 Task: Open a blank sheet, save the file as Tulip.doc Insert a picture of 'Tulip field'with name   Tulip field.png  Change shape height to 7 select the picture, apply border and shading with setting 3-D, style wavy line, color Orange and width 6 pt
Action: Mouse moved to (15, 17)
Screenshot: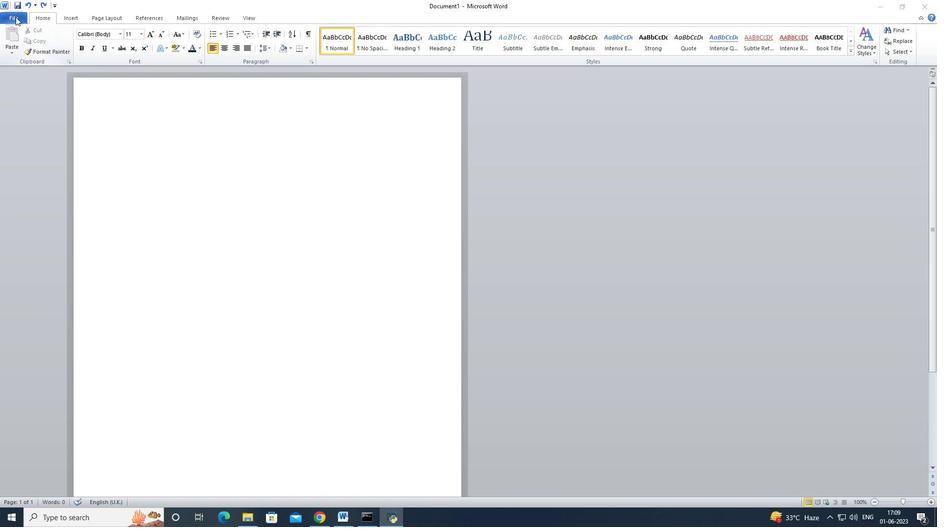 
Action: Mouse pressed left at (15, 17)
Screenshot: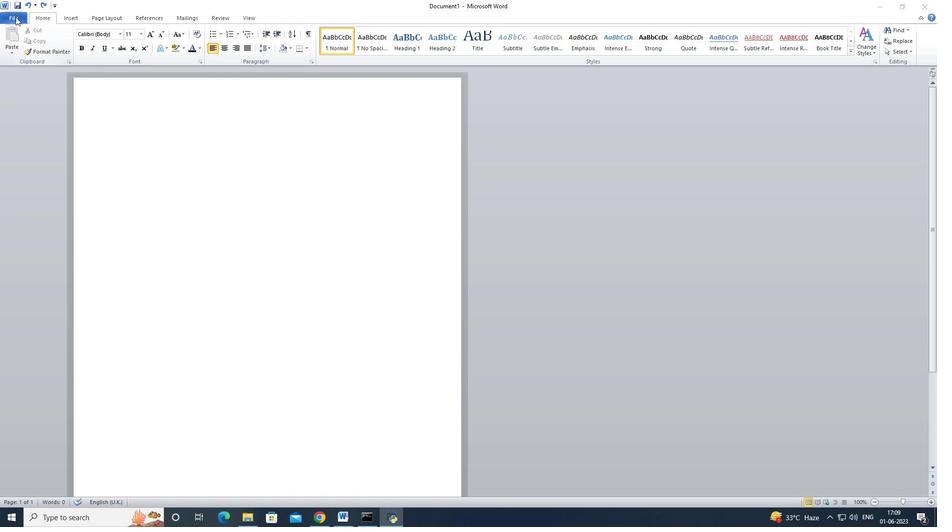 
Action: Mouse moved to (16, 18)
Screenshot: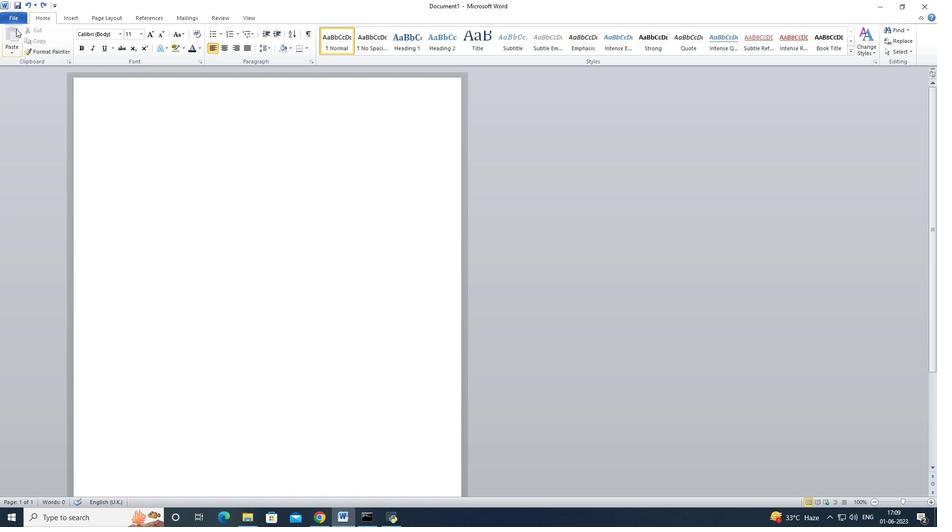 
Action: Mouse pressed left at (16, 18)
Screenshot: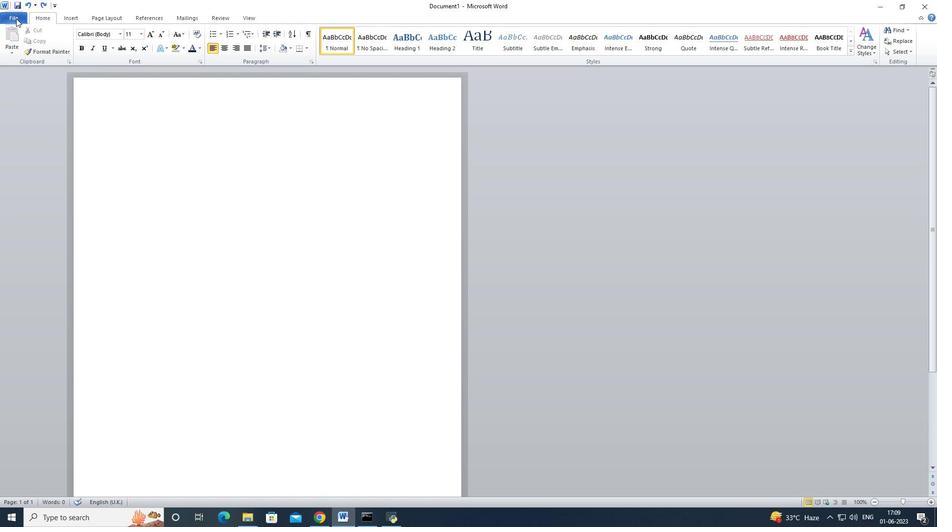 
Action: Mouse moved to (25, 131)
Screenshot: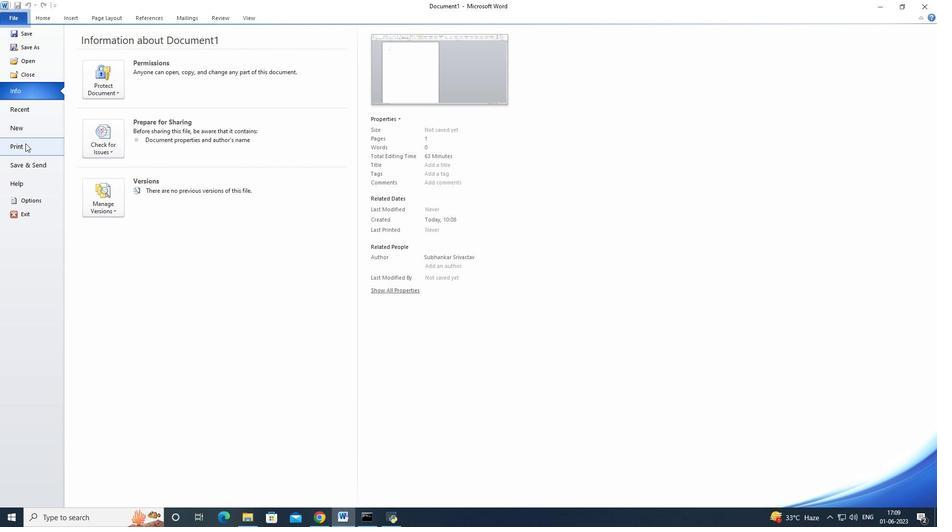
Action: Mouse pressed left at (25, 131)
Screenshot: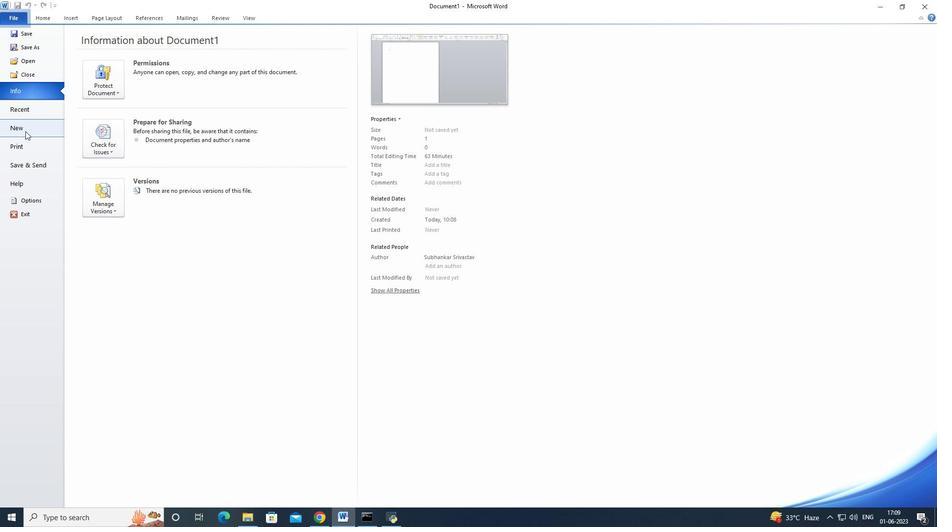
Action: Mouse moved to (90, 100)
Screenshot: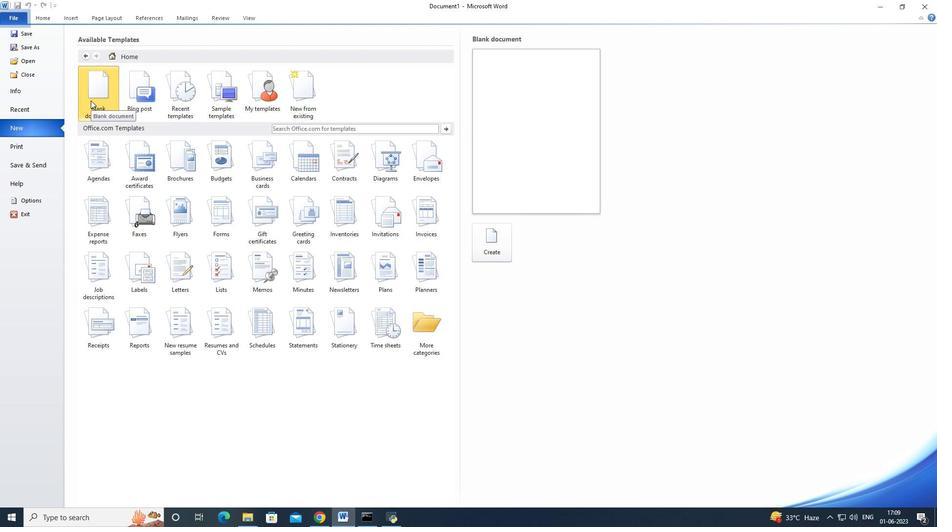 
Action: Mouse pressed left at (90, 100)
Screenshot: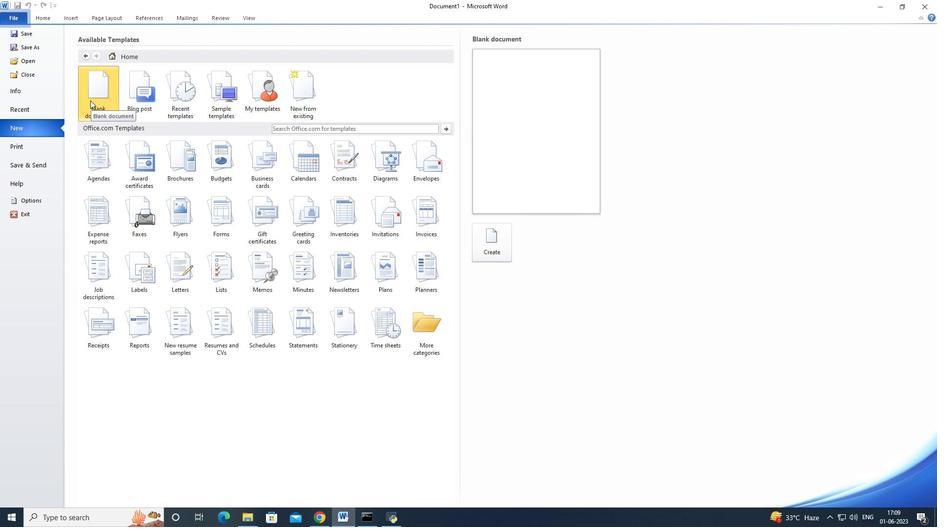 
Action: Mouse moved to (496, 252)
Screenshot: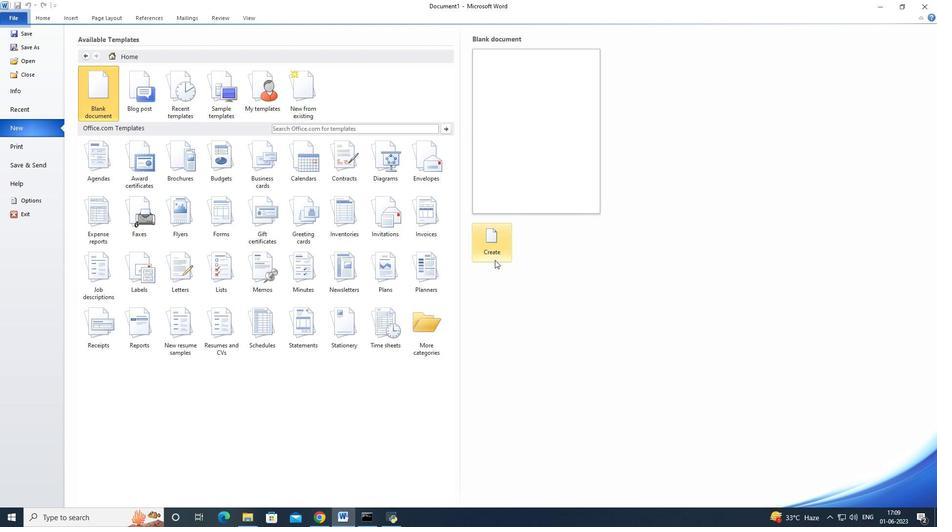 
Action: Mouse pressed left at (496, 252)
Screenshot: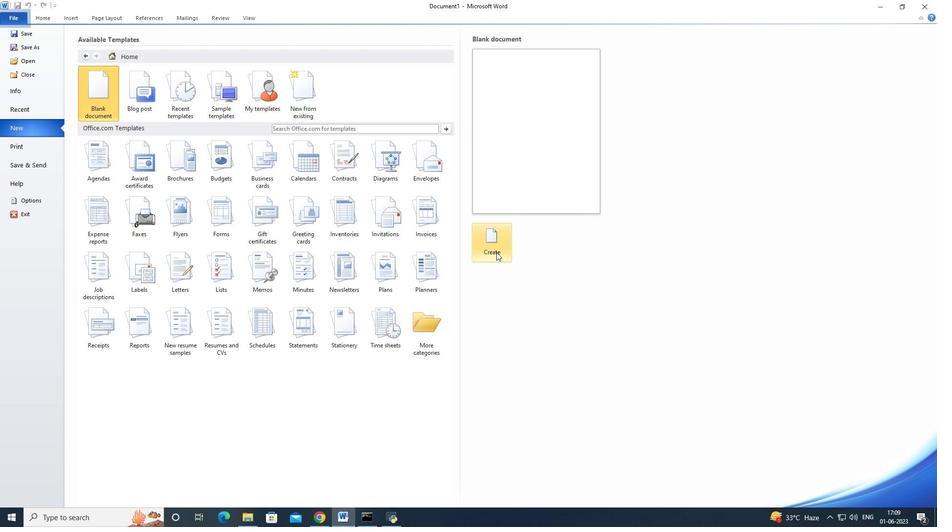 
Action: Mouse moved to (13, 18)
Screenshot: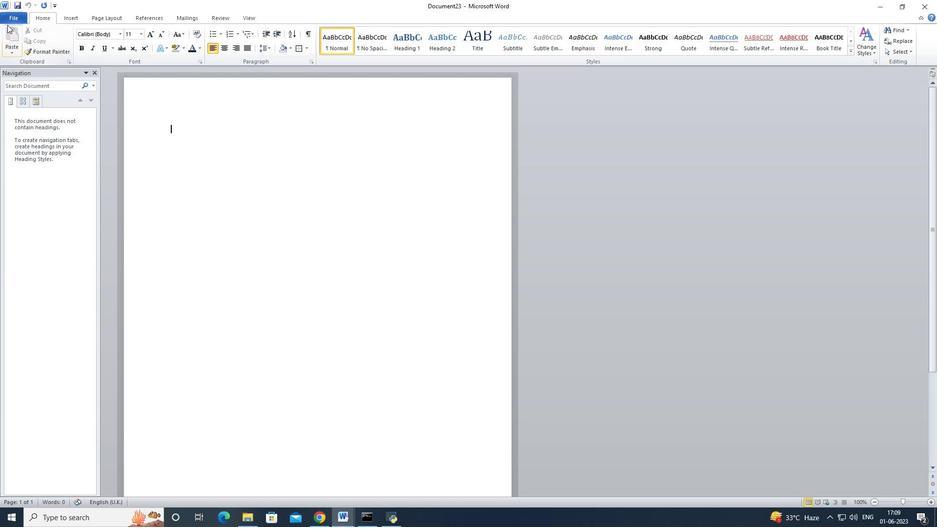 
Action: Mouse pressed left at (13, 18)
Screenshot: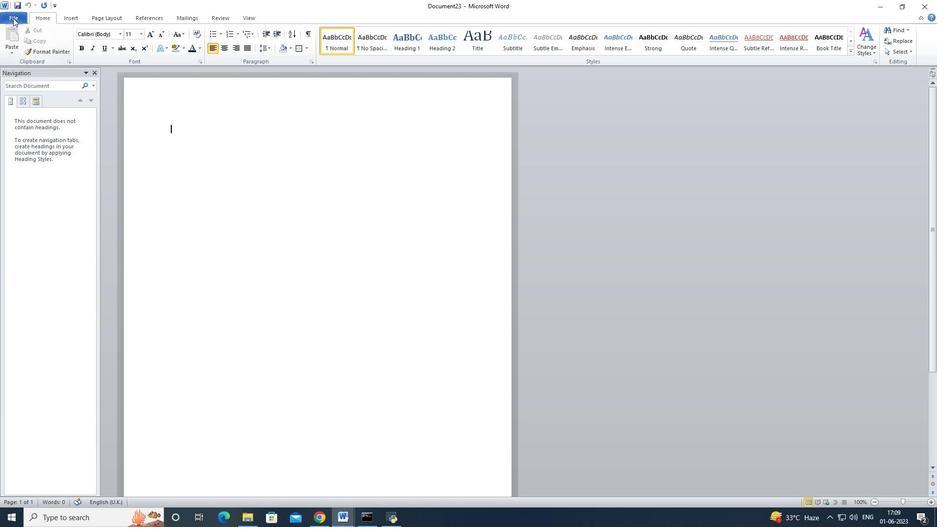
Action: Mouse moved to (21, 27)
Screenshot: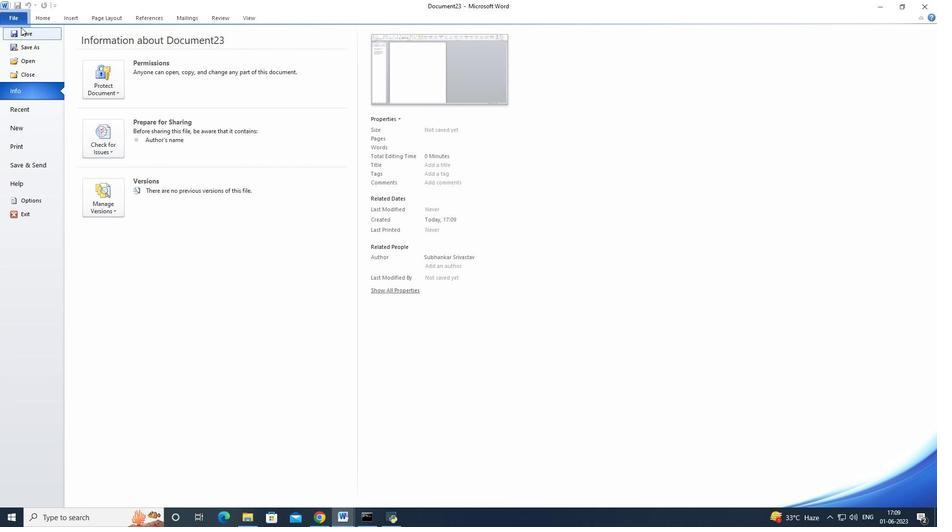 
Action: Mouse pressed left at (21, 27)
Screenshot: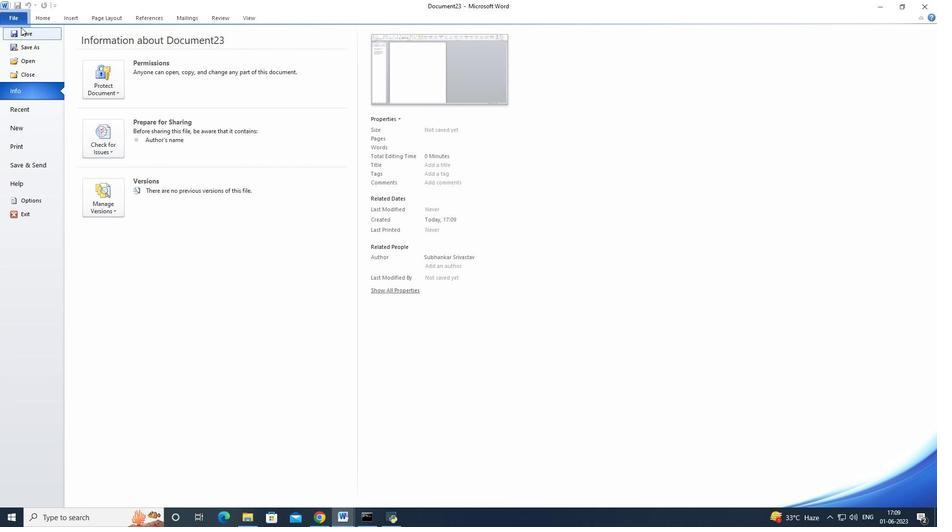 
Action: Key pressed tu<Key.backspace><Key.backspace><Key.shift><Key.shift><Key.shift><Key.shift><Key.shift><Key.shift><Key.shift><Key.shift><Key.shift>Tulip
Screenshot: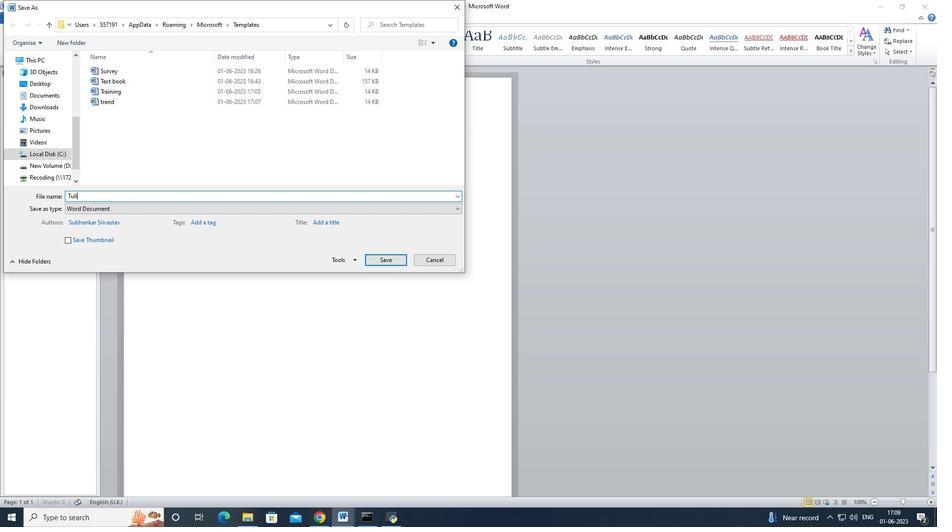 
Action: Mouse moved to (391, 263)
Screenshot: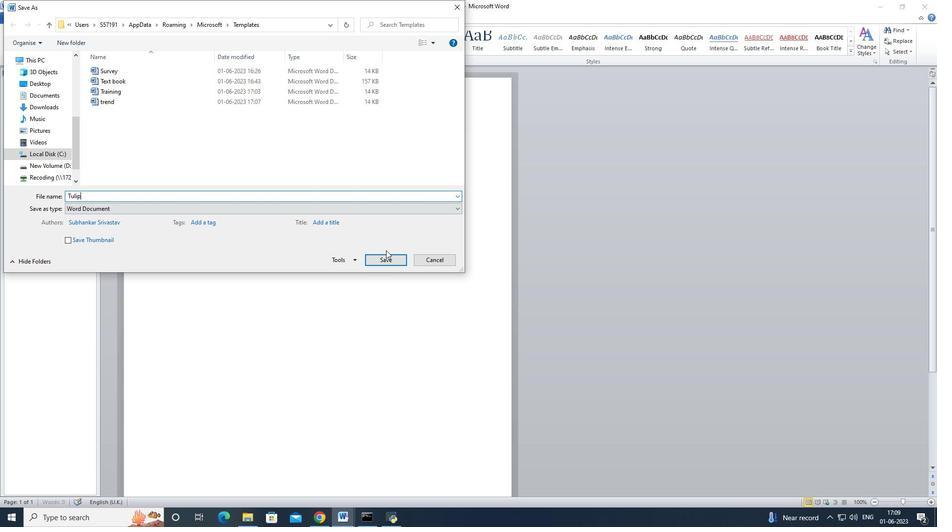 
Action: Mouse pressed left at (391, 263)
Screenshot: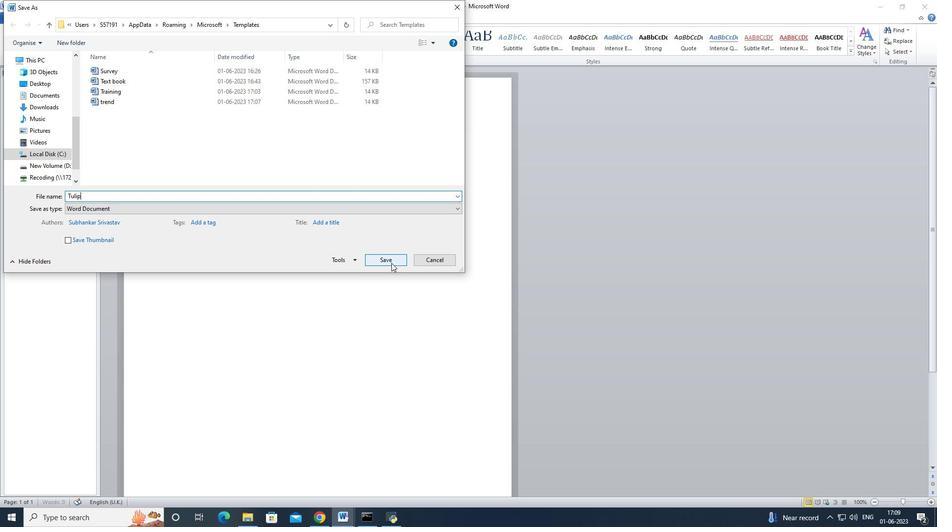 
Action: Mouse moved to (64, 19)
Screenshot: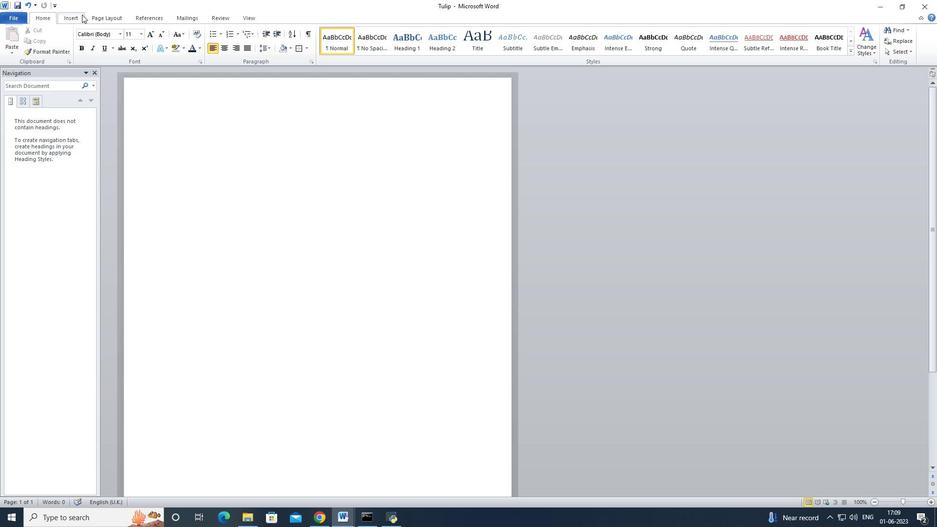 
Action: Mouse pressed left at (64, 19)
Screenshot: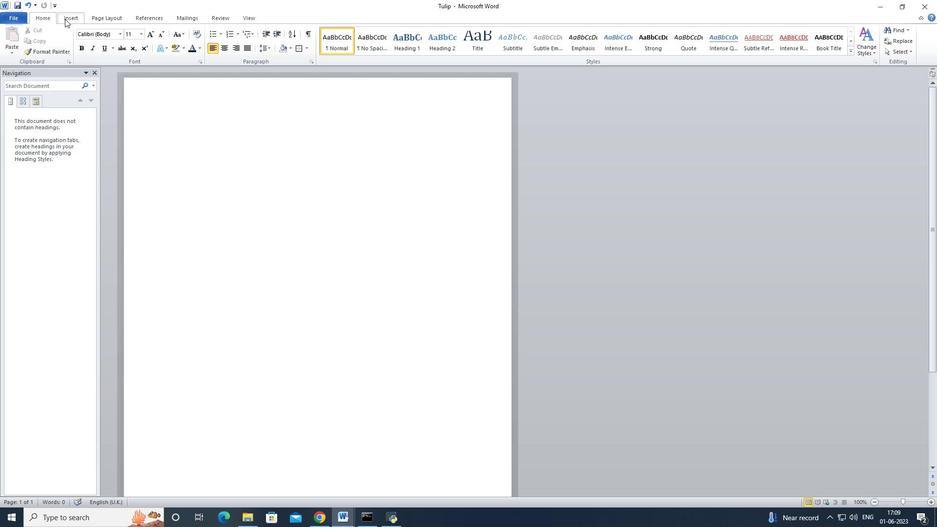 
Action: Mouse moved to (99, 36)
Screenshot: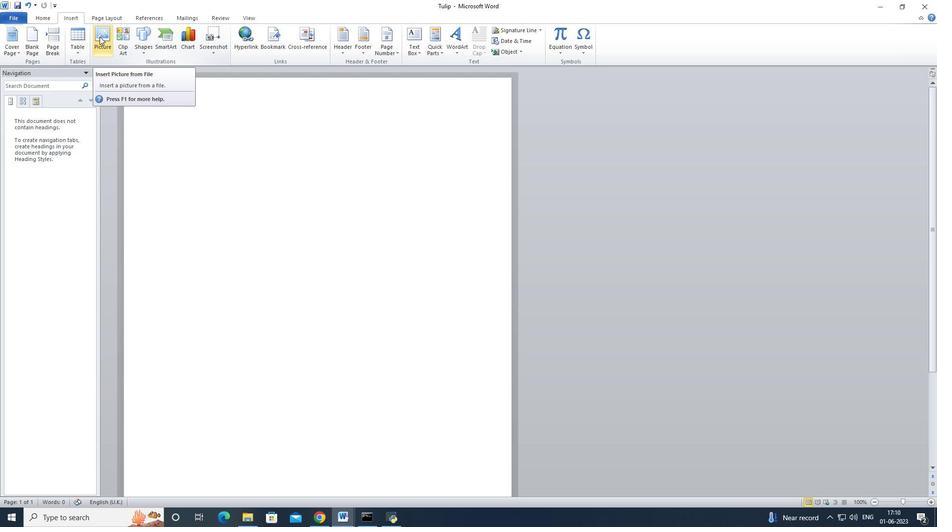 
Action: Mouse pressed left at (99, 36)
Screenshot: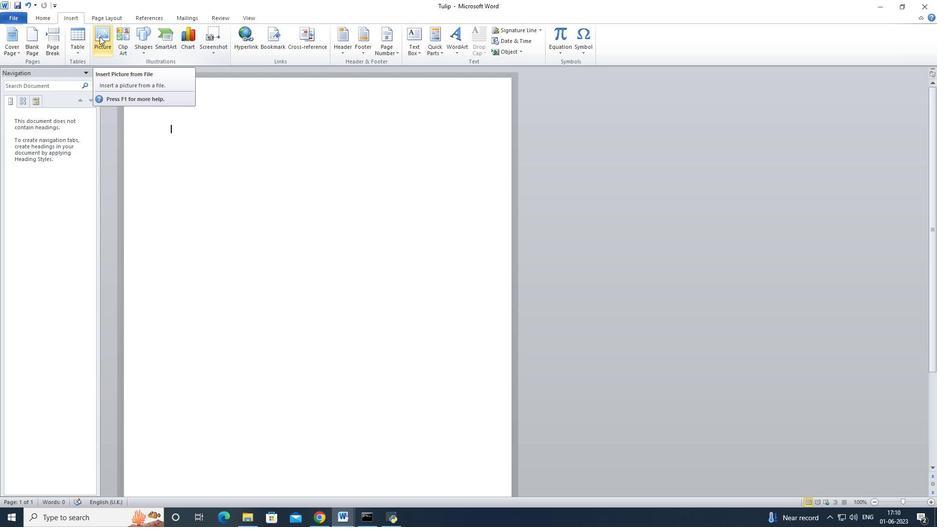 
Action: Mouse moved to (130, 147)
Screenshot: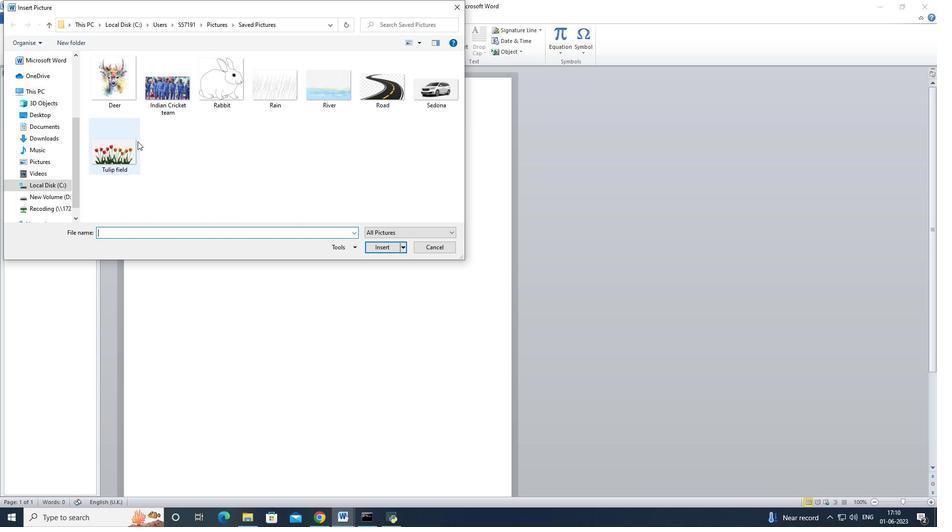 
Action: Mouse pressed left at (130, 147)
Screenshot: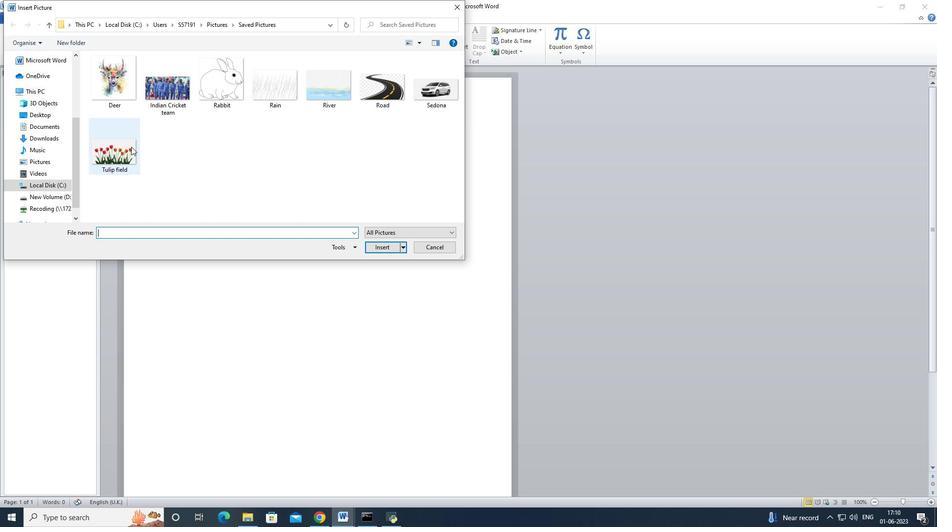 
Action: Mouse moved to (387, 248)
Screenshot: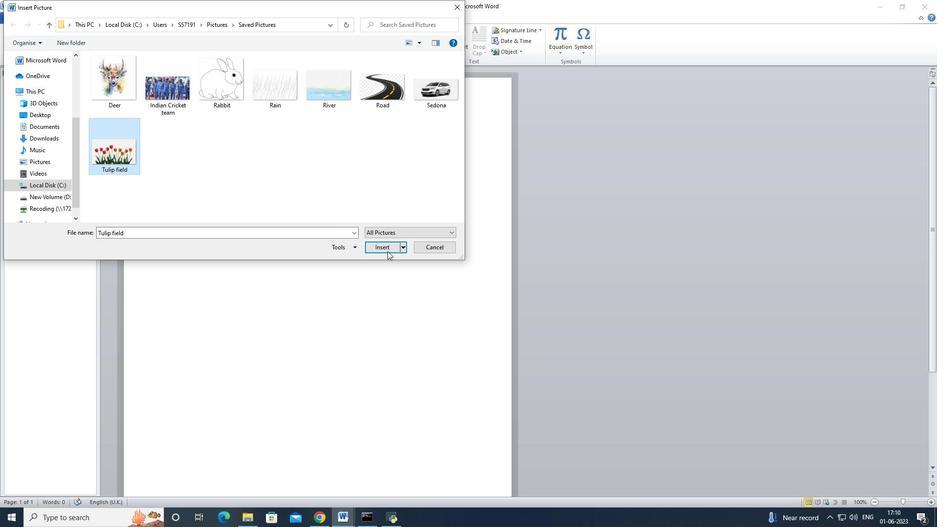 
Action: Mouse pressed left at (387, 248)
Screenshot: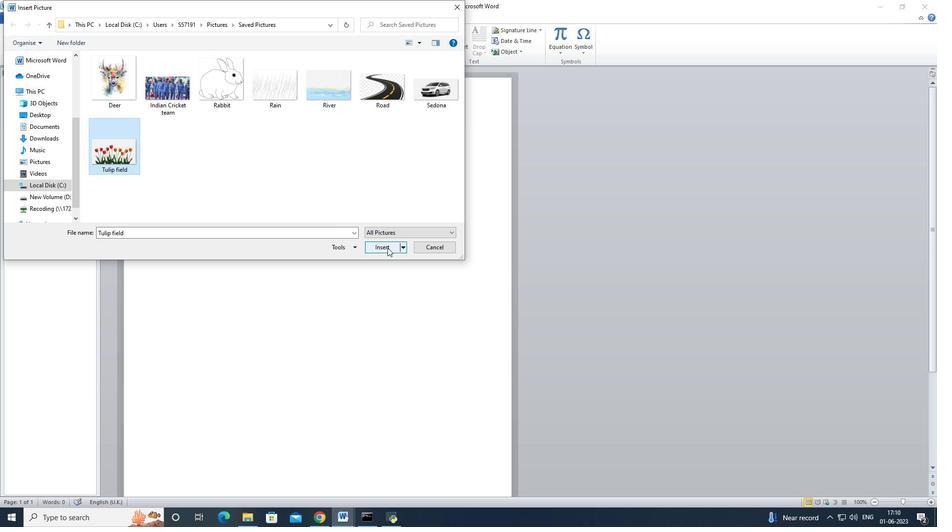
Action: Mouse moved to (919, 36)
Screenshot: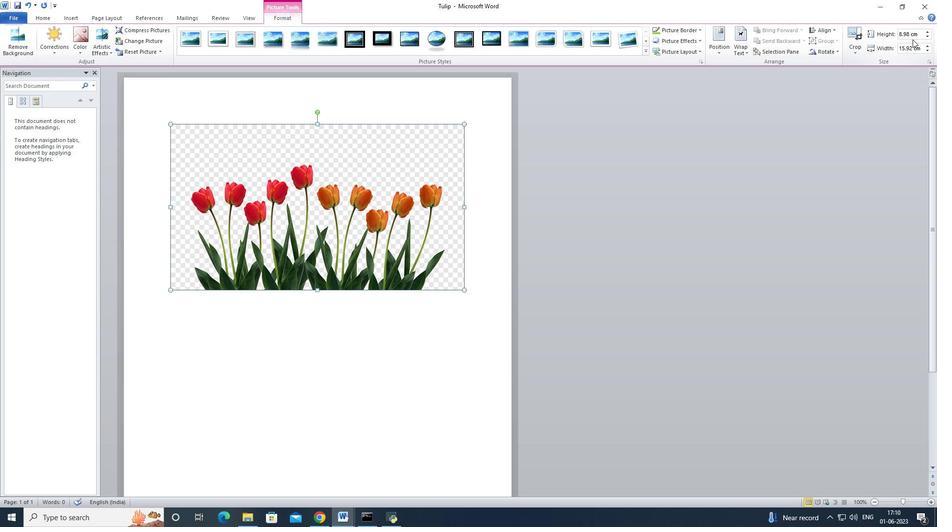 
Action: Mouse pressed left at (919, 36)
Screenshot: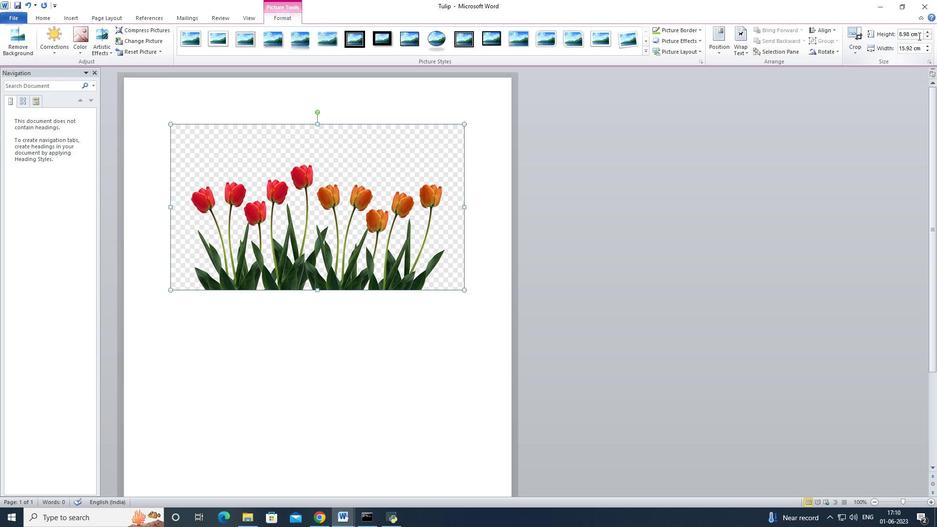 
Action: Mouse moved to (920, 37)
Screenshot: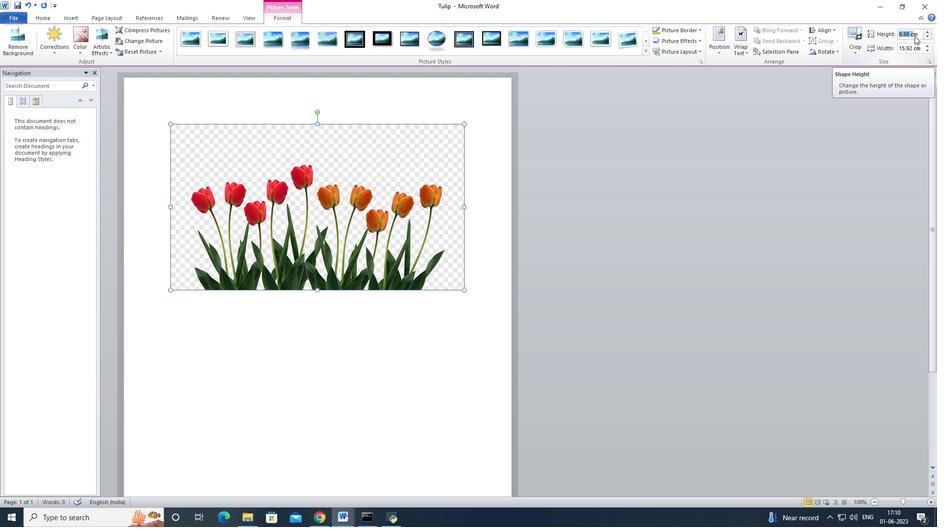 
Action: Key pressed 7<Key.enter>
Screenshot: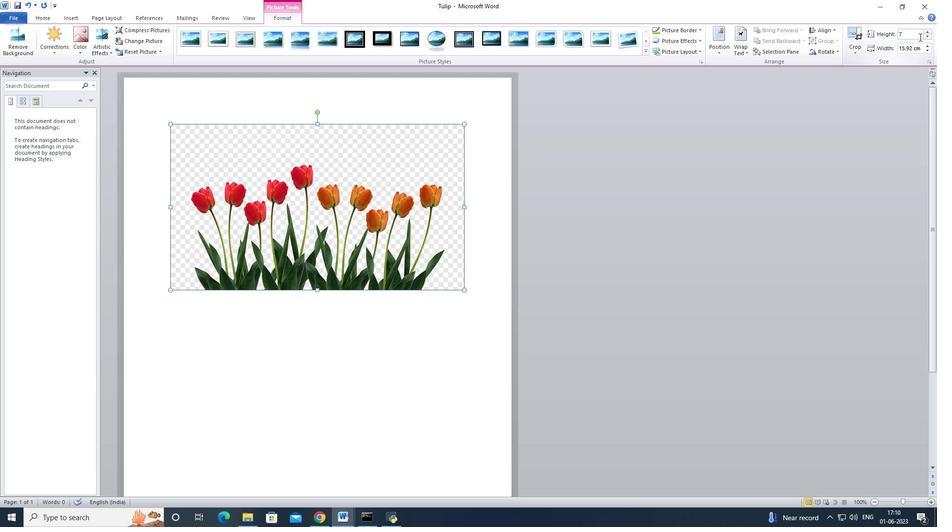 
Action: Mouse moved to (697, 31)
Screenshot: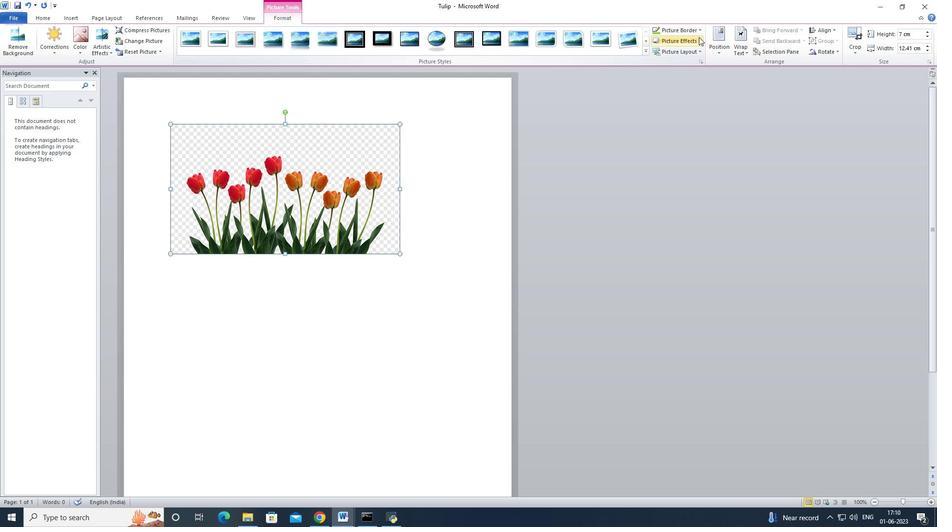 
Action: Mouse pressed left at (697, 31)
Screenshot: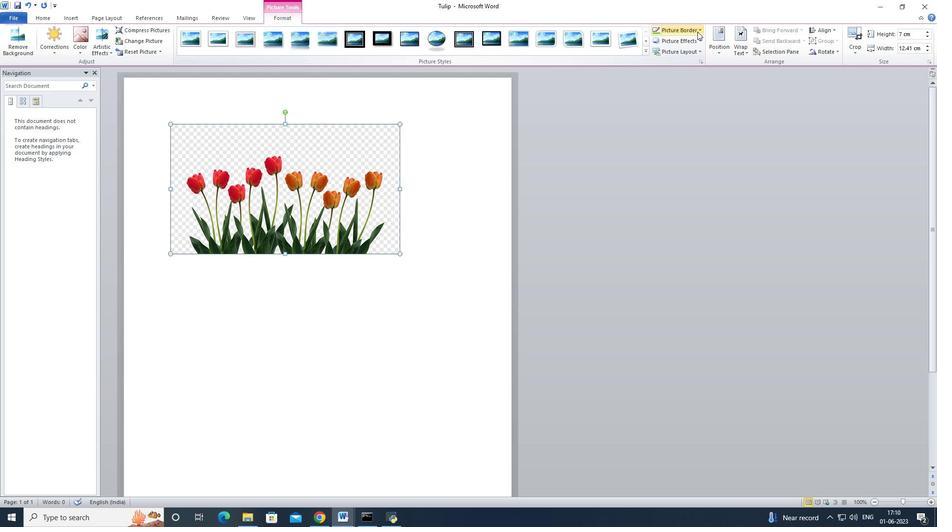 
Action: Mouse moved to (665, 51)
Screenshot: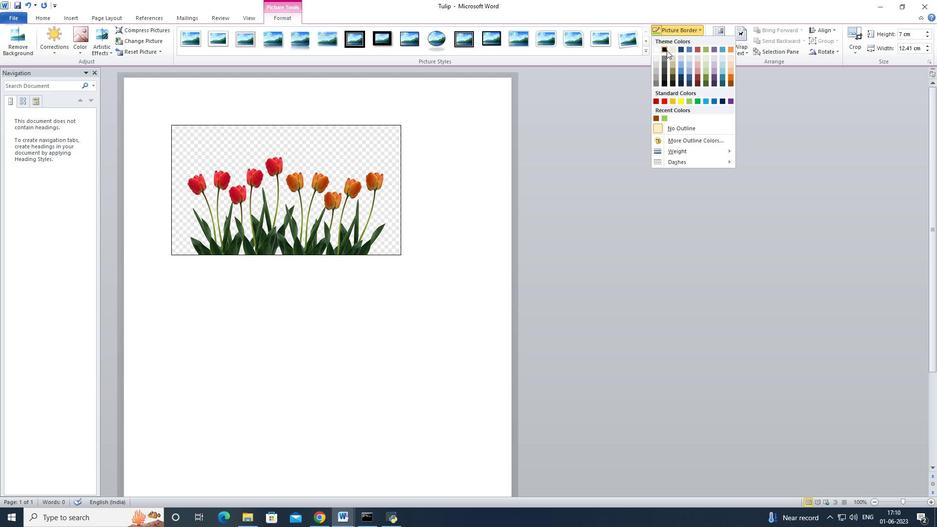 
Action: Mouse pressed left at (665, 51)
Screenshot: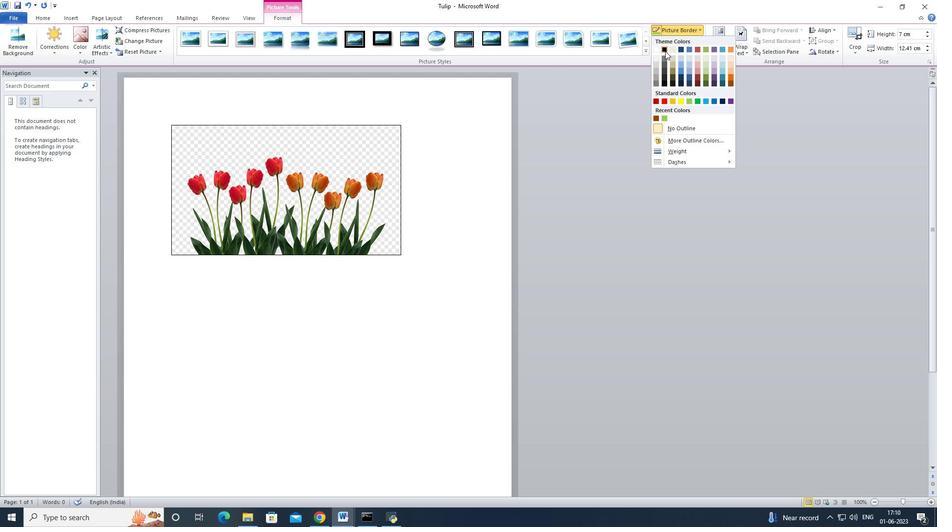 
Action: Mouse moved to (688, 40)
Screenshot: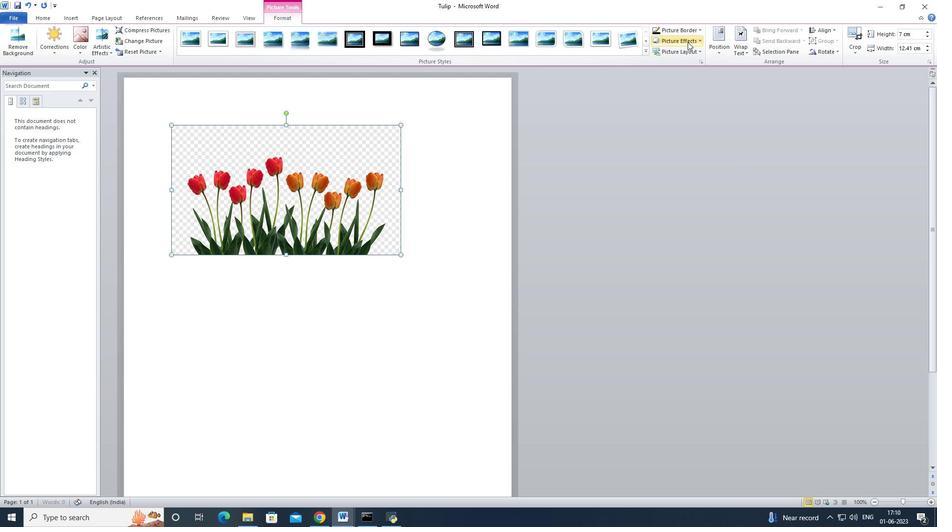 
Action: Mouse pressed left at (688, 40)
Screenshot: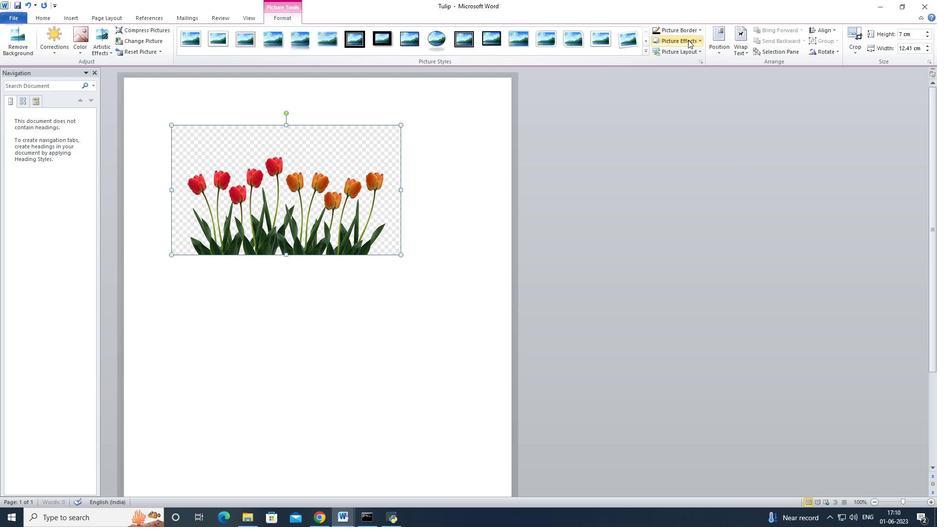 
Action: Mouse moved to (780, 329)
Screenshot: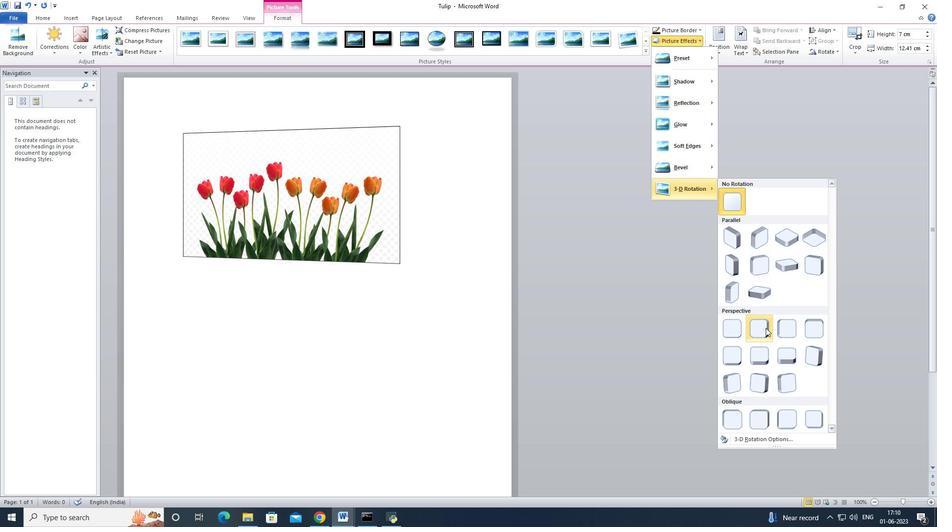 
Action: Mouse pressed left at (780, 329)
Screenshot: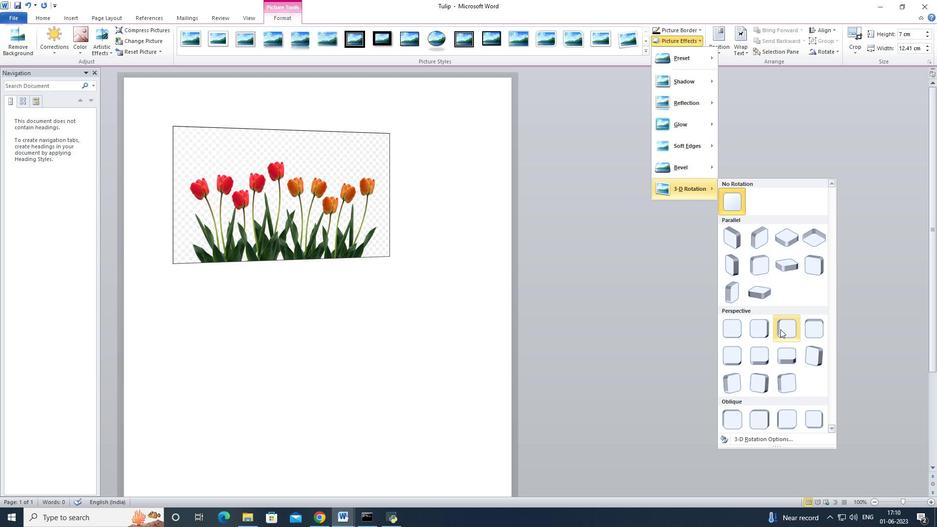 
Action: Mouse moved to (699, 29)
Screenshot: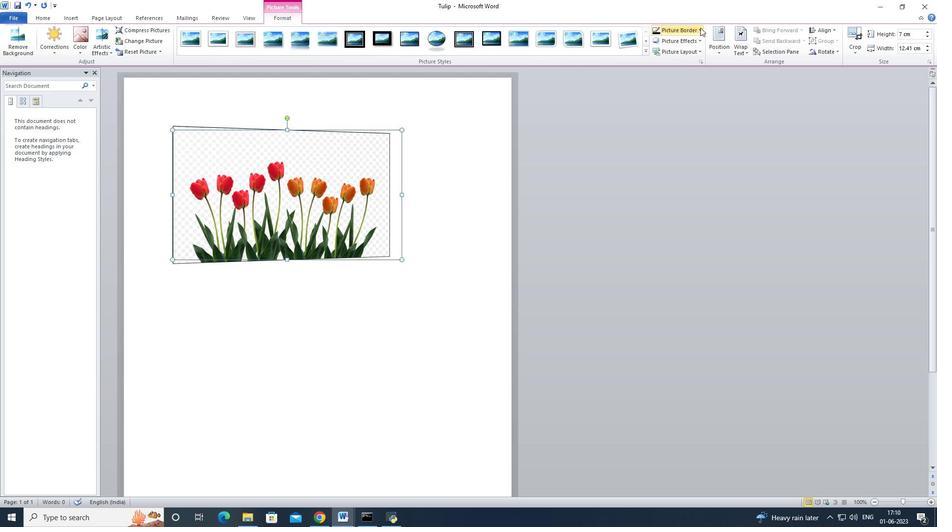 
Action: Mouse pressed left at (699, 29)
Screenshot: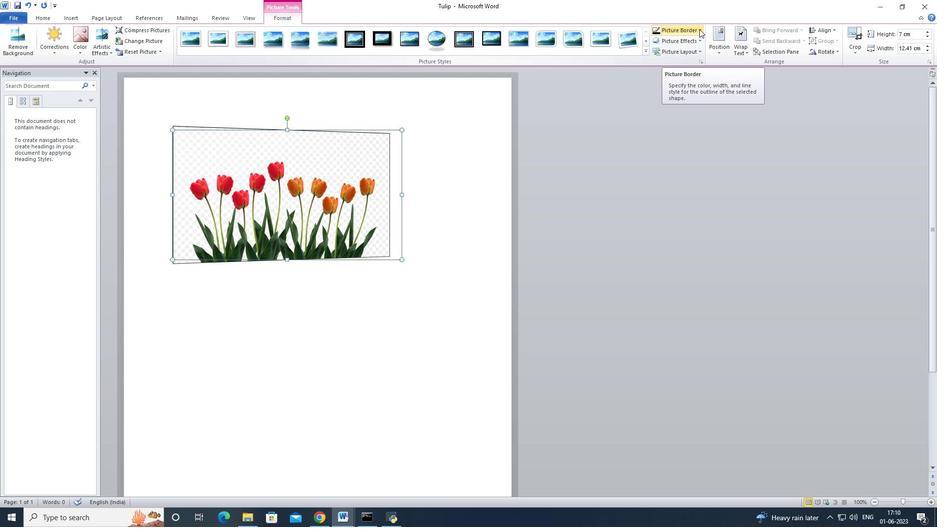 
Action: Mouse moved to (765, 225)
Screenshot: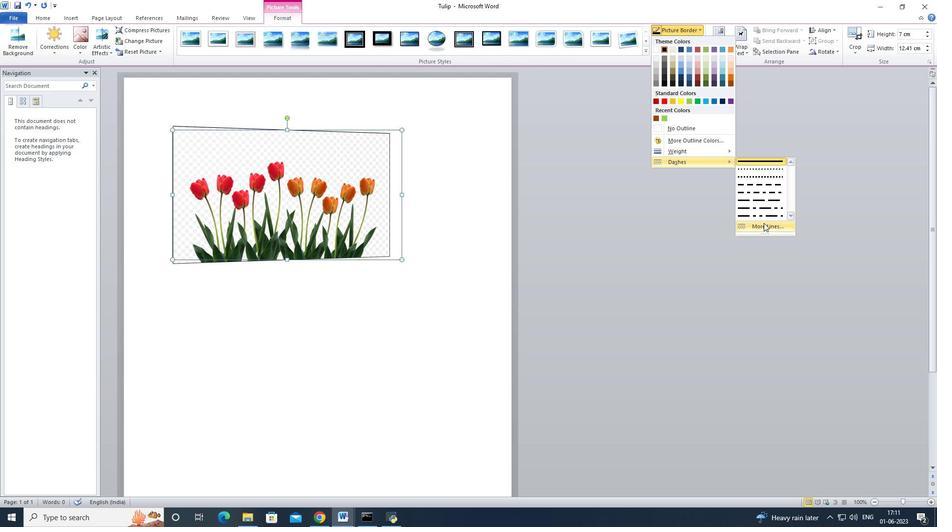 
Action: Mouse pressed left at (765, 225)
Screenshot: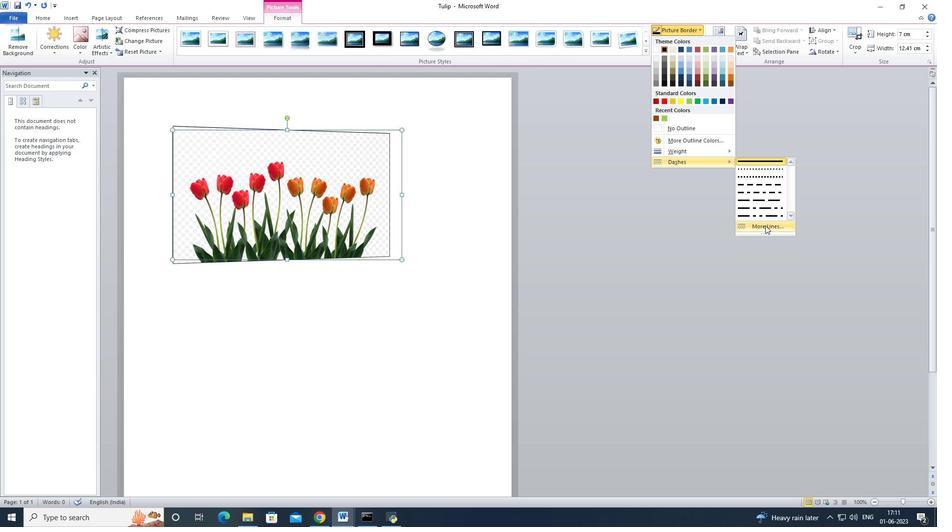
Action: Mouse moved to (480, 178)
Screenshot: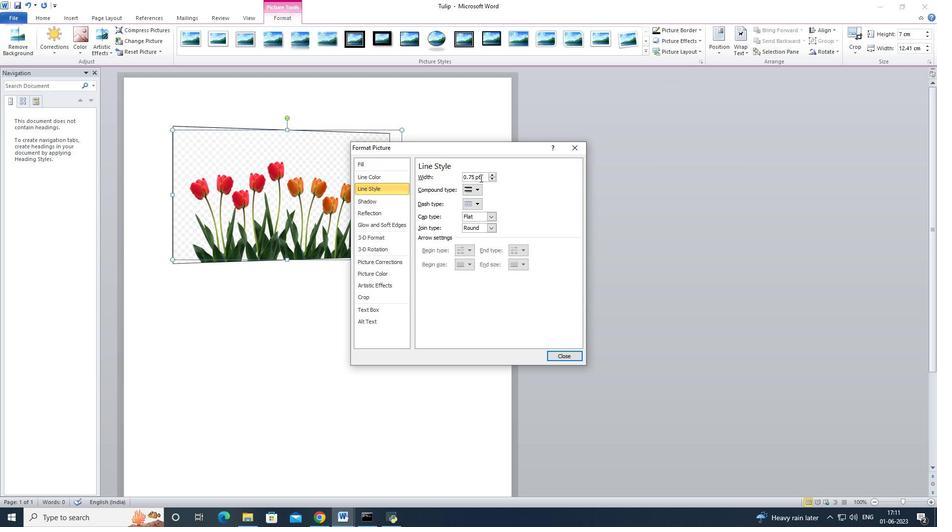 
Action: Mouse pressed left at (480, 178)
Screenshot: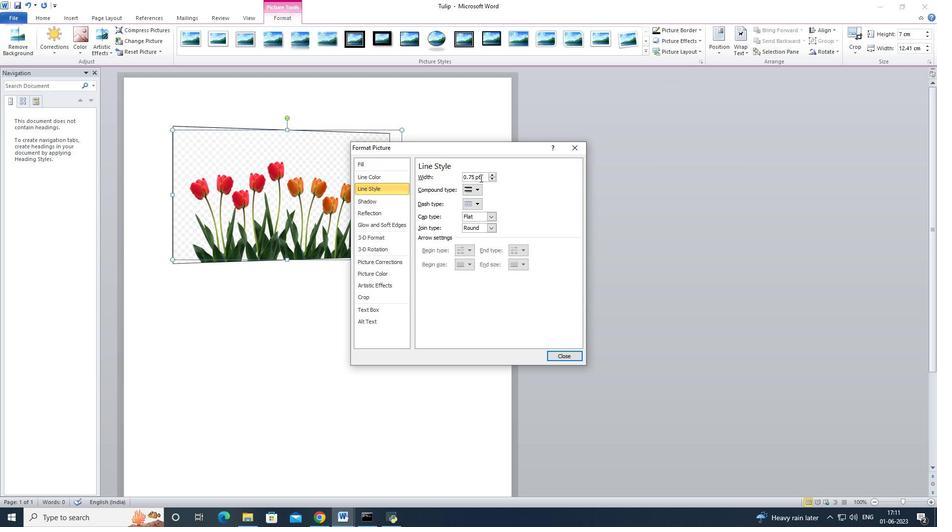 
Action: Mouse moved to (456, 176)
Screenshot: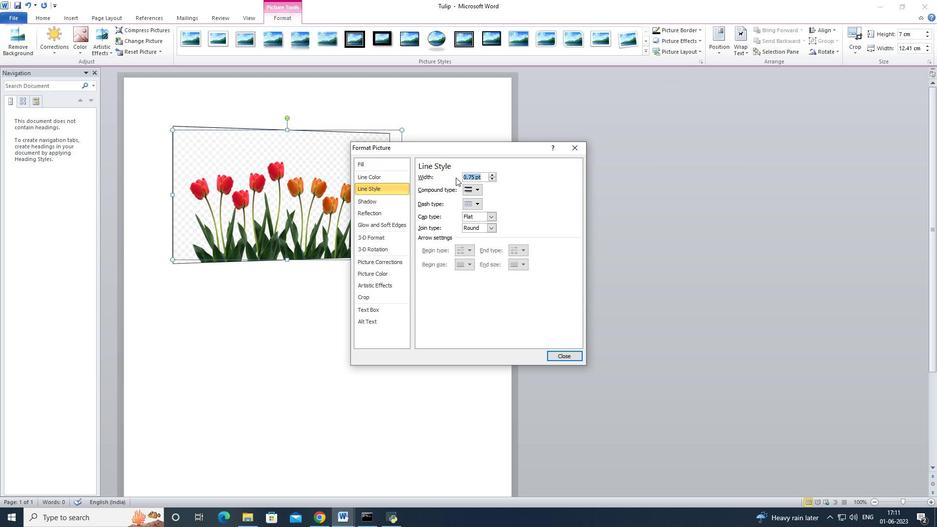 
Action: Key pressed 6
Screenshot: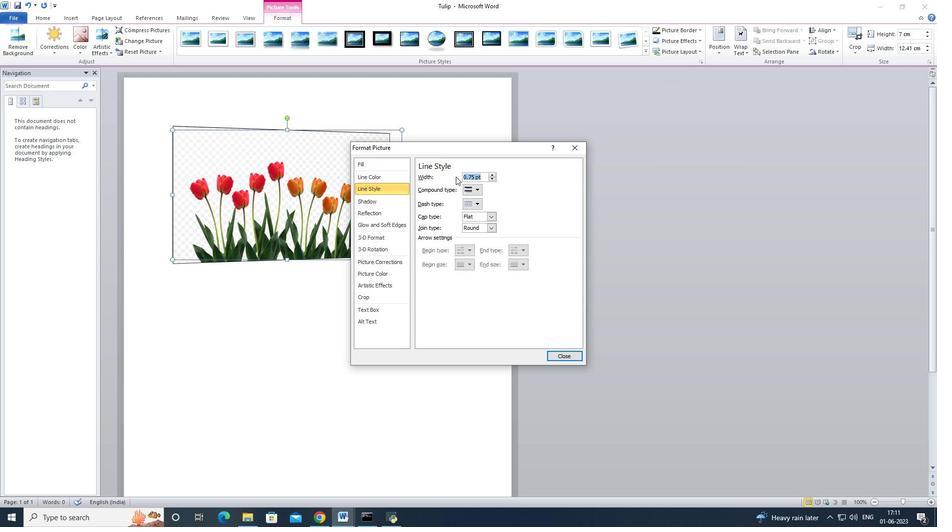 
Action: Mouse moved to (379, 180)
Screenshot: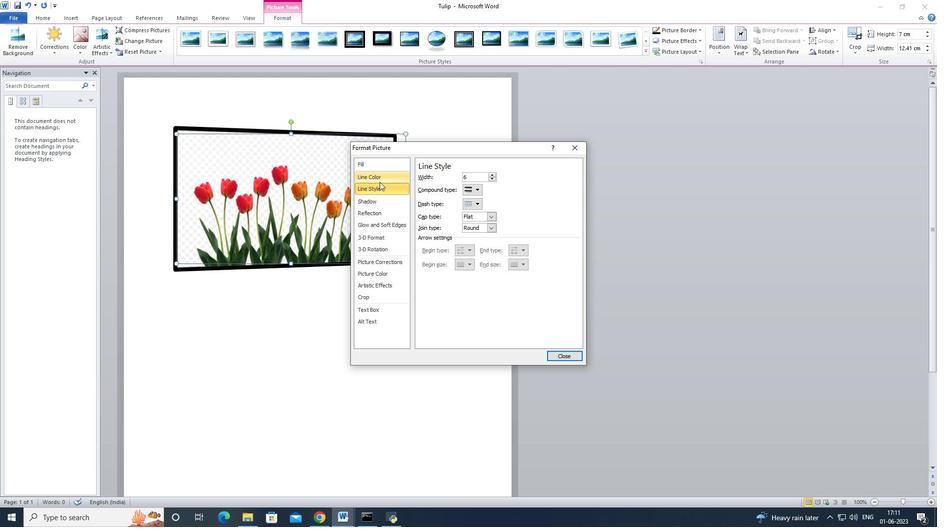 
Action: Mouse pressed left at (379, 180)
Screenshot: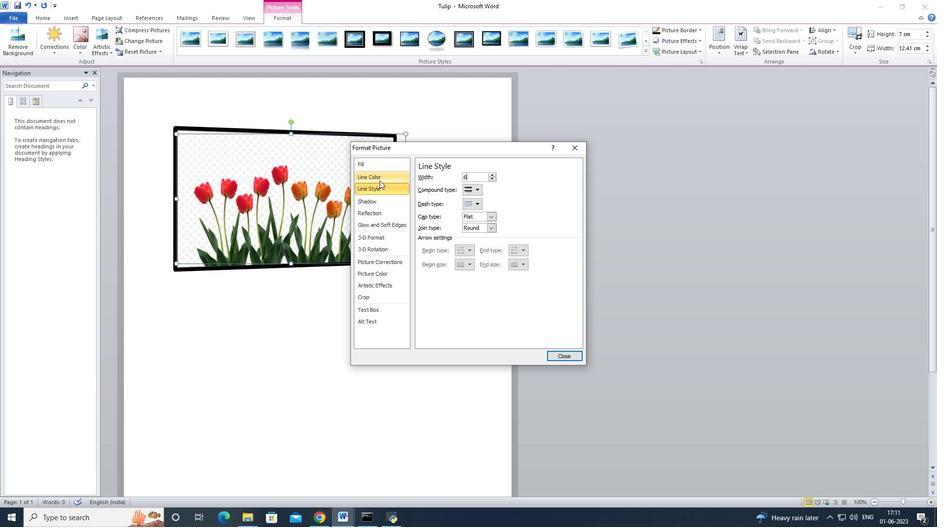 
Action: Mouse moved to (463, 209)
Screenshot: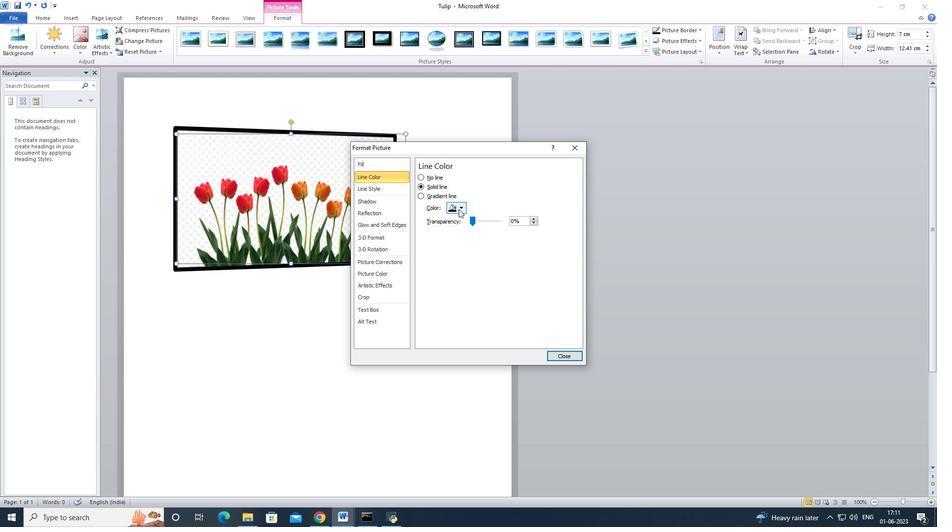 
Action: Mouse pressed left at (463, 209)
Screenshot: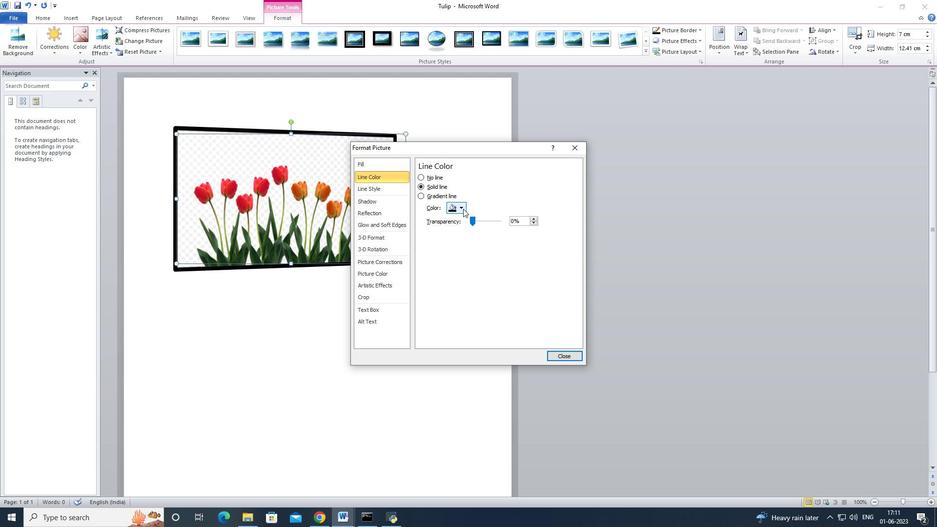
Action: Mouse moved to (526, 229)
Screenshot: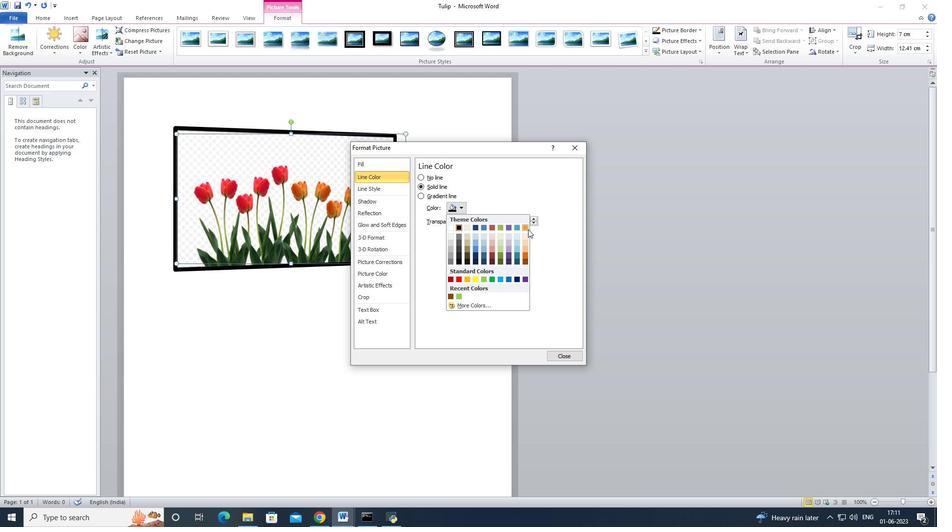 
Action: Mouse pressed left at (526, 229)
Screenshot: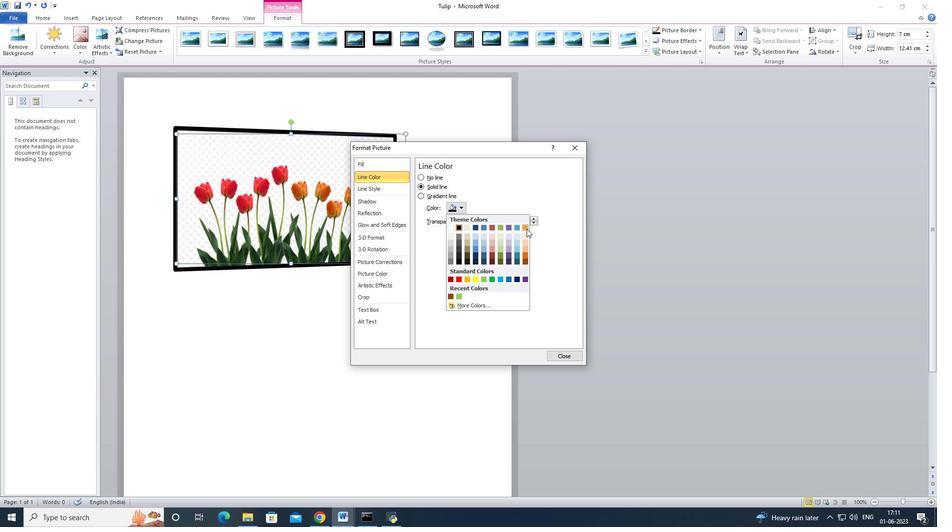 
Action: Mouse moved to (420, 176)
Screenshot: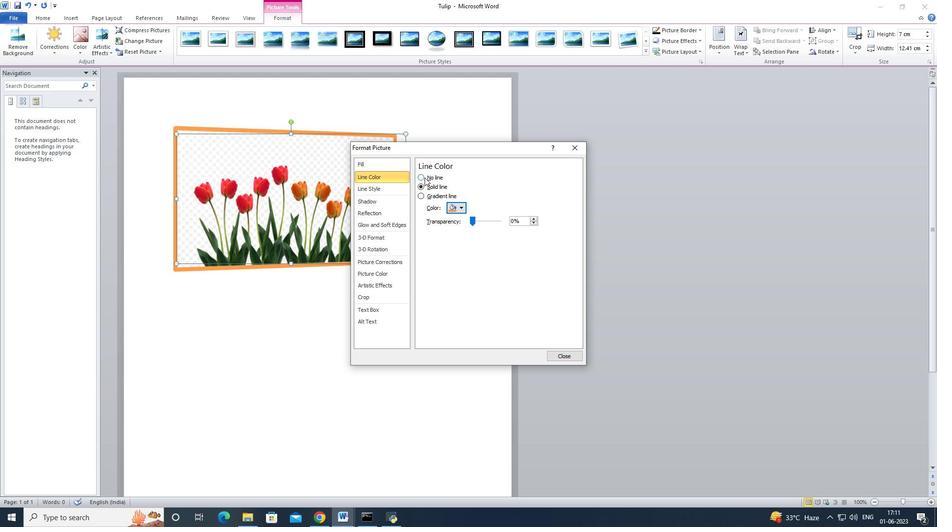 
Action: Mouse pressed left at (420, 176)
Screenshot: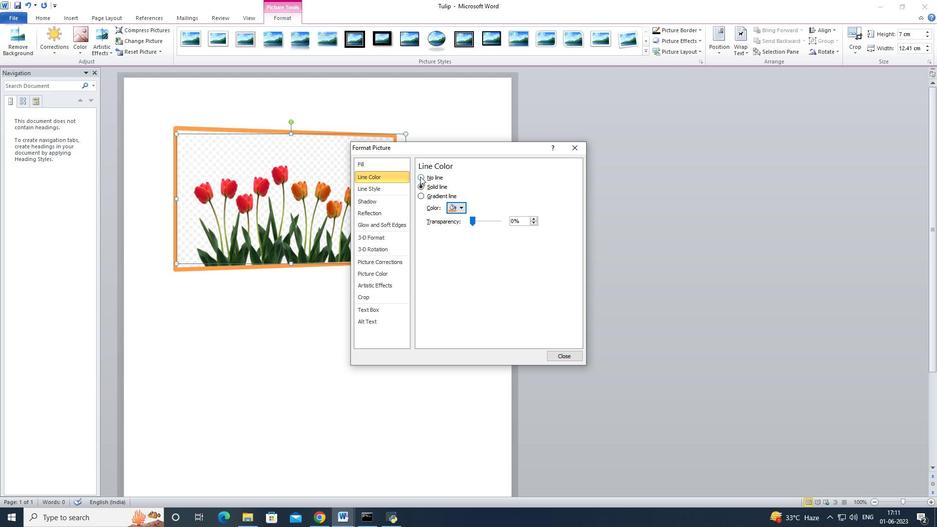 
Action: Mouse moved to (419, 185)
Screenshot: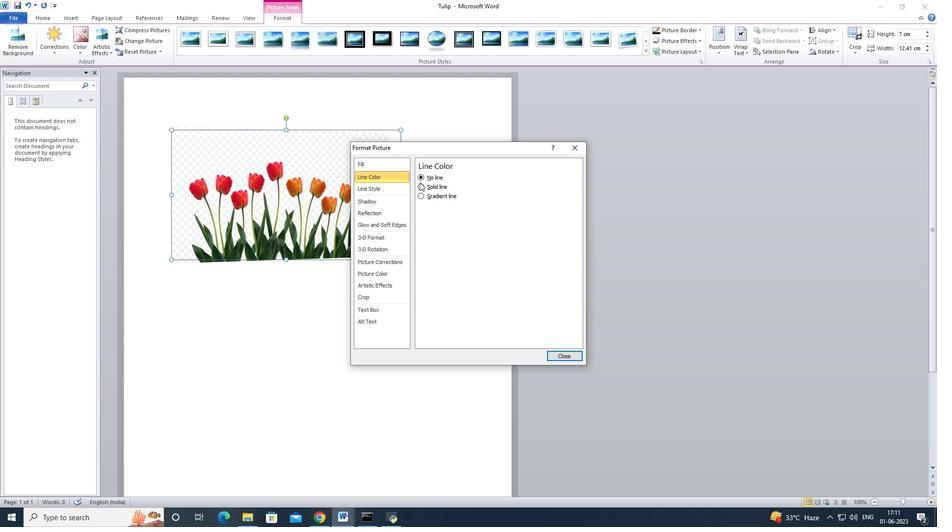 
Action: Mouse pressed left at (419, 185)
Screenshot: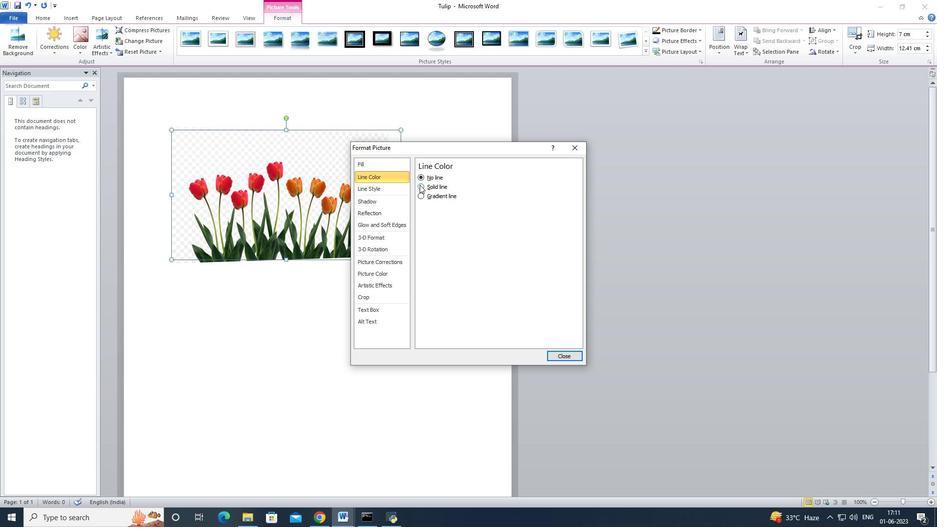 
Action: Mouse moved to (419, 195)
Screenshot: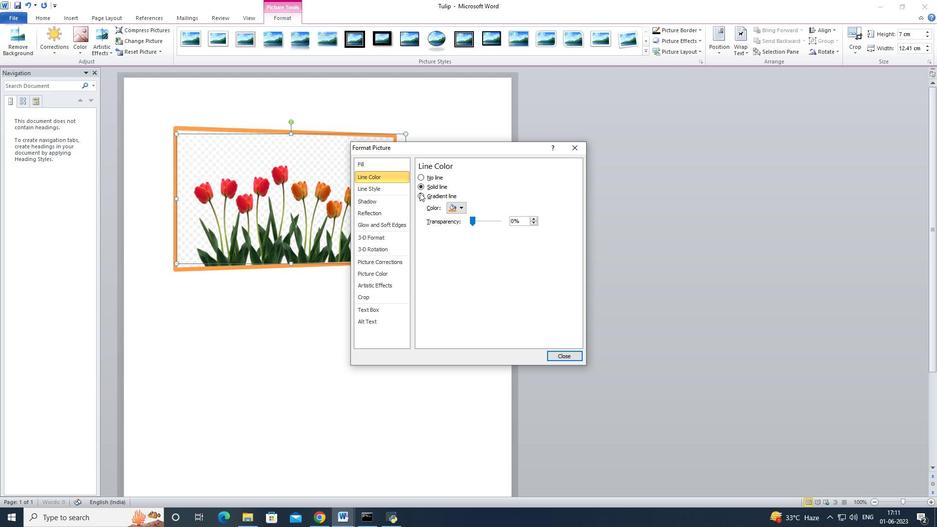 
Action: Mouse pressed left at (419, 195)
Screenshot: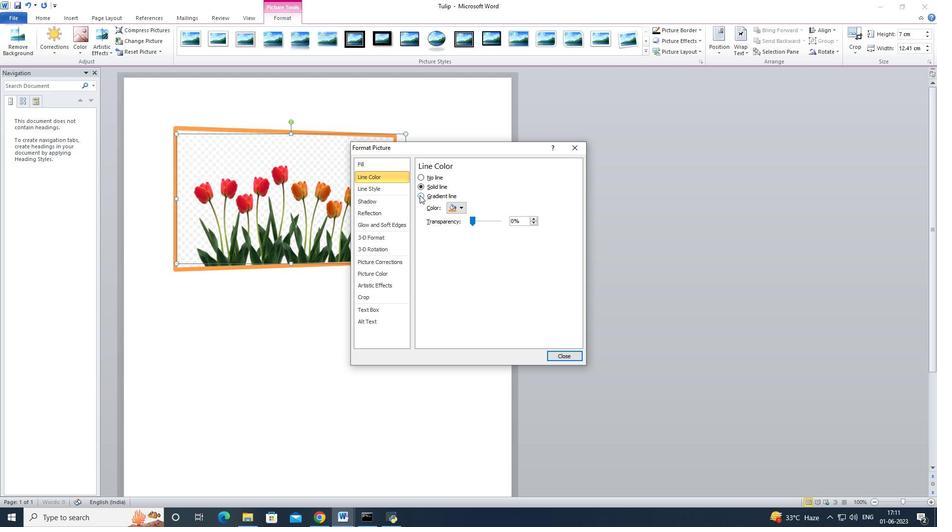 
Action: Mouse moved to (499, 221)
Screenshot: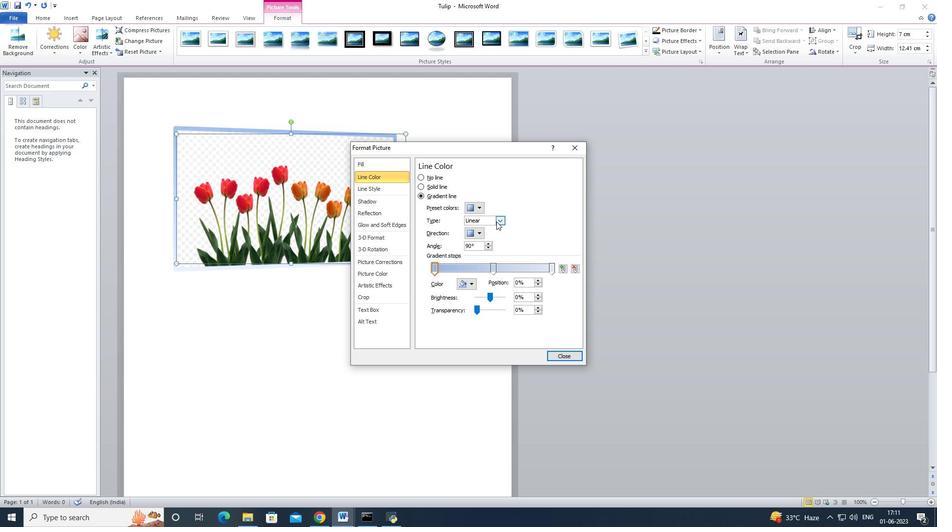 
Action: Mouse pressed left at (499, 221)
Screenshot: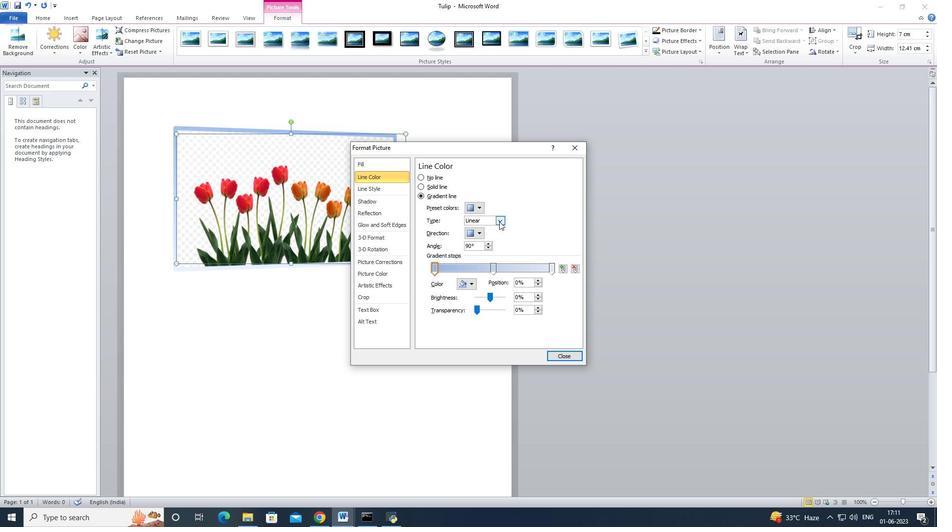 
Action: Mouse moved to (487, 236)
Screenshot: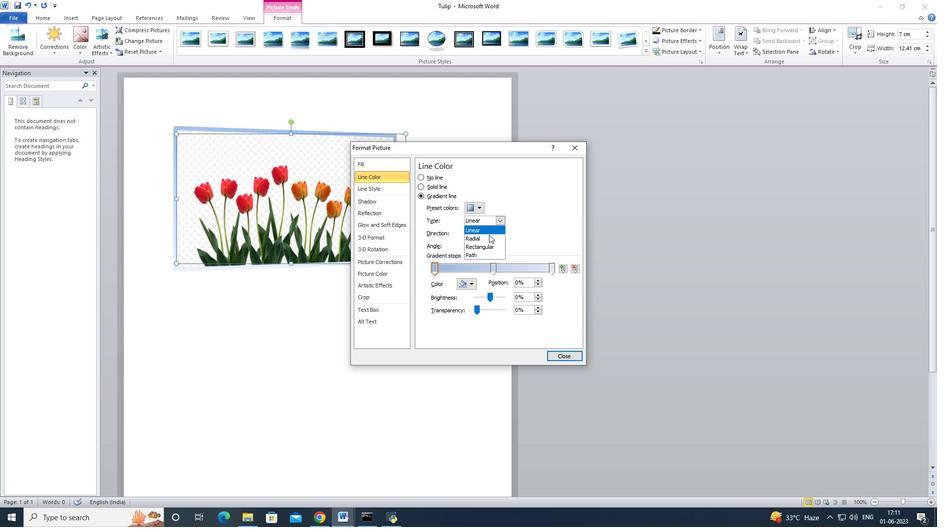 
Action: Mouse scrolled (487, 235) with delta (0, 0)
Screenshot: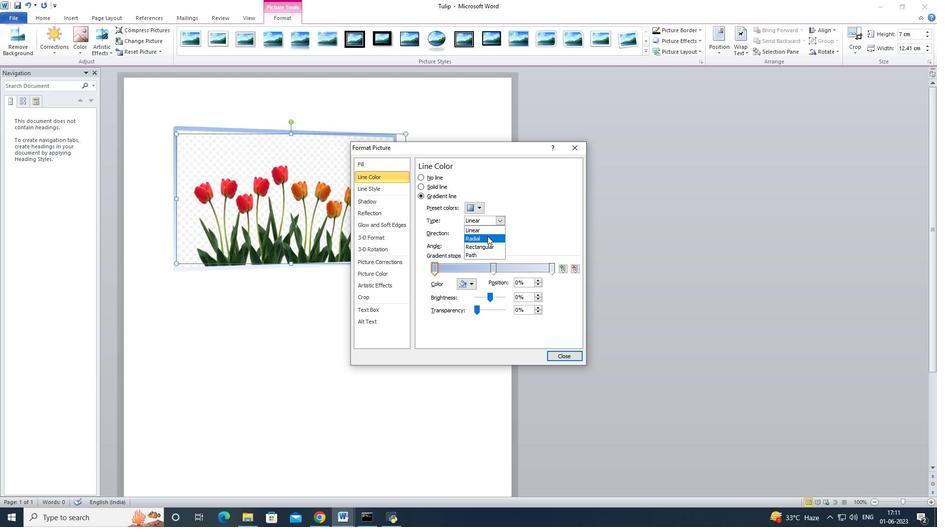 
Action: Mouse scrolled (487, 235) with delta (0, 0)
Screenshot: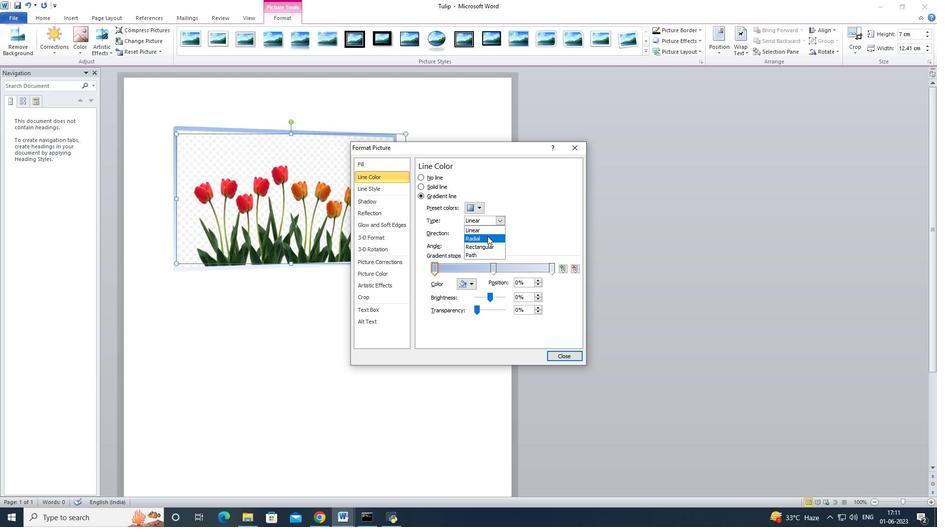 
Action: Mouse scrolled (487, 235) with delta (0, 0)
Screenshot: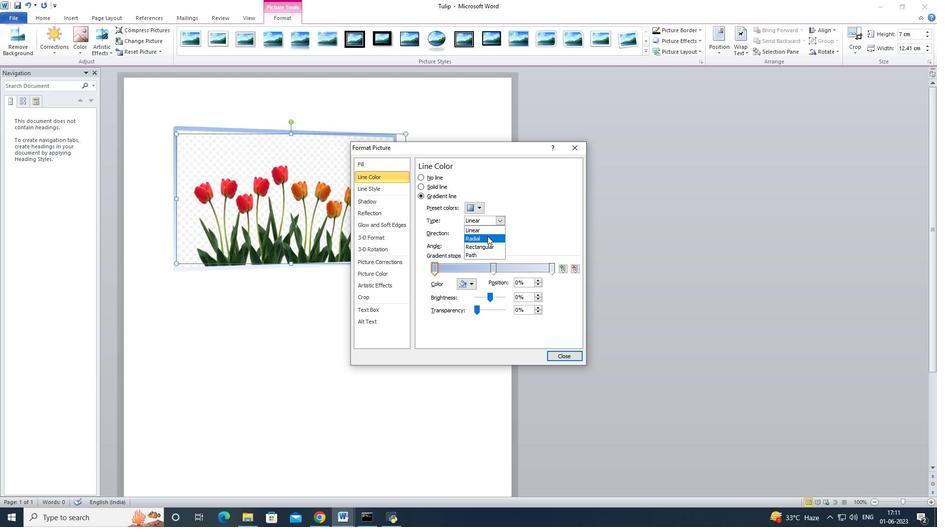 
Action: Mouse pressed left at (487, 236)
Screenshot: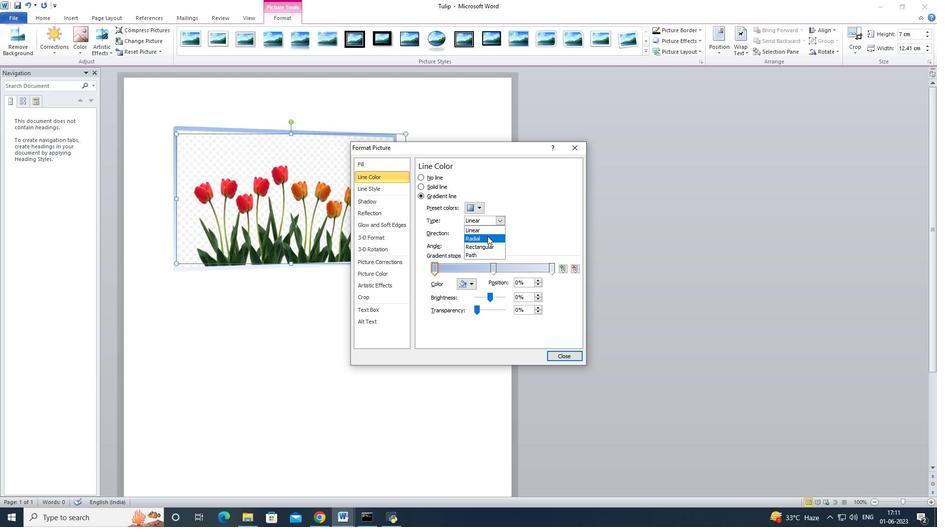 
Action: Mouse moved to (500, 220)
Screenshot: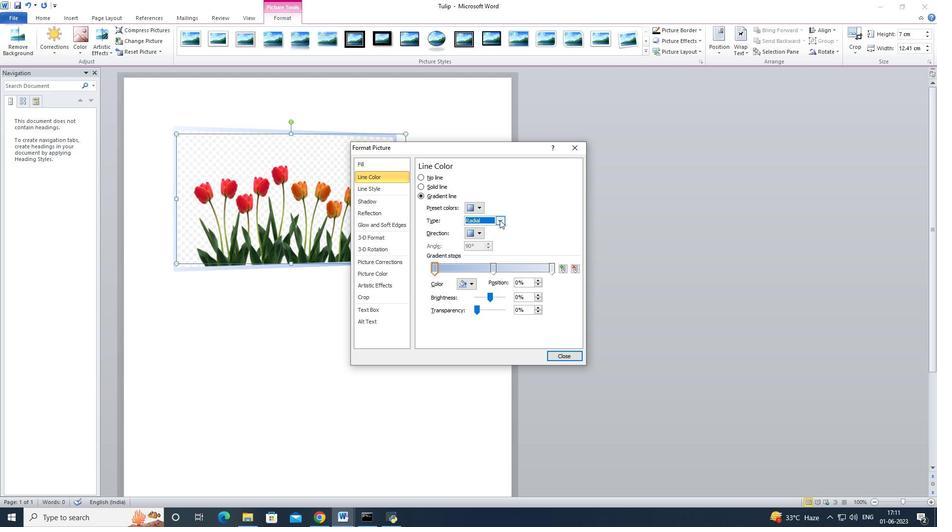 
Action: Mouse pressed left at (500, 220)
Screenshot: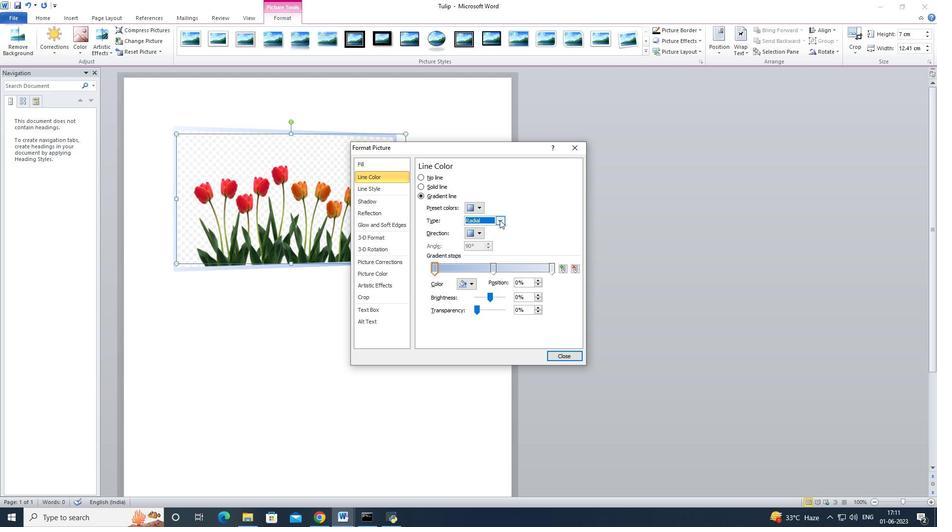 
Action: Mouse moved to (480, 226)
Screenshot: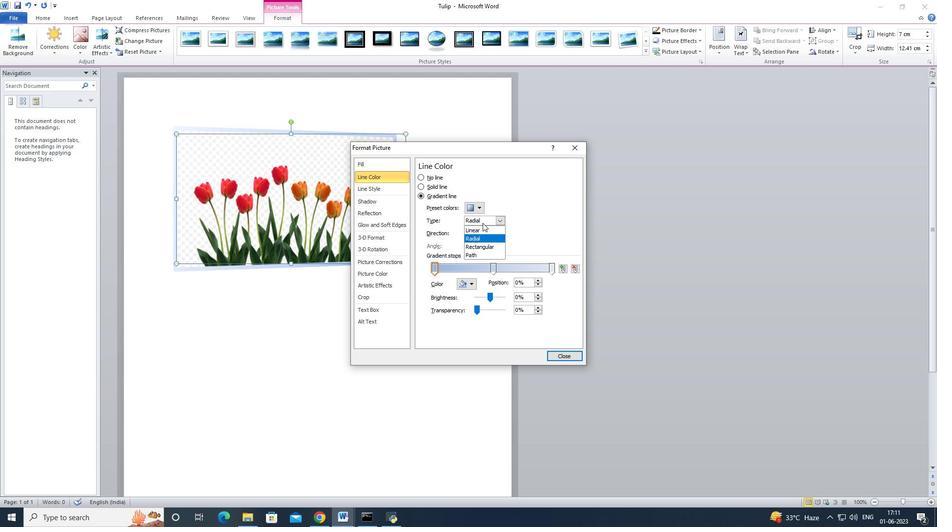 
Action: Mouse pressed left at (480, 226)
Screenshot: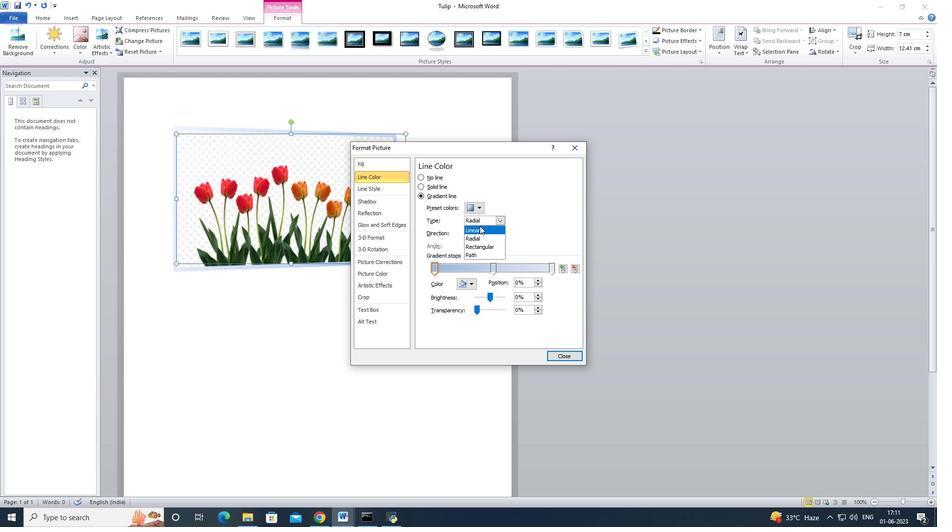
Action: Mouse moved to (489, 248)
Screenshot: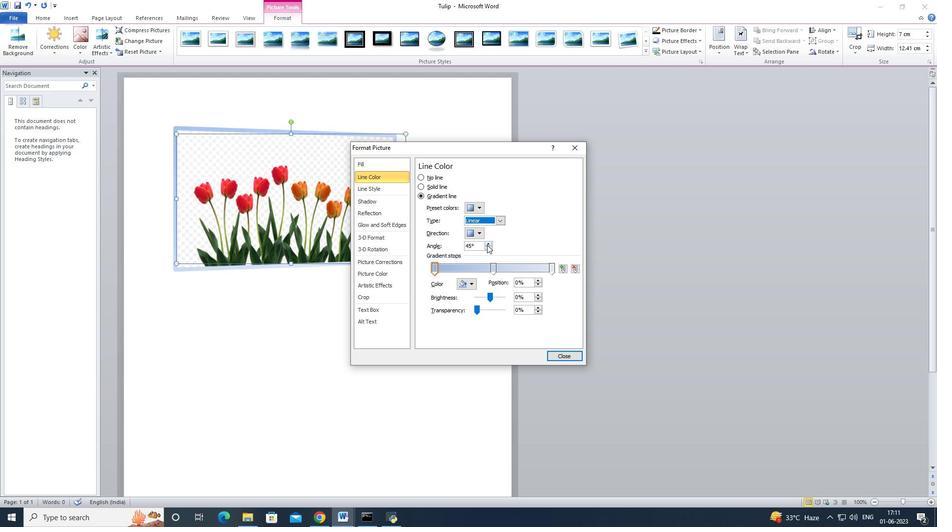 
Action: Mouse pressed left at (489, 248)
Screenshot: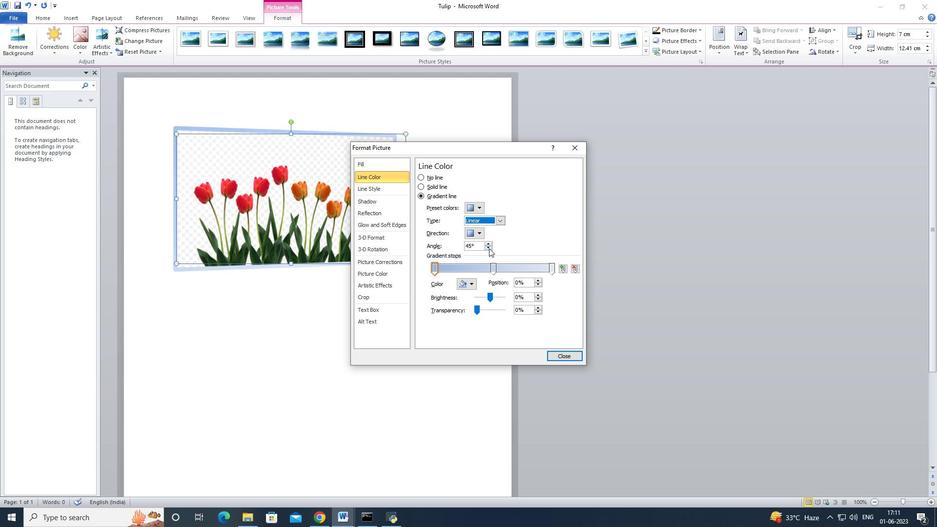 
Action: Mouse moved to (489, 248)
Screenshot: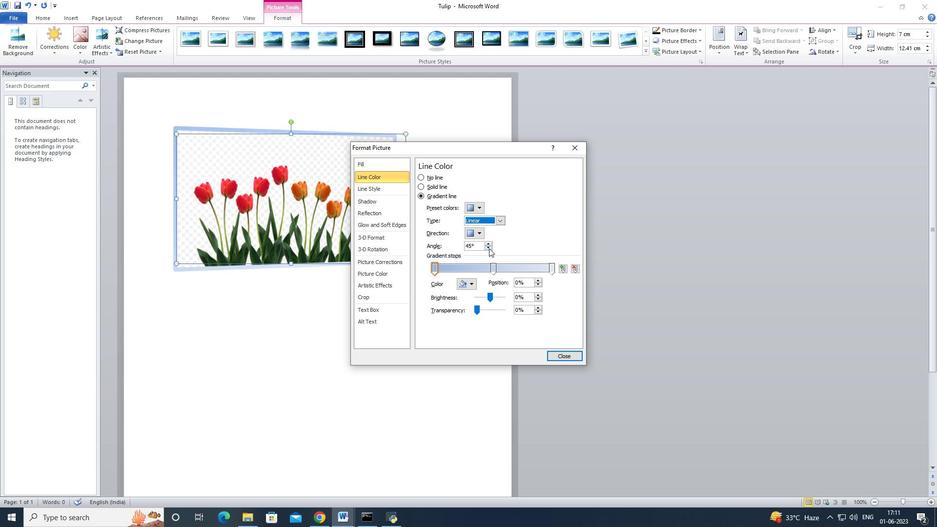 
Action: Mouse pressed left at (489, 248)
Screenshot: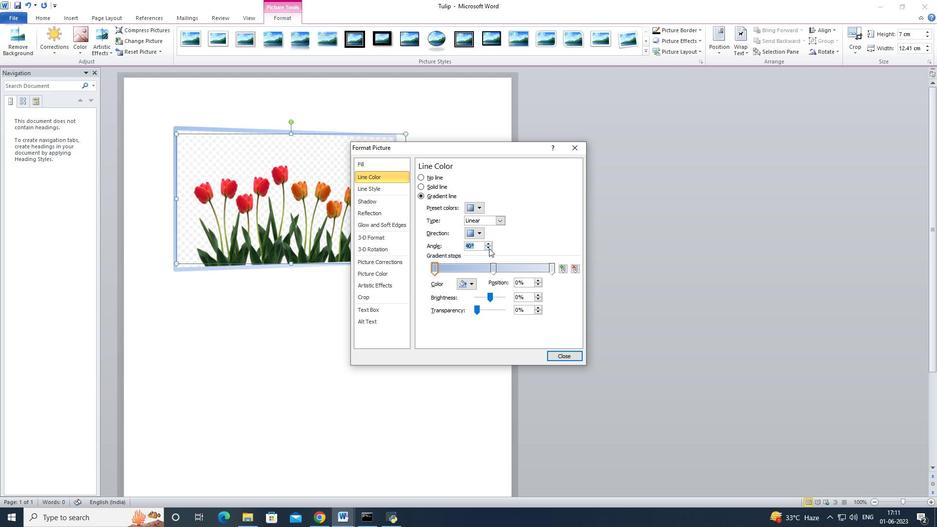 
Action: Mouse pressed left at (489, 248)
Screenshot: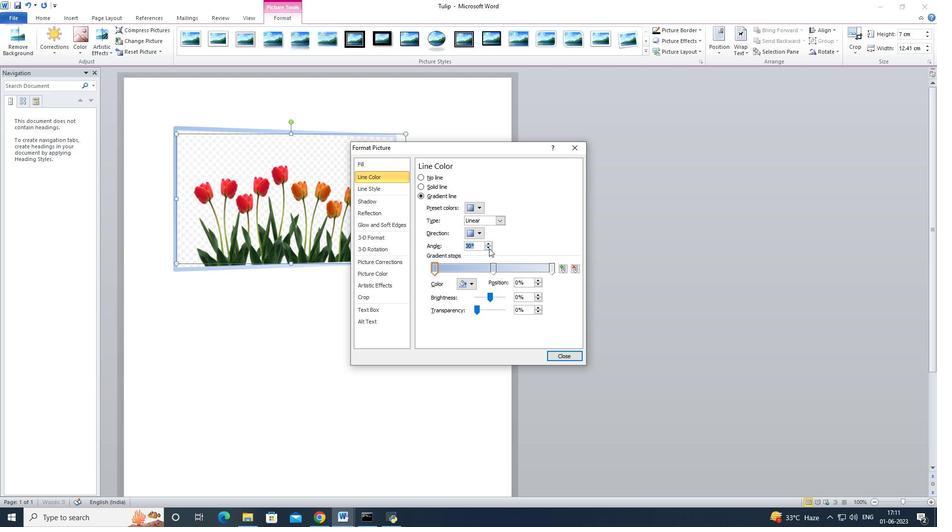 
Action: Mouse pressed left at (489, 248)
Screenshot: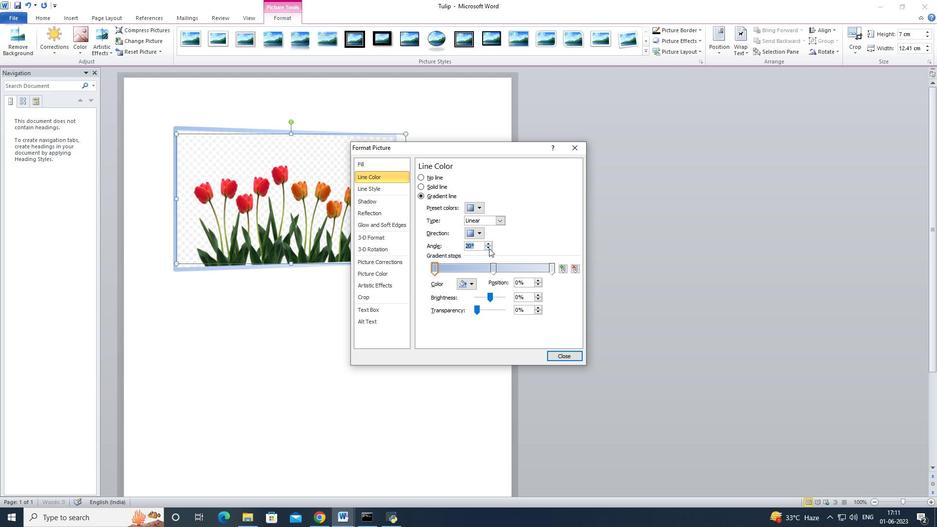 
Action: Mouse pressed left at (489, 248)
Screenshot: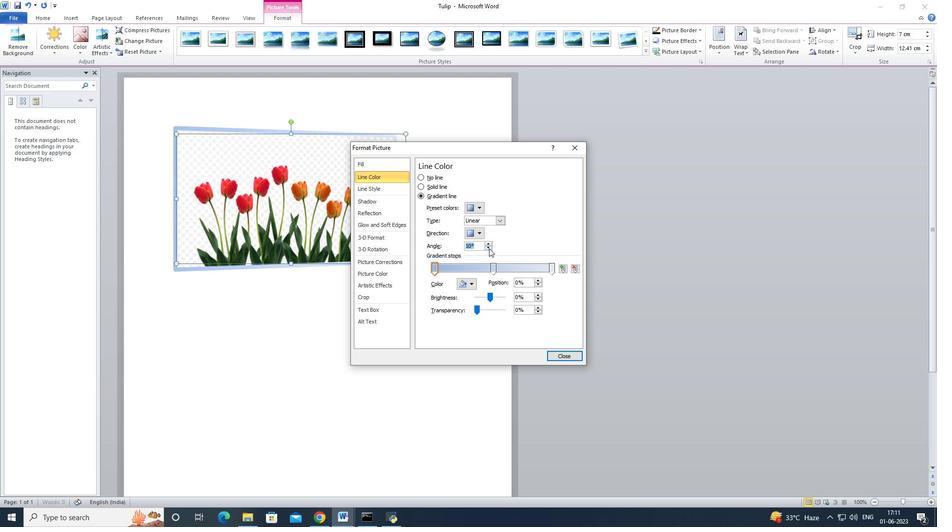
Action: Mouse moved to (488, 244)
Screenshot: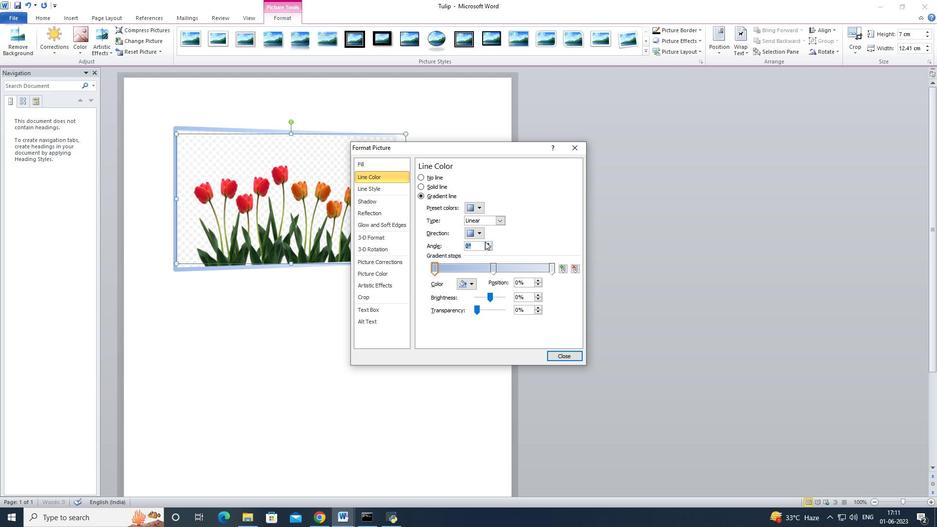 
Action: Mouse pressed left at (488, 244)
Screenshot: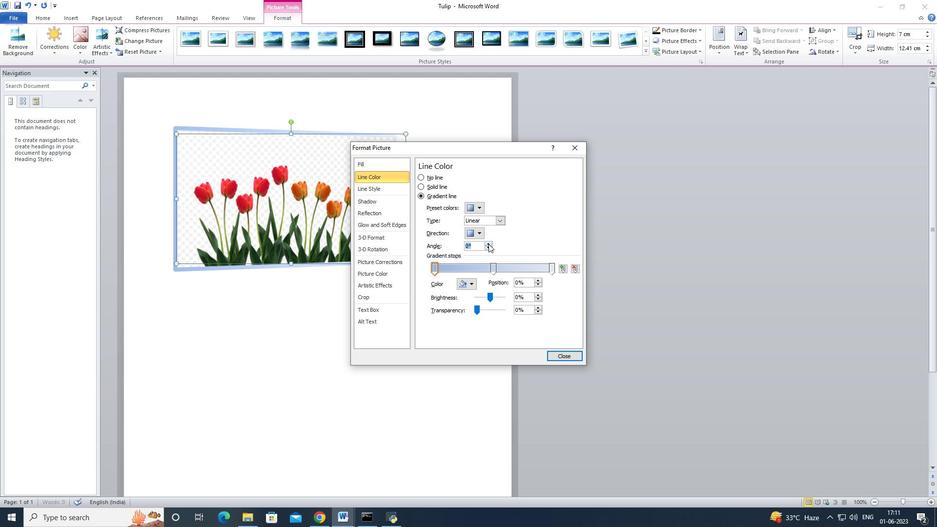 
Action: Mouse pressed left at (488, 244)
Screenshot: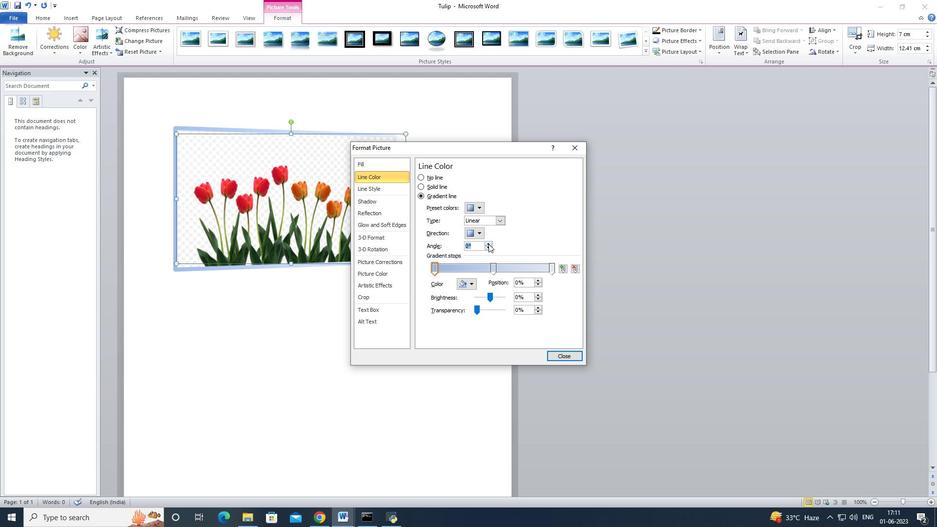 
Action: Mouse pressed left at (488, 244)
Screenshot: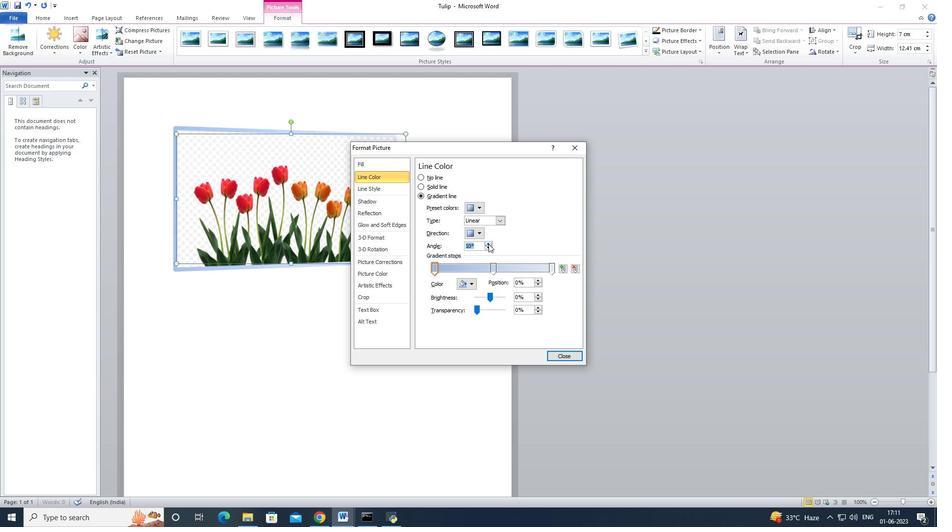 
Action: Mouse moved to (389, 192)
Screenshot: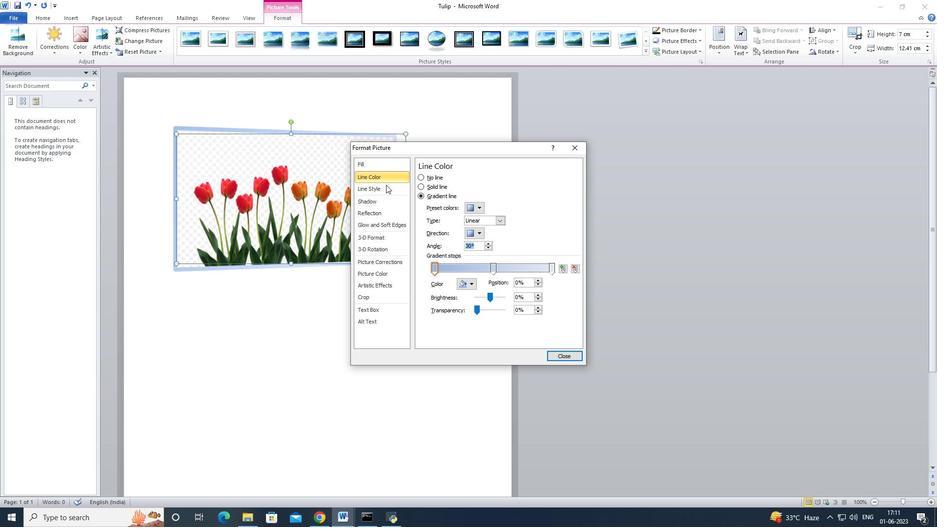 
Action: Mouse pressed left at (389, 192)
Screenshot: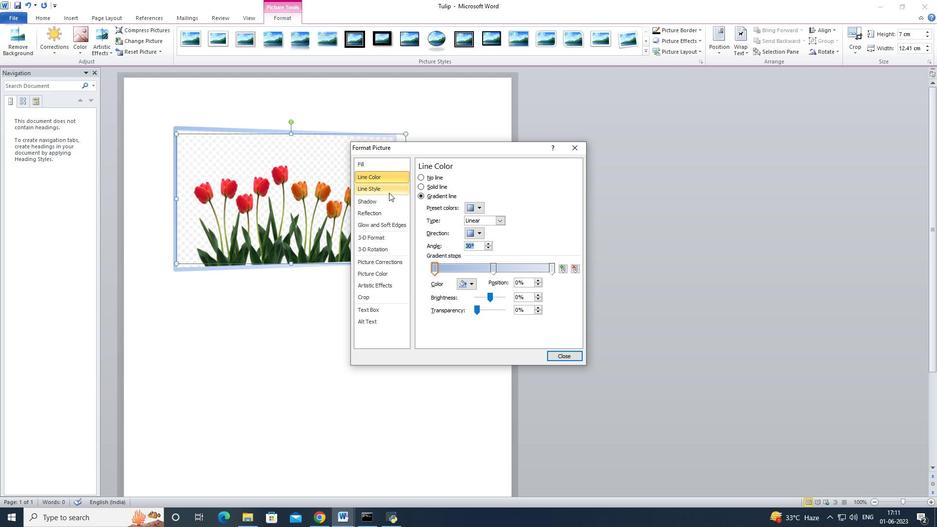 
Action: Mouse moved to (476, 206)
Screenshot: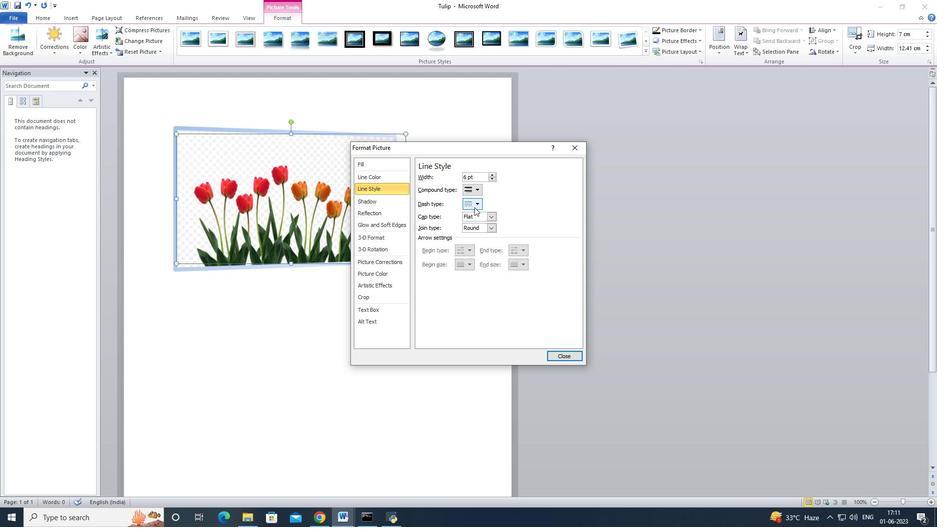 
Action: Mouse pressed left at (476, 206)
Screenshot: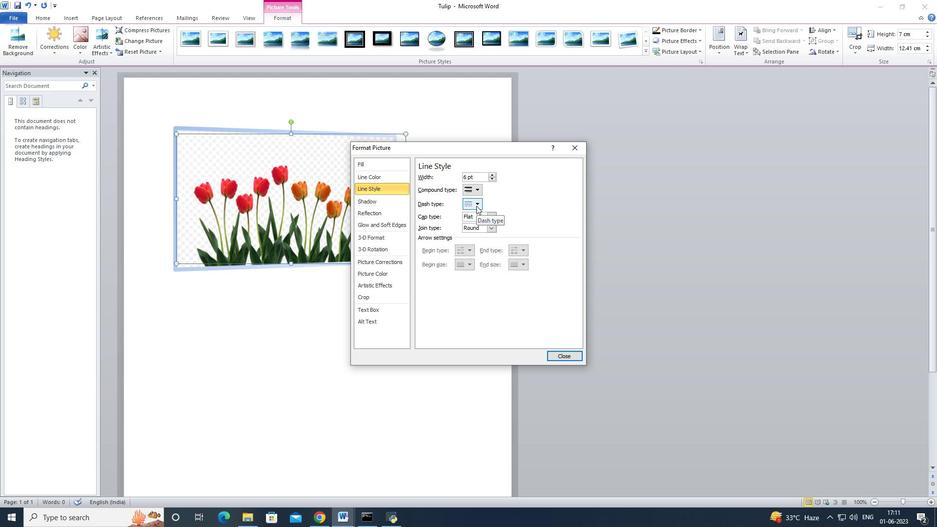 
Action: Mouse moved to (479, 227)
Screenshot: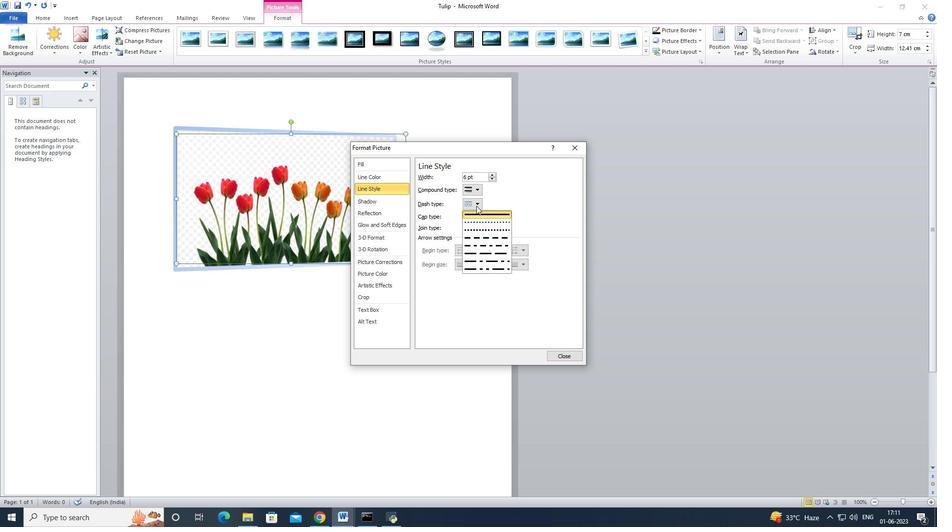 
Action: Mouse scrolled (479, 226) with delta (0, 0)
Screenshot: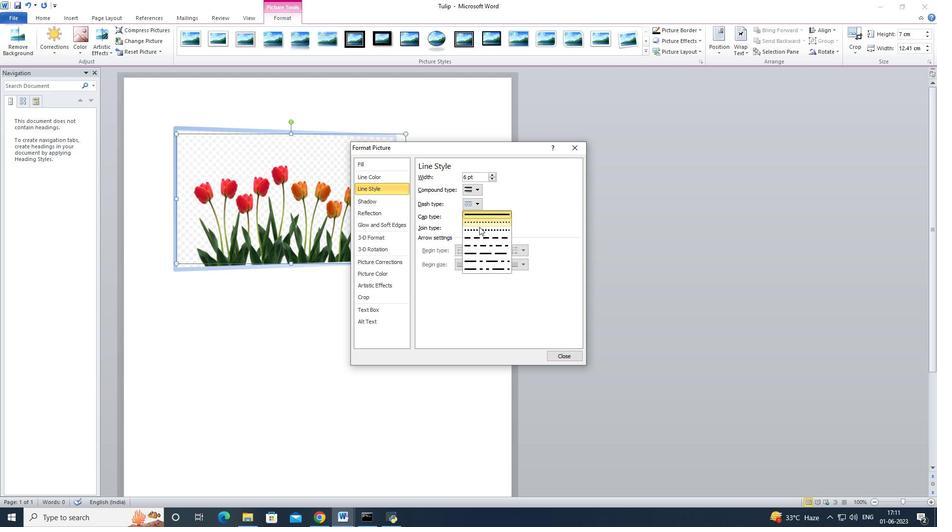 
Action: Mouse scrolled (479, 226) with delta (0, 0)
Screenshot: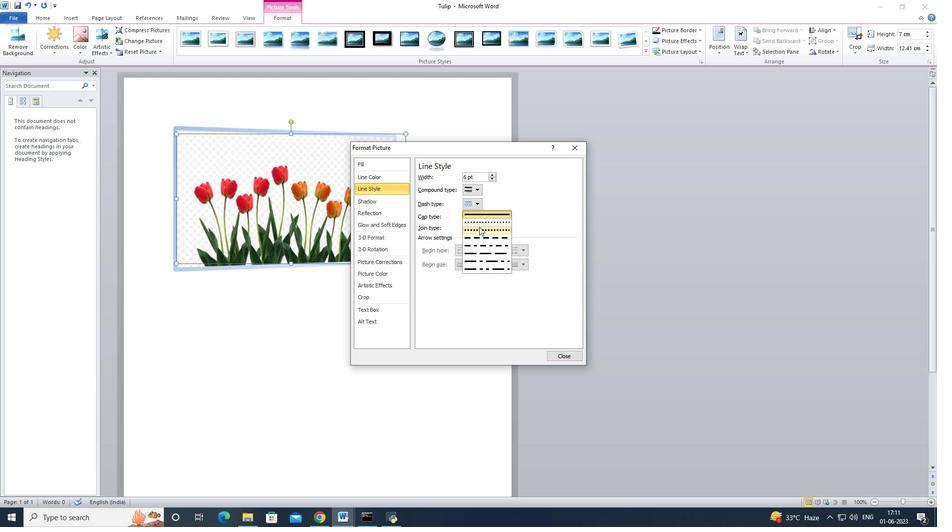 
Action: Mouse scrolled (479, 226) with delta (0, 0)
Screenshot: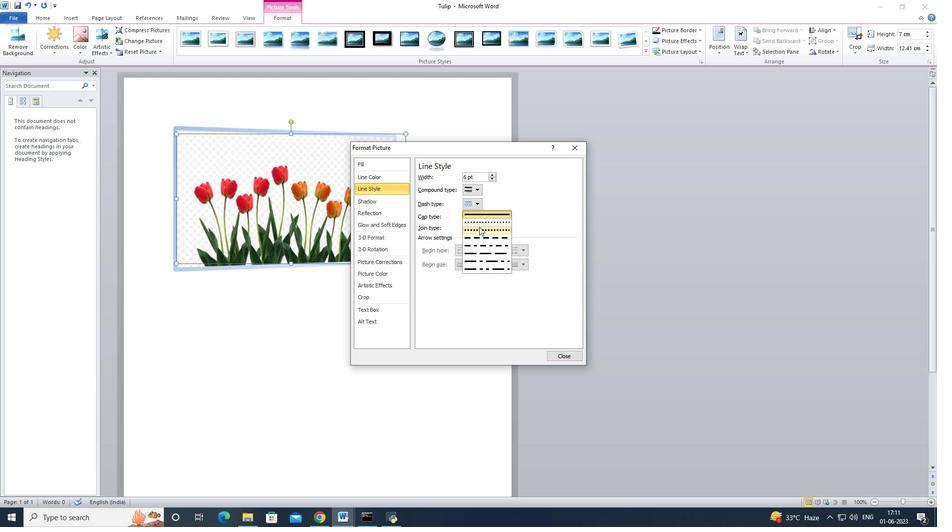 
Action: Mouse scrolled (479, 226) with delta (0, 0)
Screenshot: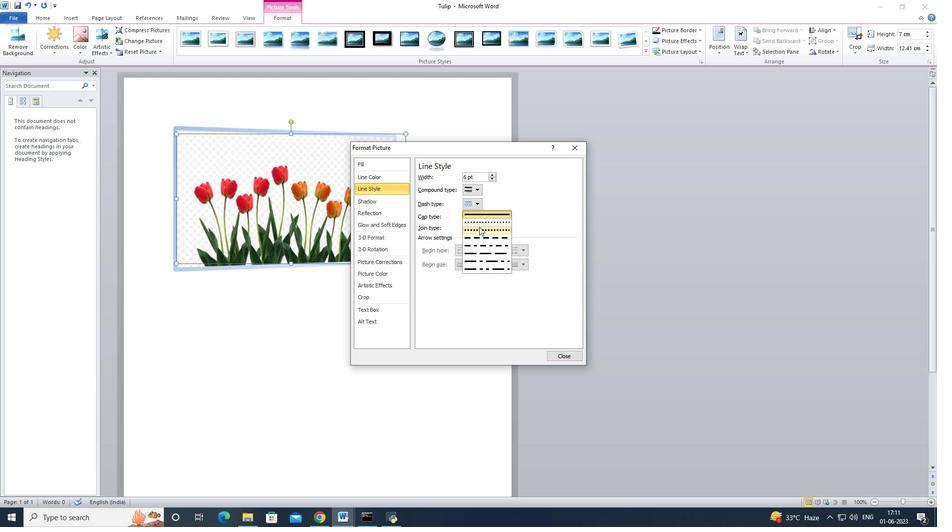 
Action: Mouse scrolled (479, 226) with delta (0, 0)
Screenshot: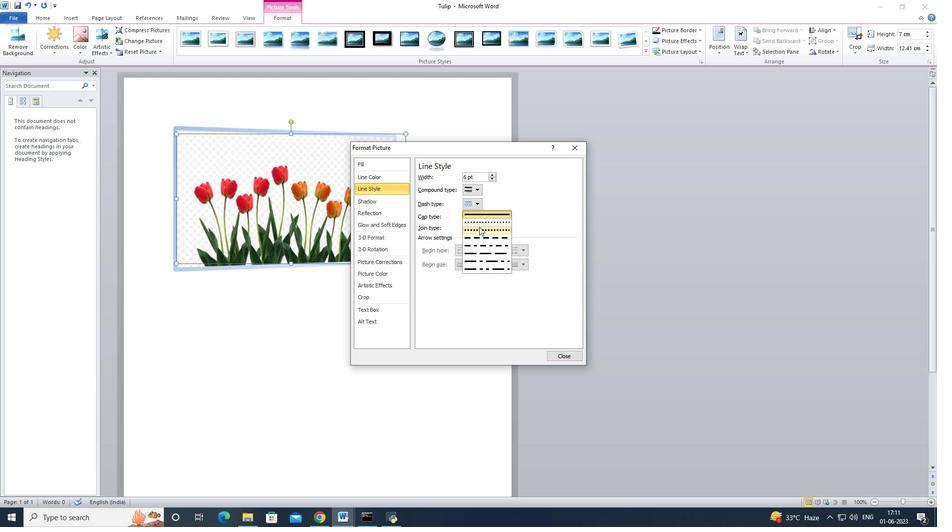 
Action: Mouse scrolled (479, 227) with delta (0, 0)
Screenshot: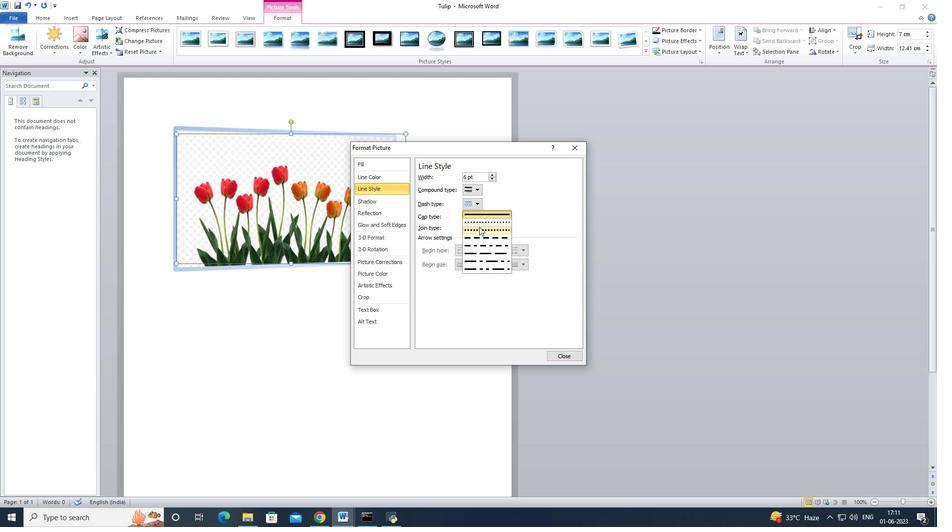
Action: Mouse scrolled (479, 226) with delta (0, 0)
Screenshot: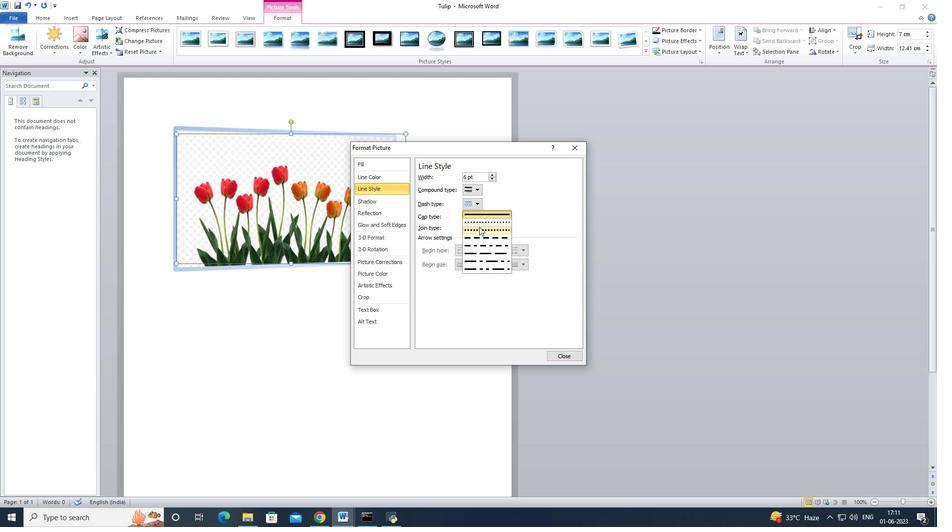 
Action: Mouse scrolled (479, 226) with delta (0, 0)
Screenshot: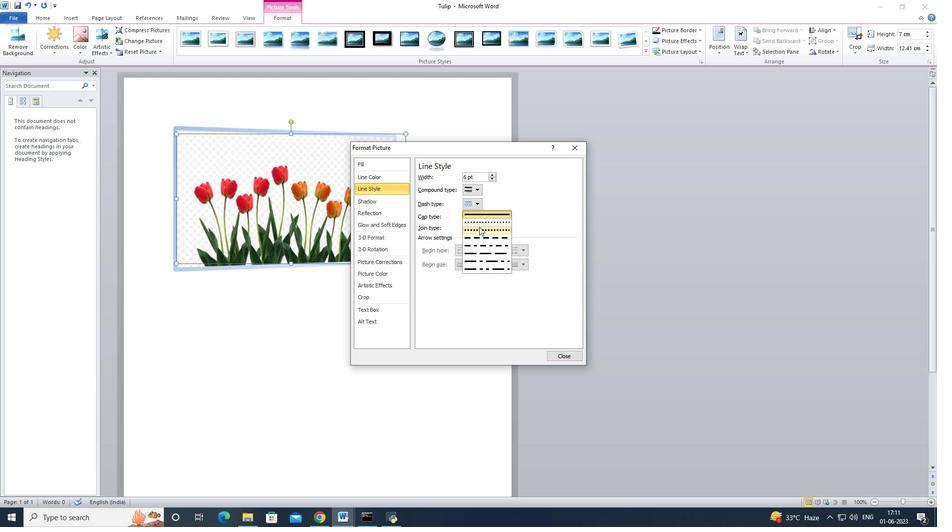 
Action: Mouse scrolled (479, 226) with delta (0, 0)
Screenshot: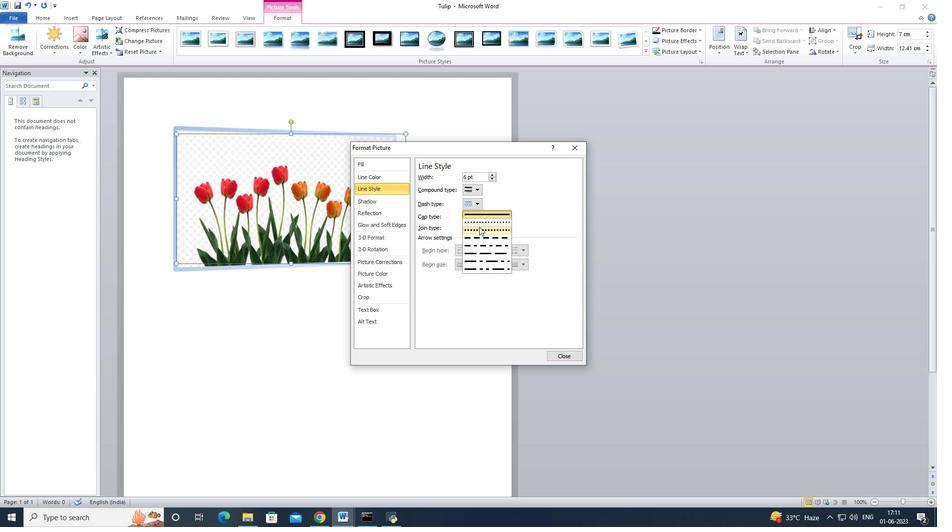 
Action: Mouse scrolled (479, 227) with delta (0, 0)
Screenshot: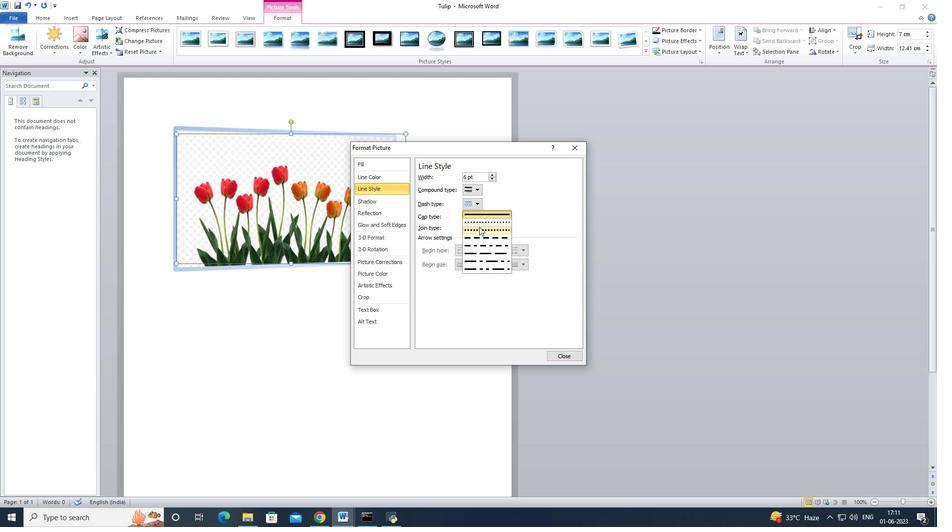 
Action: Mouse scrolled (479, 227) with delta (0, 0)
Screenshot: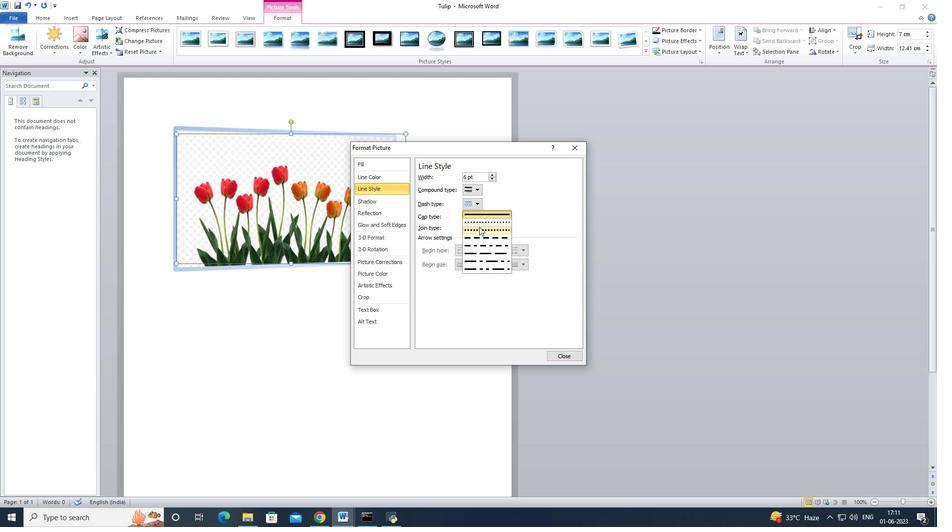 
Action: Mouse scrolled (479, 227) with delta (0, 0)
Screenshot: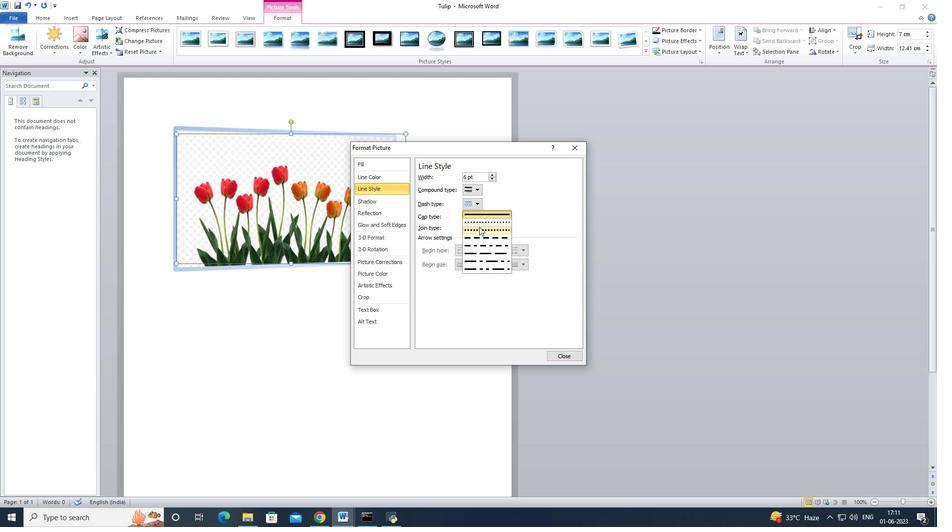 
Action: Mouse scrolled (479, 227) with delta (0, 0)
Screenshot: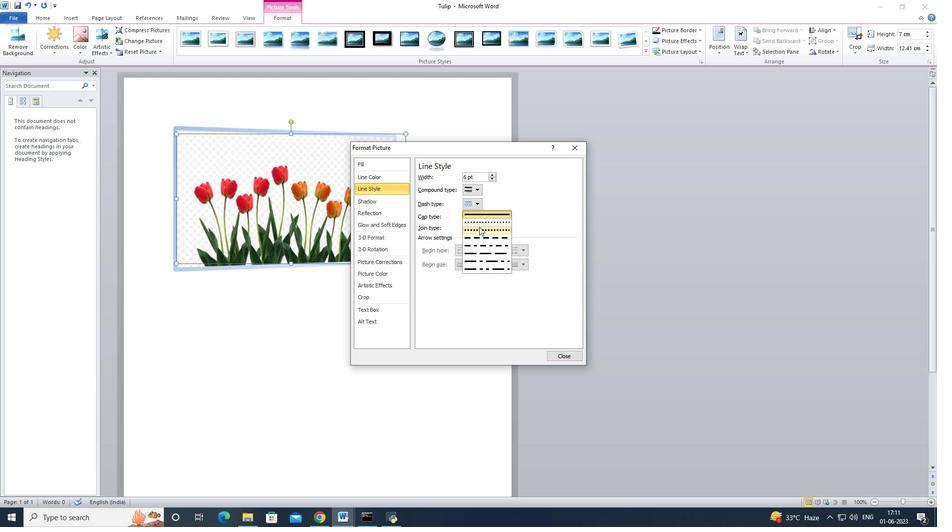 
Action: Mouse scrolled (479, 227) with delta (0, 0)
Screenshot: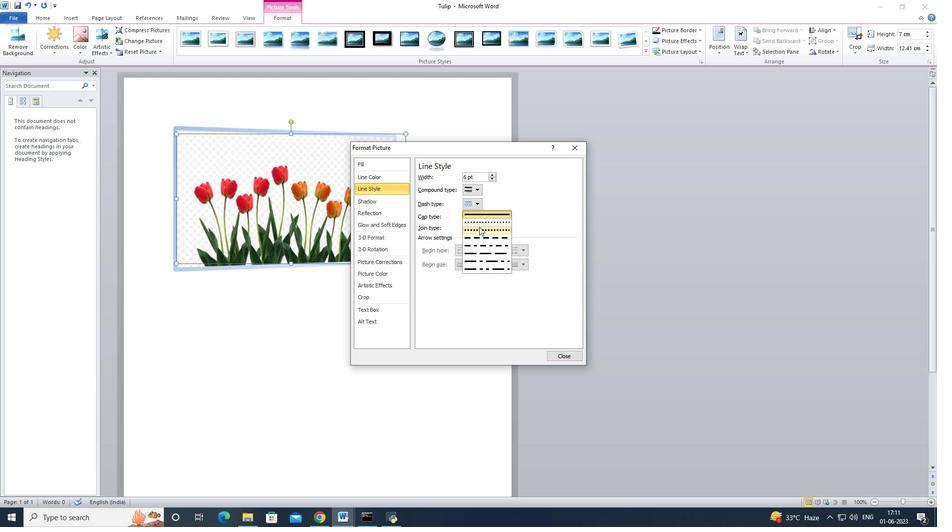 
Action: Mouse moved to (480, 190)
Screenshot: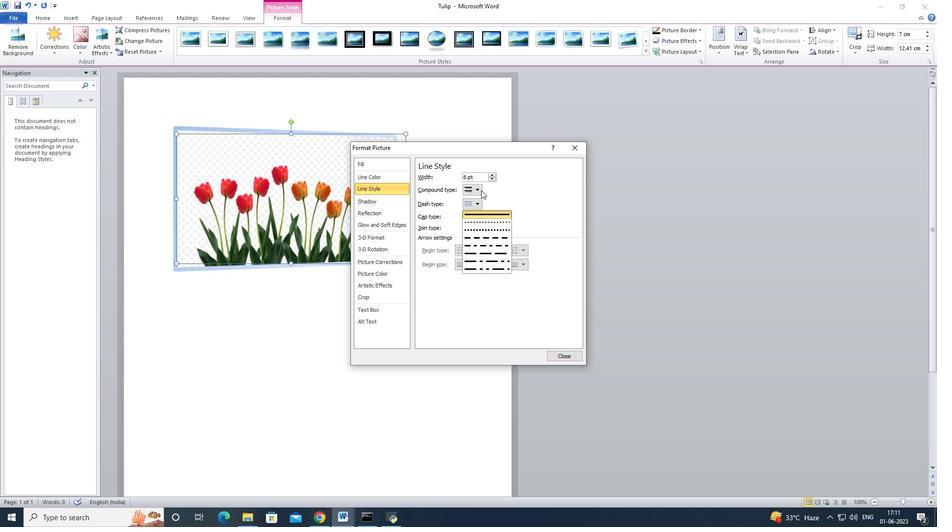 
Action: Mouse pressed left at (480, 190)
Screenshot: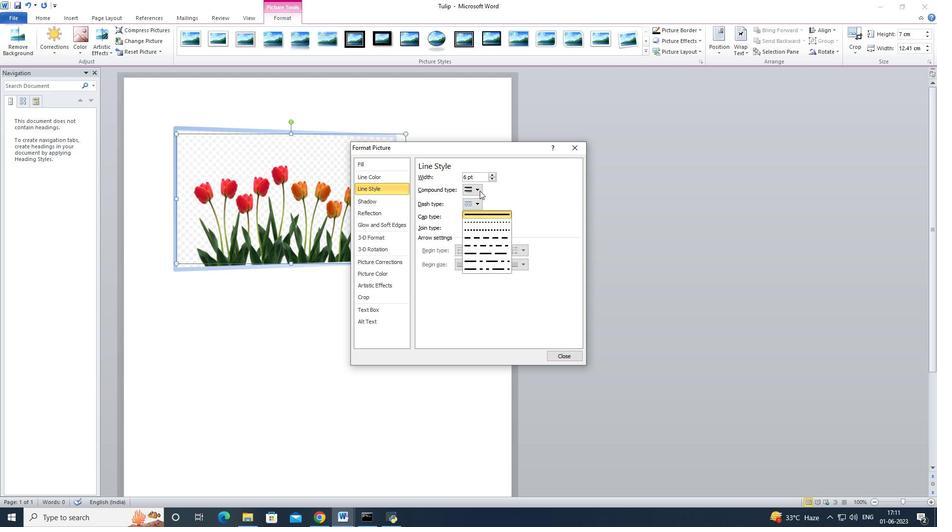 
Action: Mouse moved to (479, 205)
Screenshot: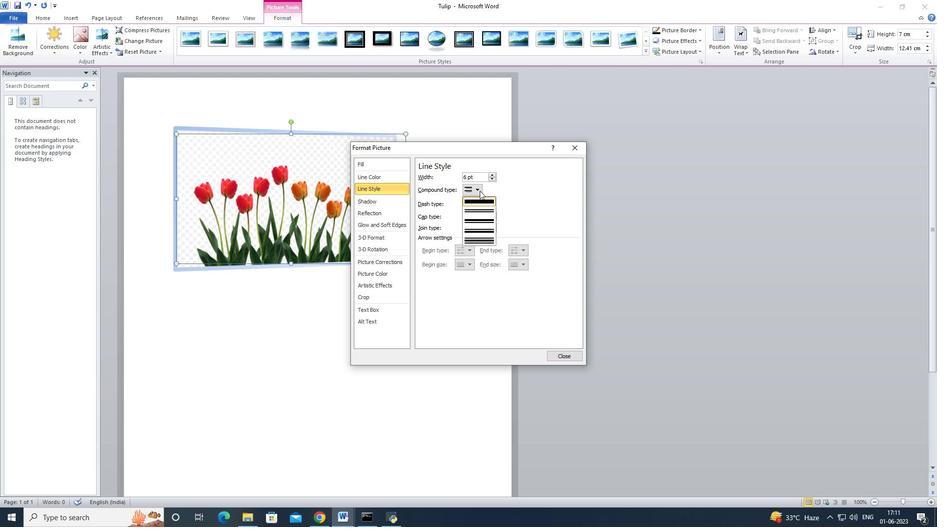
Action: Mouse scrolled (479, 205) with delta (0, 0)
Screenshot: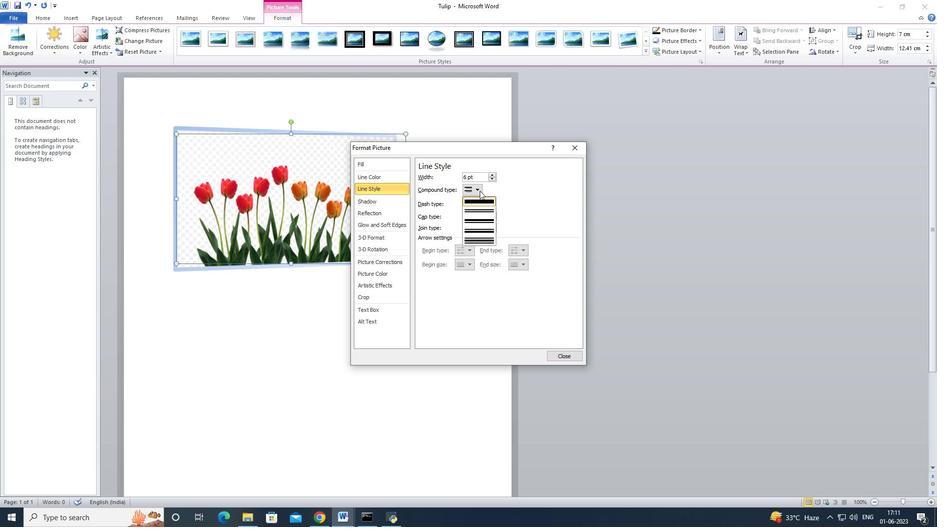 
Action: Mouse moved to (479, 206)
Screenshot: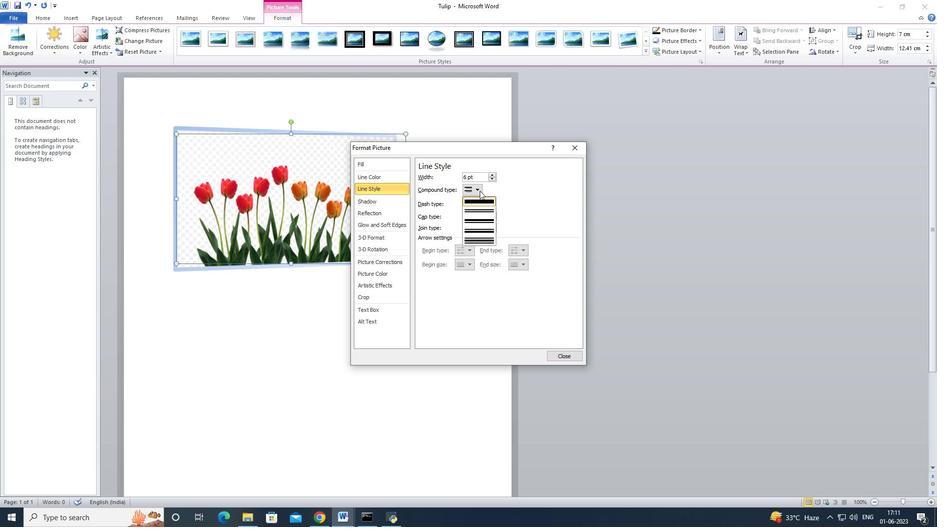 
Action: Mouse scrolled (479, 206) with delta (0, 0)
Screenshot: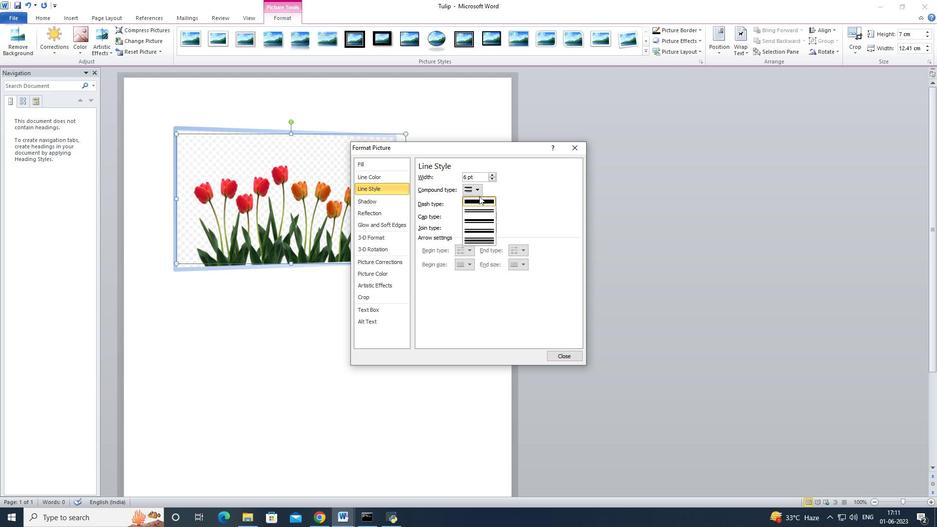 
Action: Mouse scrolled (479, 206) with delta (0, 0)
Screenshot: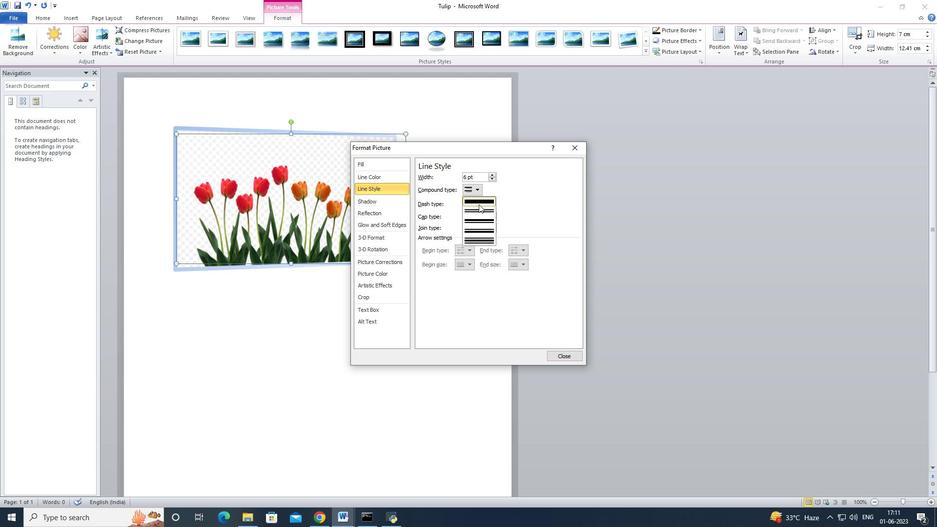 
Action: Mouse moved to (479, 207)
Screenshot: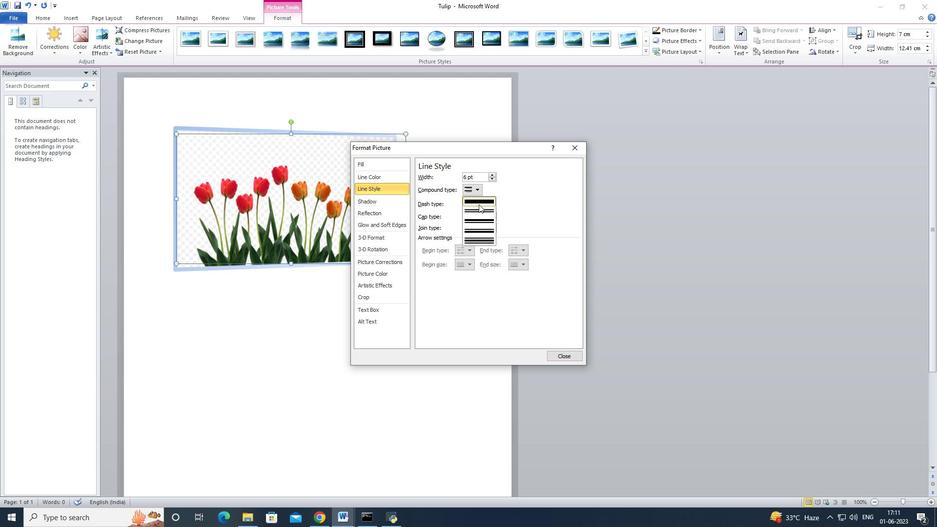 
Action: Mouse scrolled (479, 206) with delta (0, 0)
Screenshot: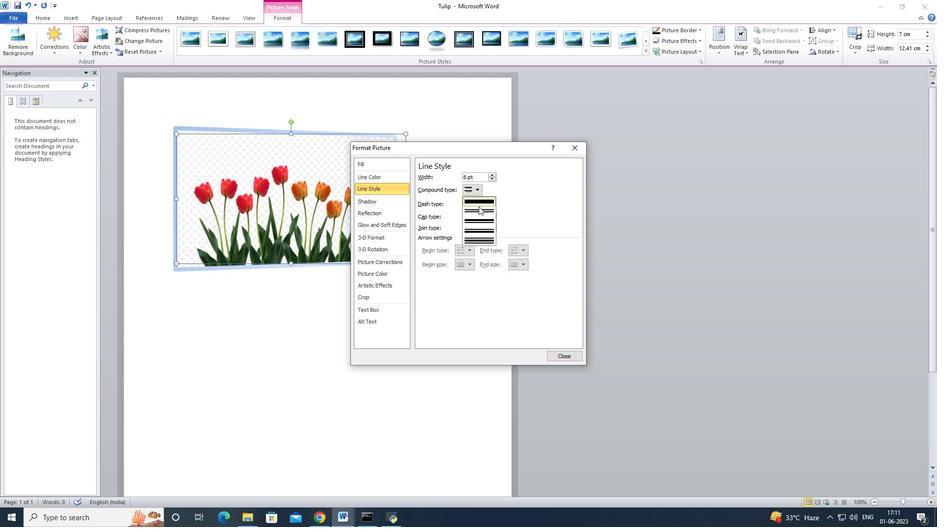 
Action: Mouse scrolled (479, 206) with delta (0, 0)
Screenshot: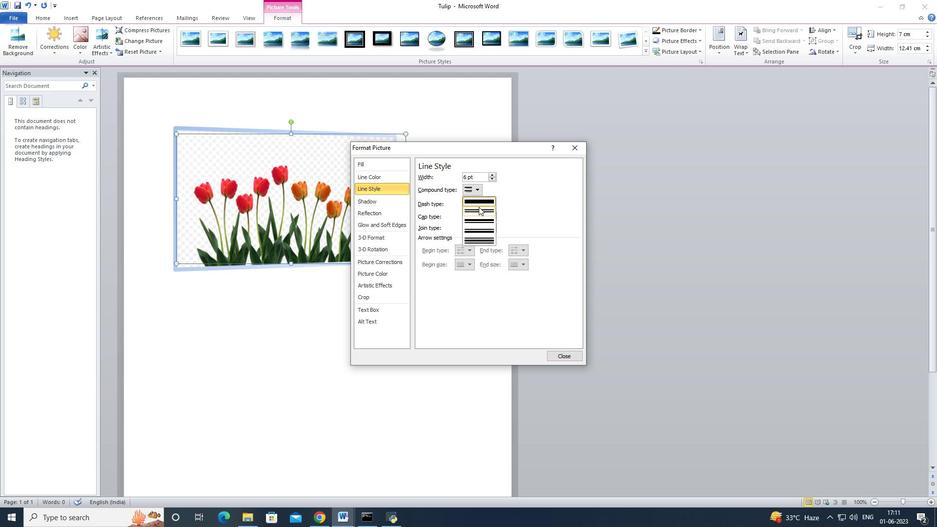 
Action: Mouse moved to (447, 209)
Screenshot: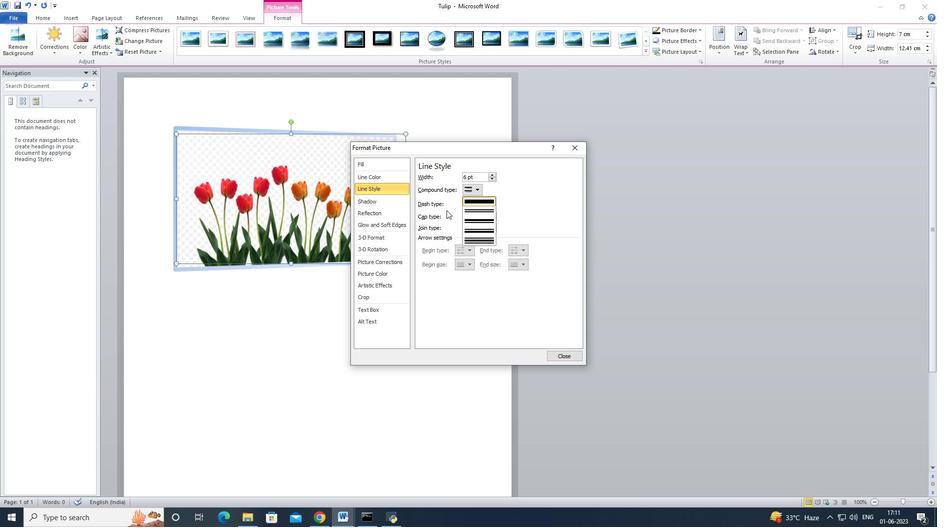 
Action: Mouse scrolled (447, 209) with delta (0, 0)
Screenshot: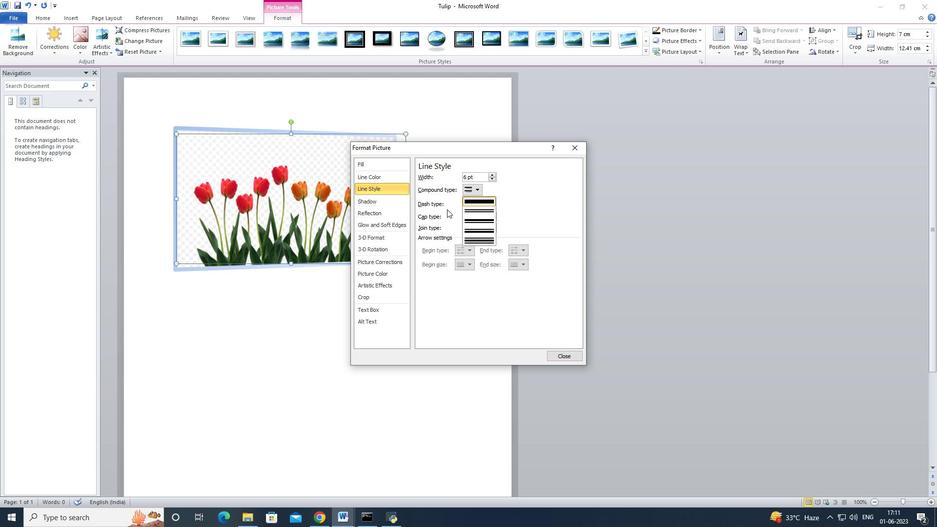 
Action: Mouse scrolled (447, 209) with delta (0, 0)
Screenshot: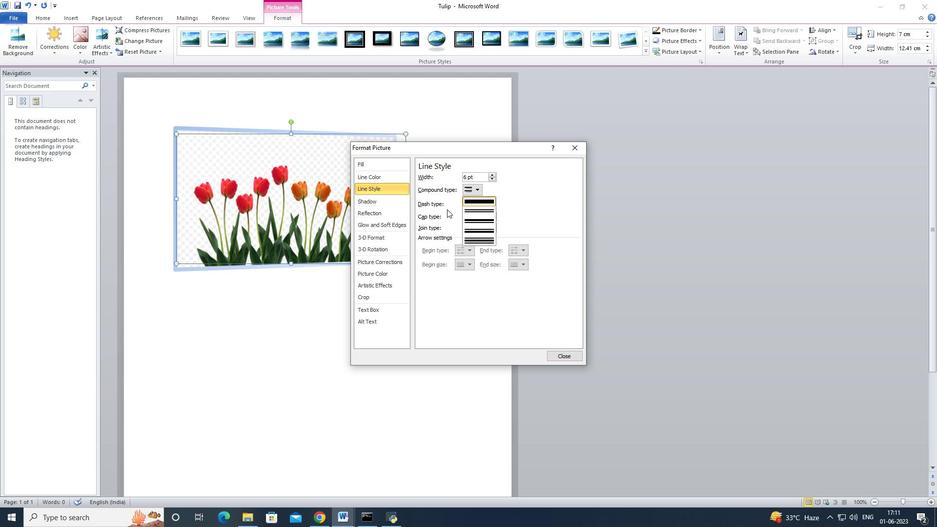 
Action: Mouse scrolled (447, 209) with delta (0, 0)
Screenshot: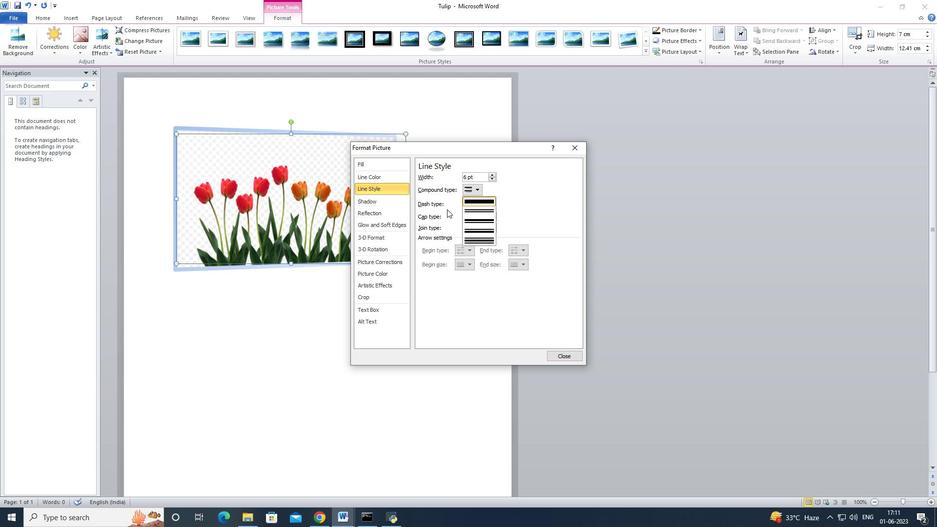 
Action: Mouse scrolled (447, 209) with delta (0, 0)
Screenshot: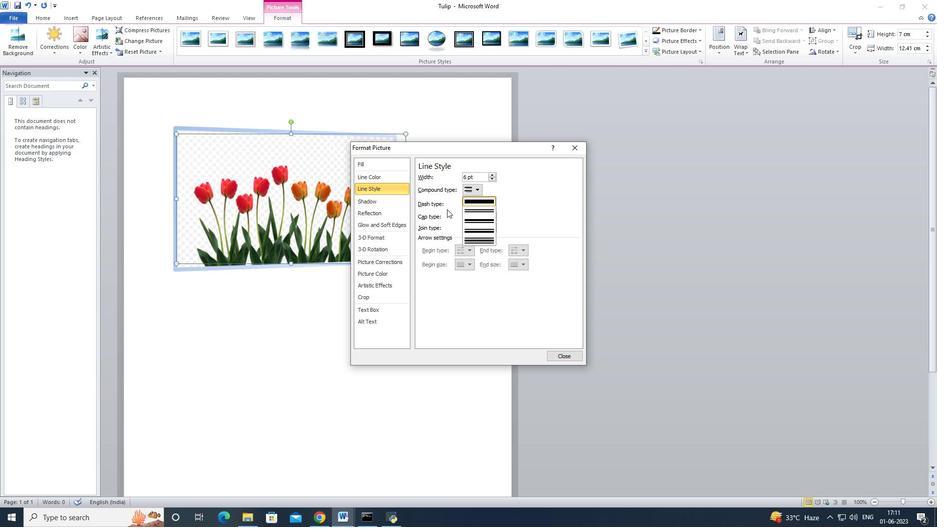 
Action: Mouse moved to (546, 207)
Screenshot: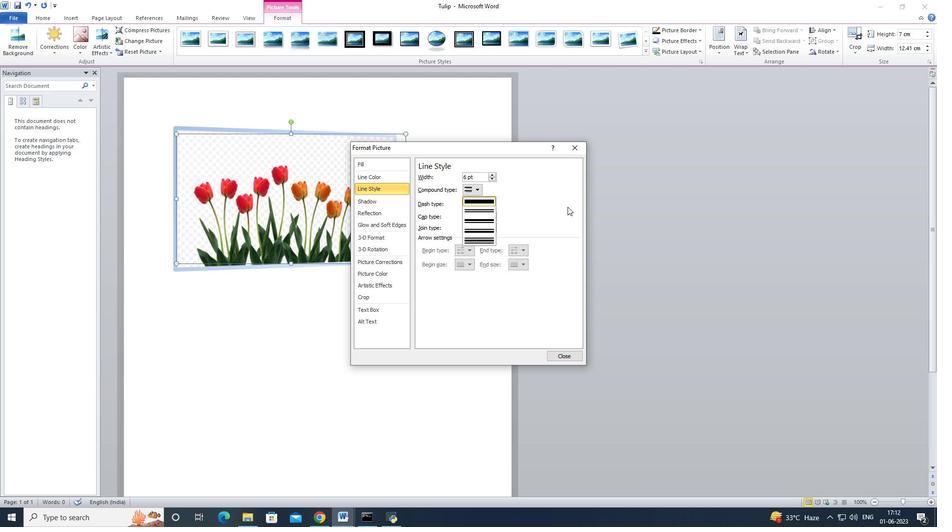 
Action: Mouse pressed left at (546, 207)
Screenshot: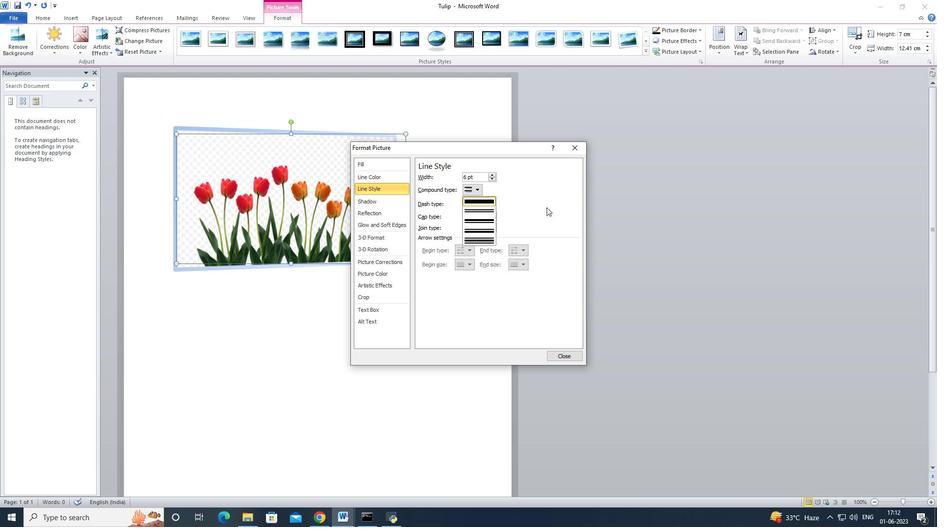 
Action: Mouse moved to (491, 230)
Screenshot: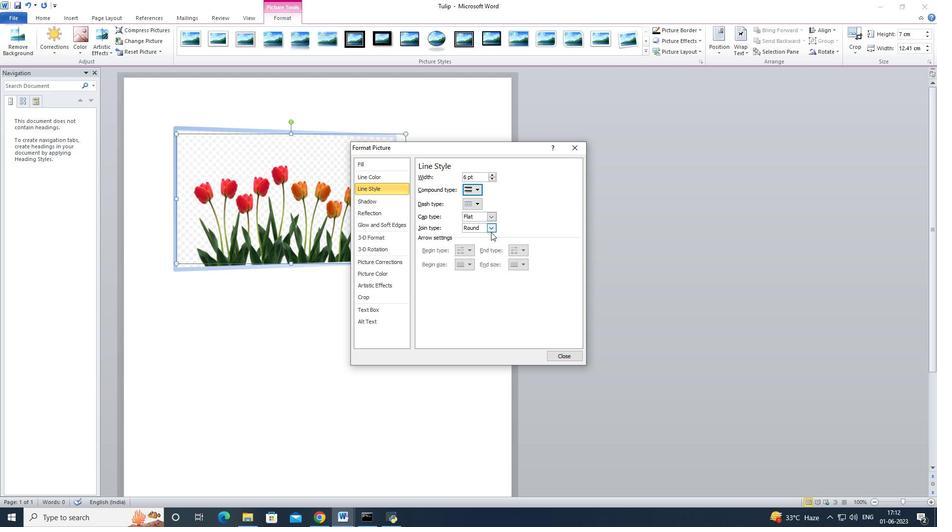 
Action: Mouse pressed left at (491, 230)
Screenshot: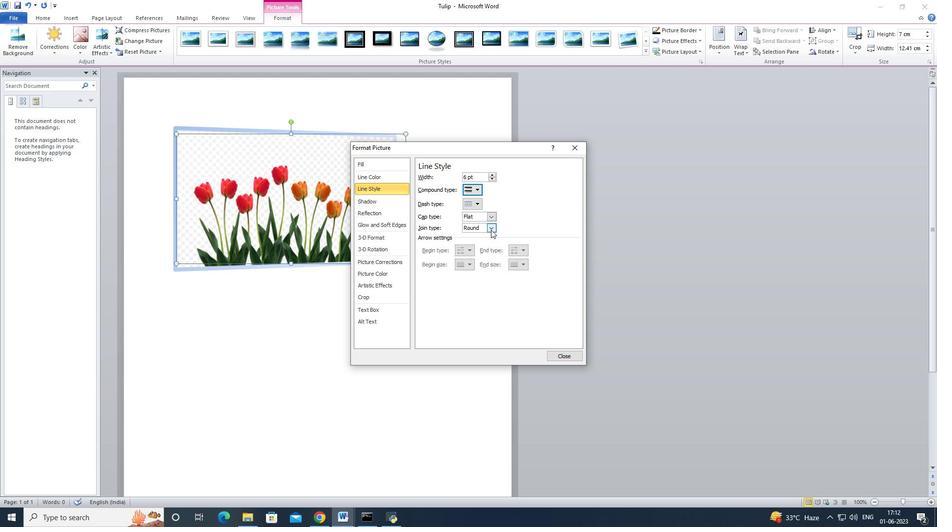 
Action: Mouse scrolled (491, 229) with delta (0, 0)
Screenshot: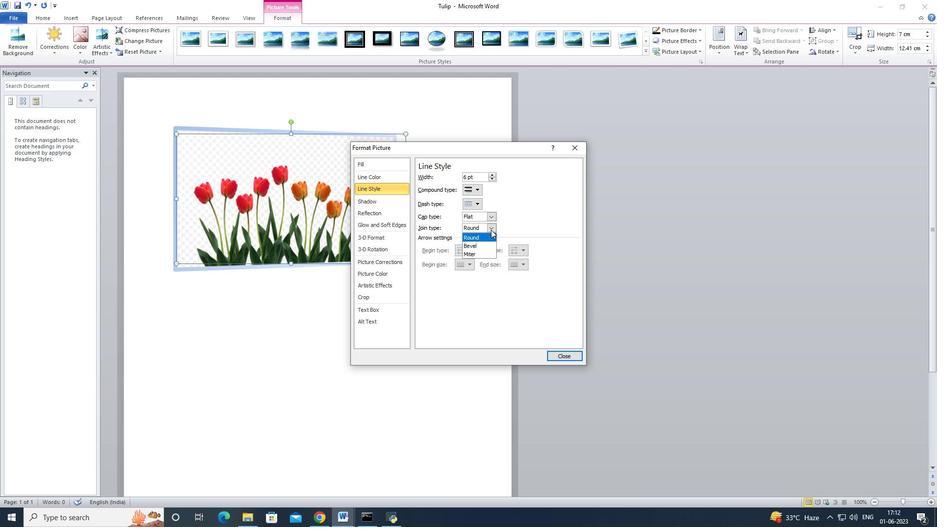 
Action: Mouse scrolled (491, 229) with delta (0, 0)
Screenshot: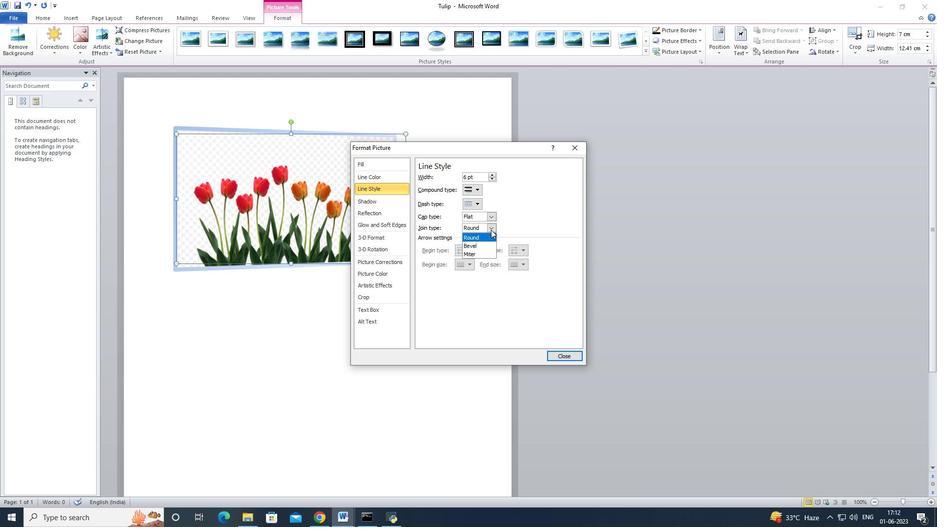 
Action: Mouse scrolled (491, 229) with delta (0, 0)
Screenshot: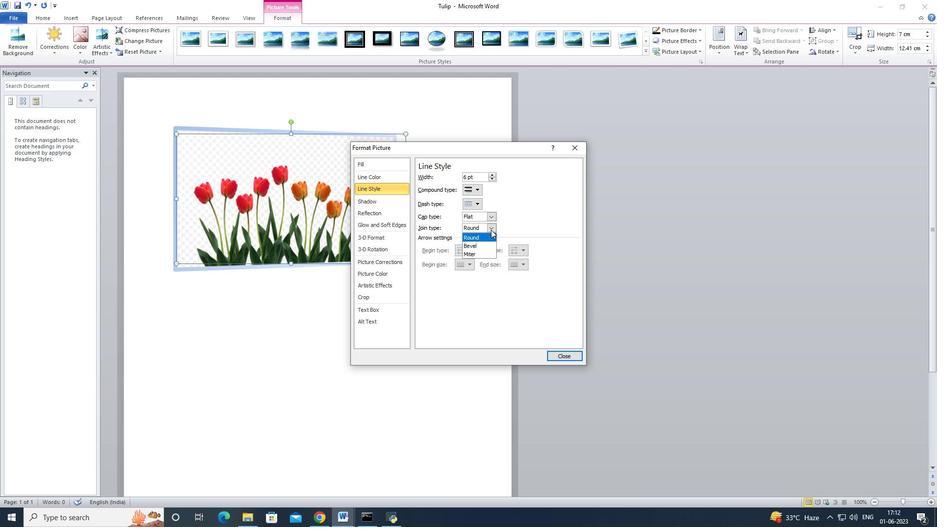
Action: Mouse moved to (493, 215)
Screenshot: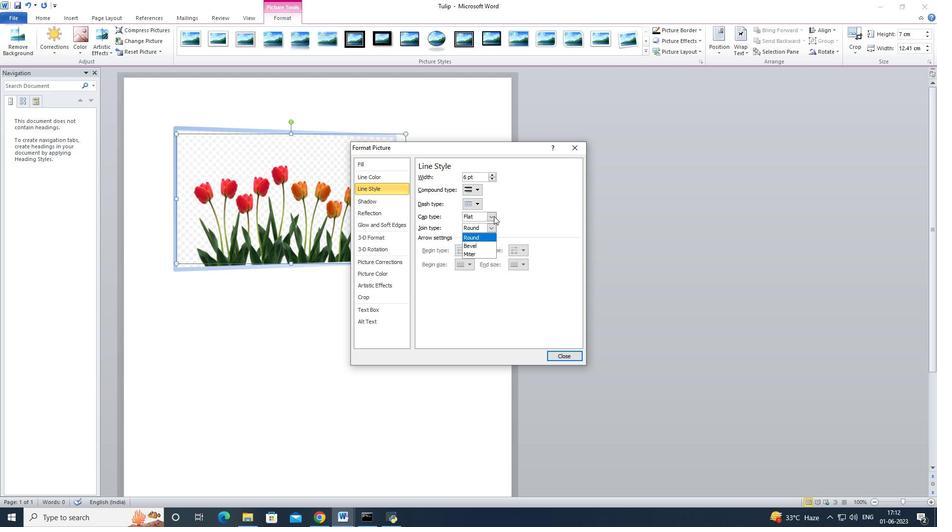 
Action: Mouse pressed left at (493, 215)
Screenshot: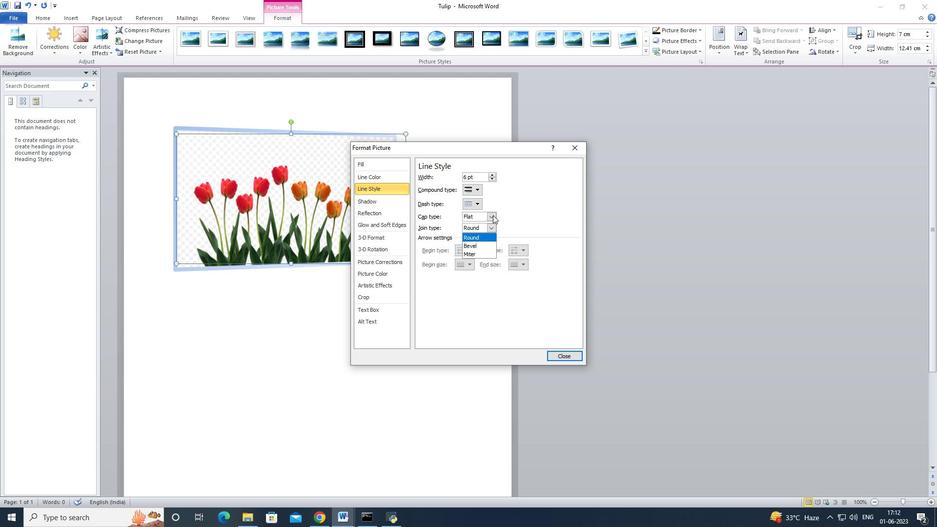 
Action: Mouse moved to (493, 215)
Screenshot: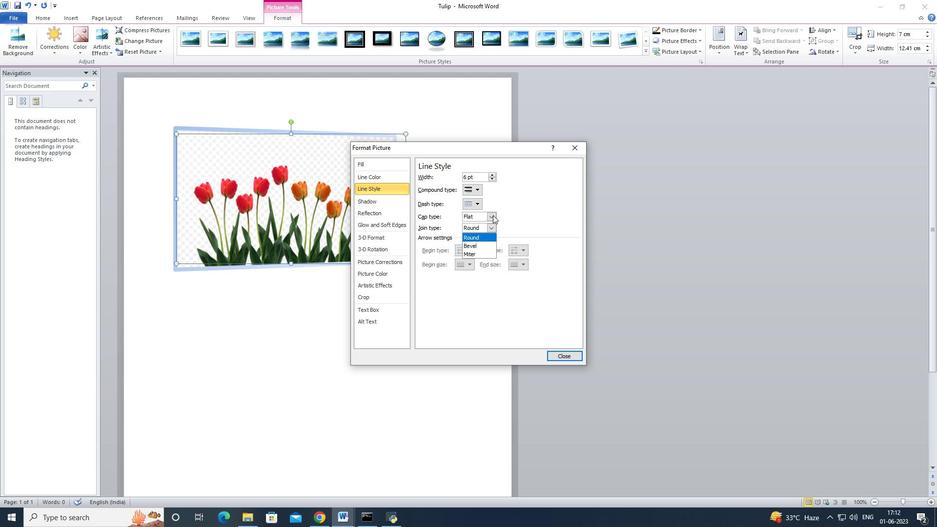 
Action: Mouse scrolled (493, 214) with delta (0, 0)
Screenshot: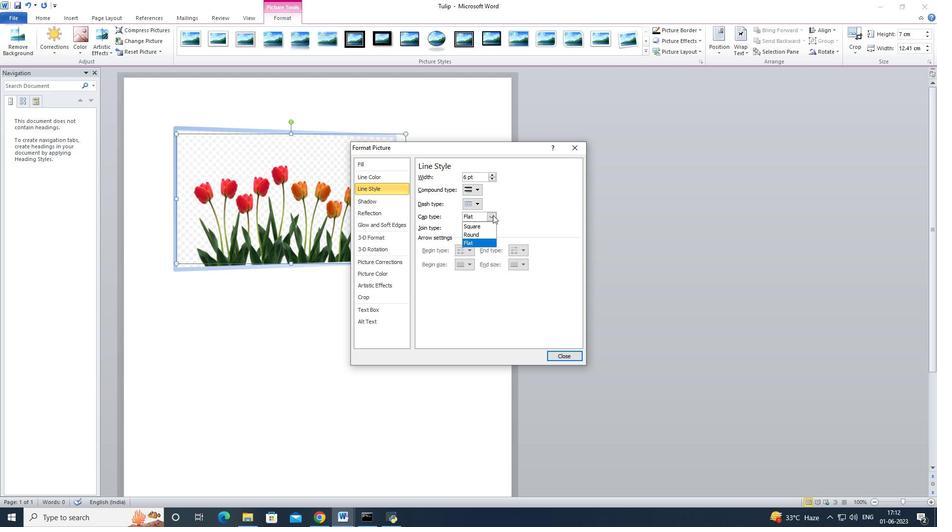 
Action: Mouse scrolled (493, 214) with delta (0, 0)
Screenshot: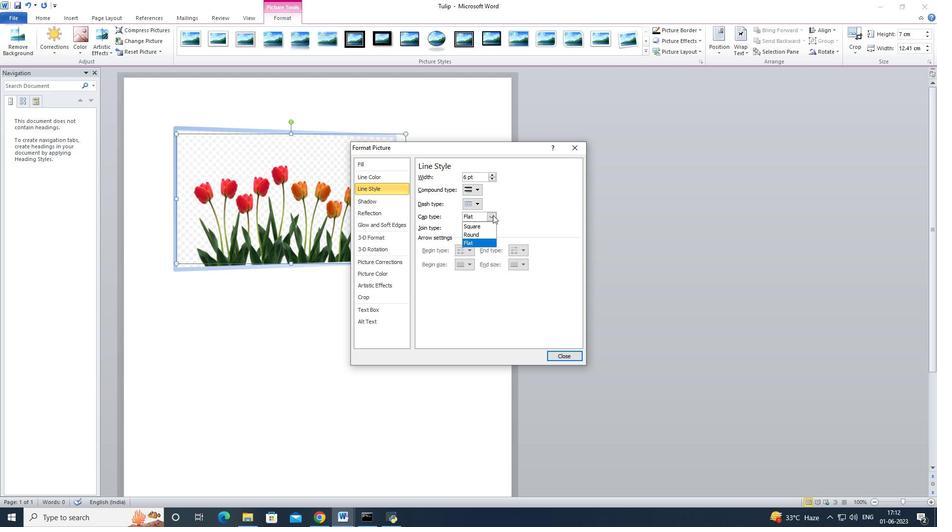 
Action: Mouse scrolled (493, 214) with delta (0, 0)
Screenshot: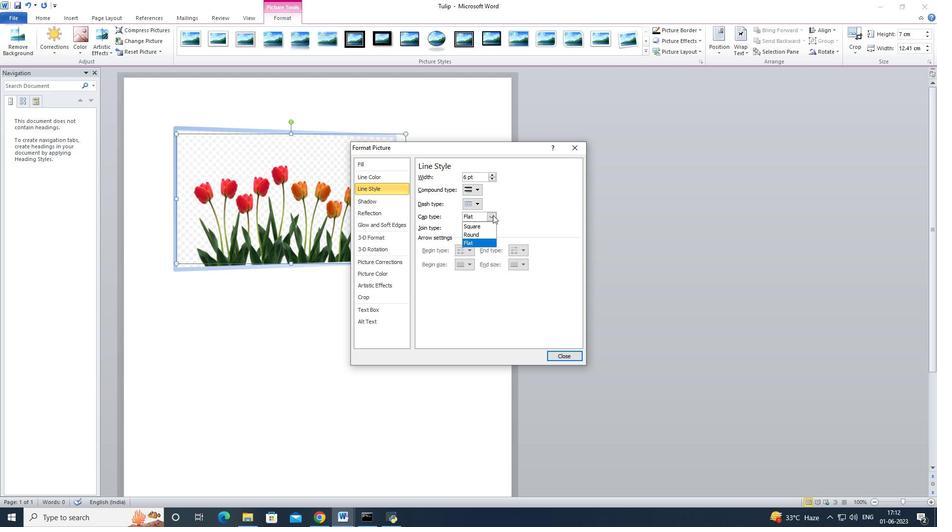 
Action: Mouse scrolled (493, 214) with delta (0, 0)
Screenshot: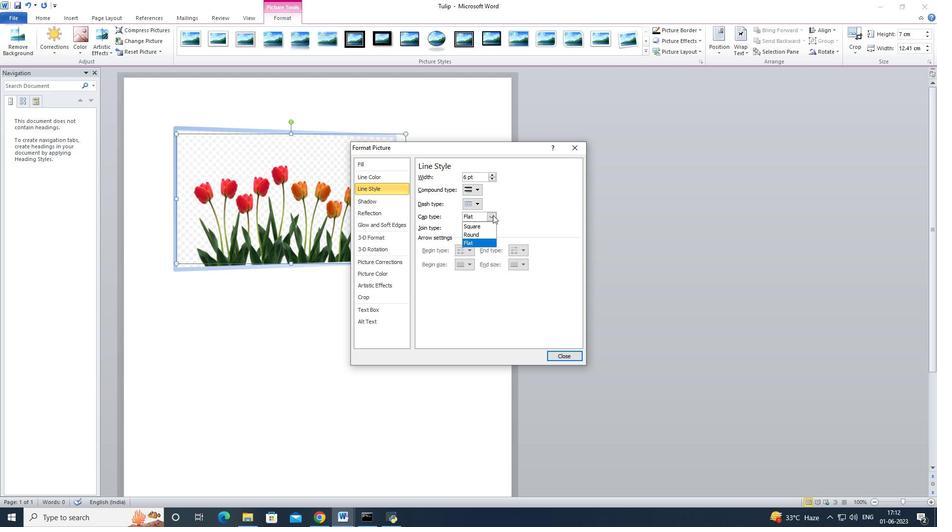 
Action: Mouse scrolled (493, 214) with delta (0, 0)
Screenshot: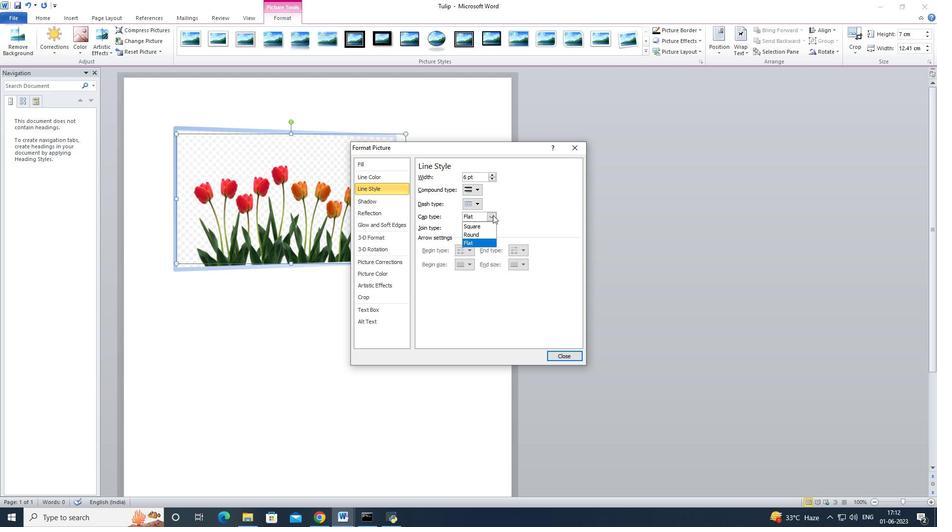 
Action: Mouse scrolled (493, 215) with delta (0, 0)
Screenshot: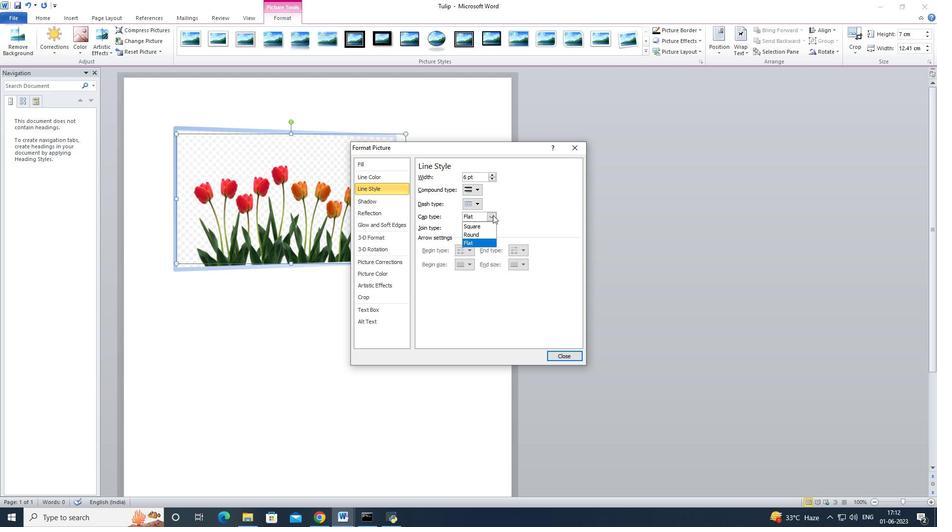 
Action: Mouse scrolled (493, 215) with delta (0, 0)
Screenshot: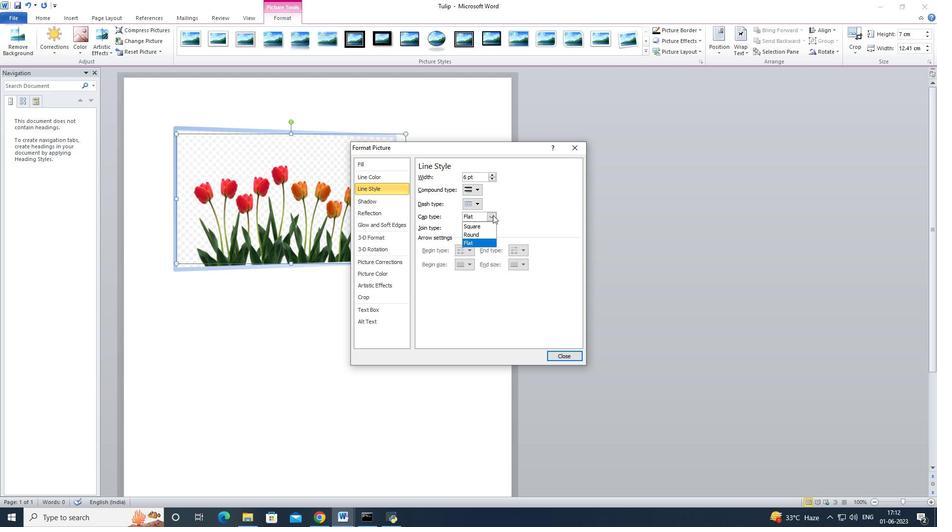 
Action: Mouse scrolled (493, 215) with delta (0, 0)
Screenshot: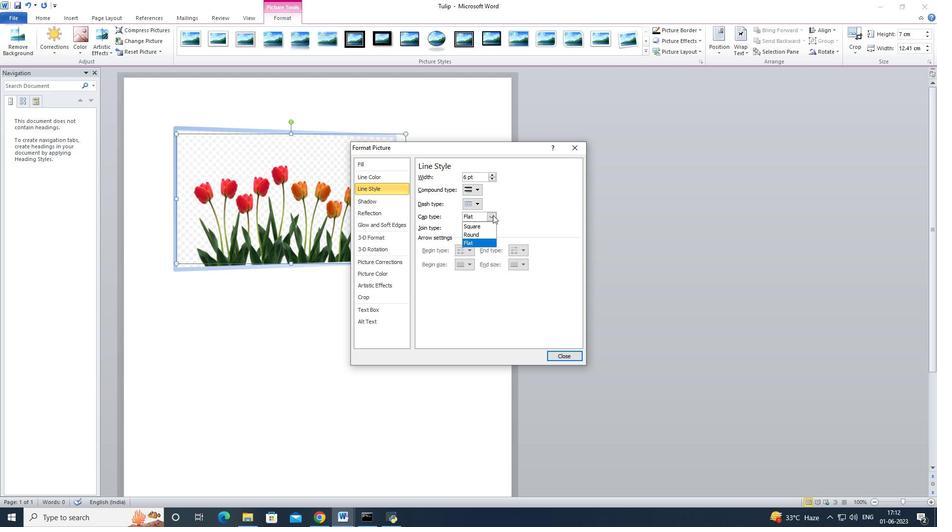 
Action: Mouse scrolled (493, 215) with delta (0, 0)
Screenshot: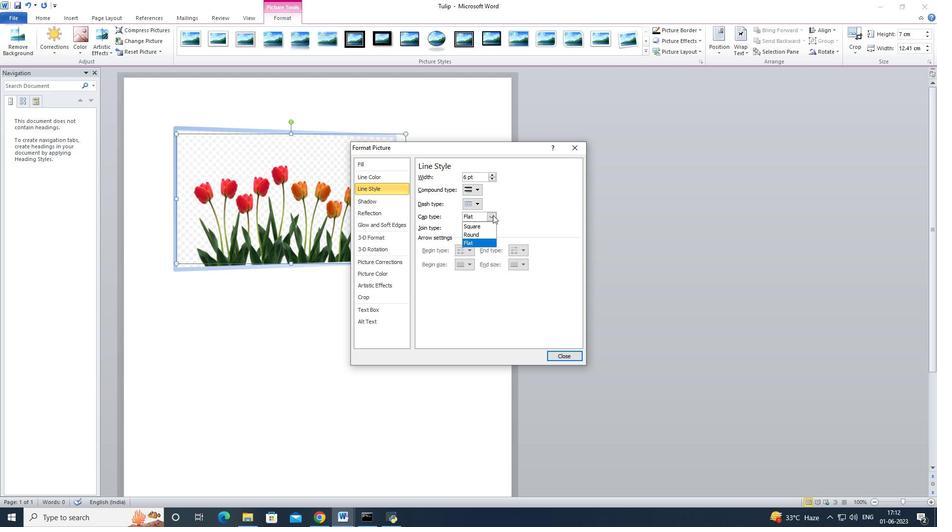 
Action: Mouse moved to (535, 219)
Screenshot: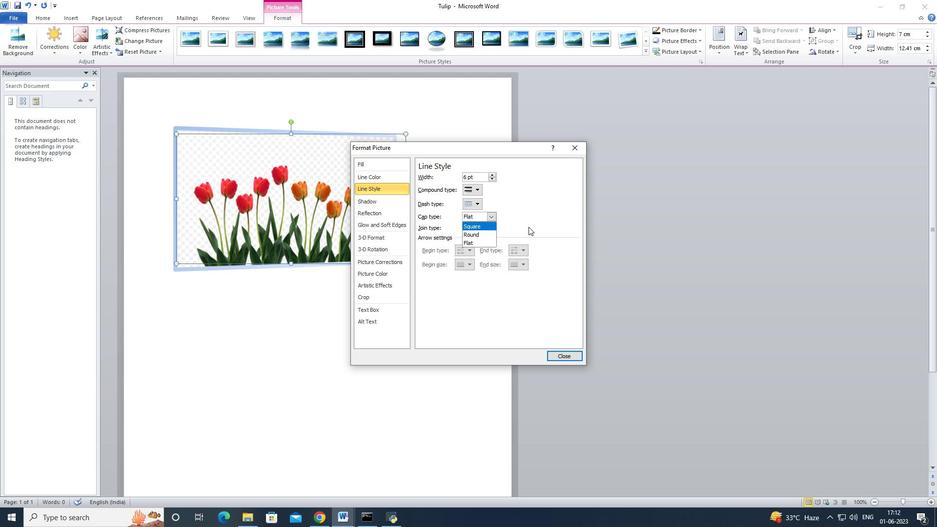 
Action: Mouse pressed left at (535, 219)
Screenshot: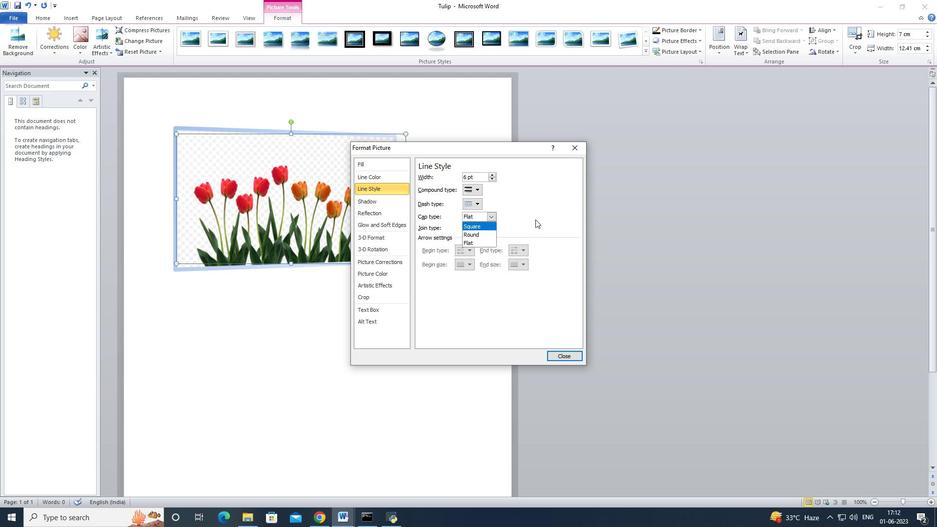 
Action: Mouse moved to (386, 212)
Screenshot: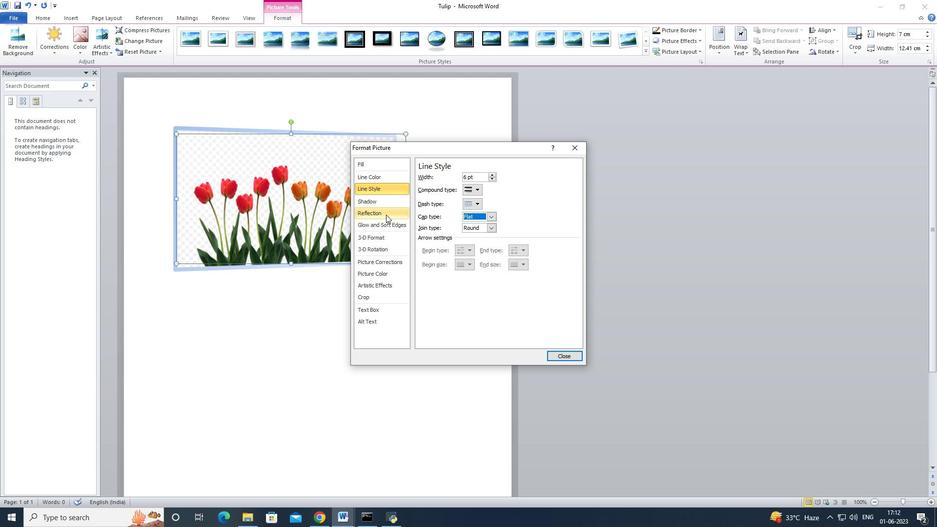 
Action: Mouse pressed left at (386, 212)
Screenshot: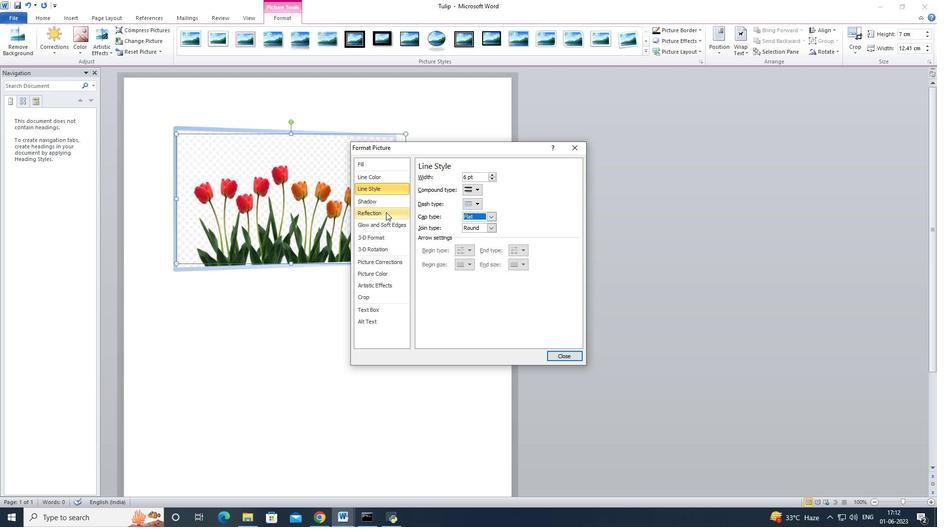 
Action: Mouse moved to (376, 199)
Screenshot: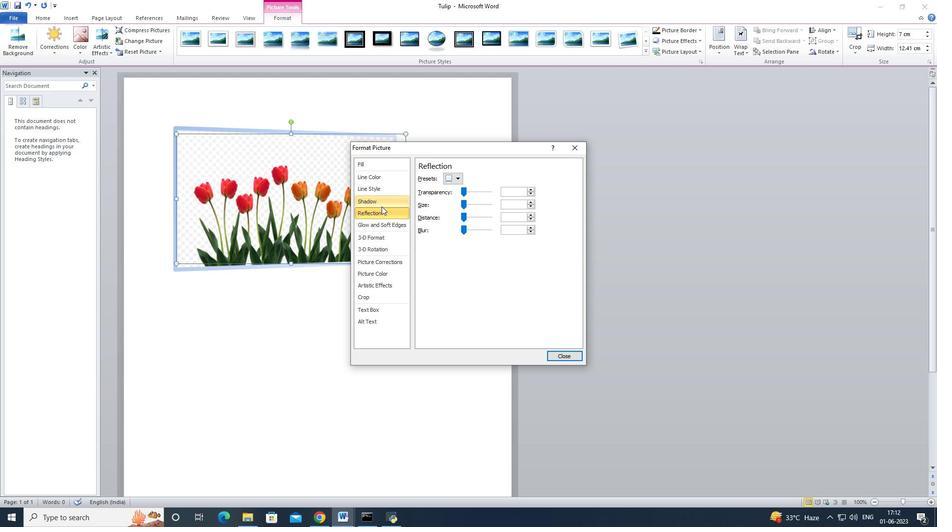 
Action: Mouse pressed left at (376, 199)
Screenshot: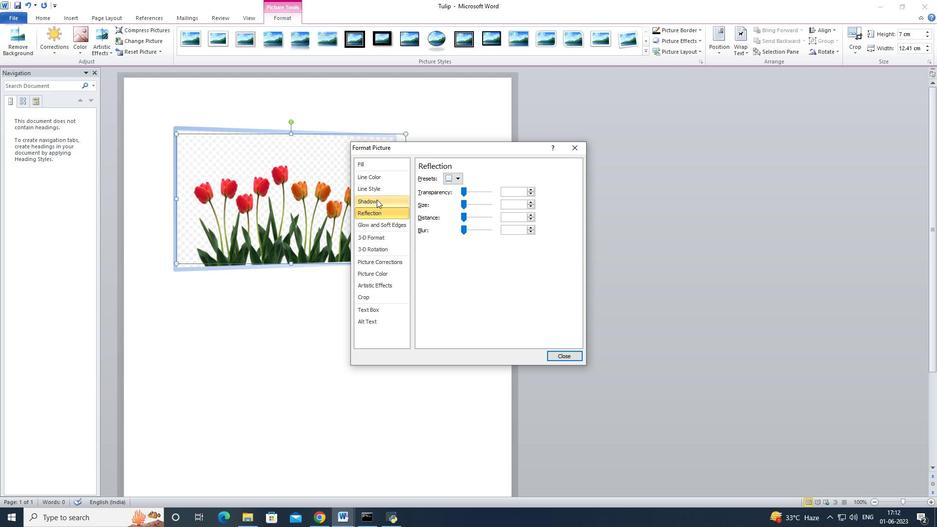 
Action: Mouse moved to (386, 247)
Screenshot: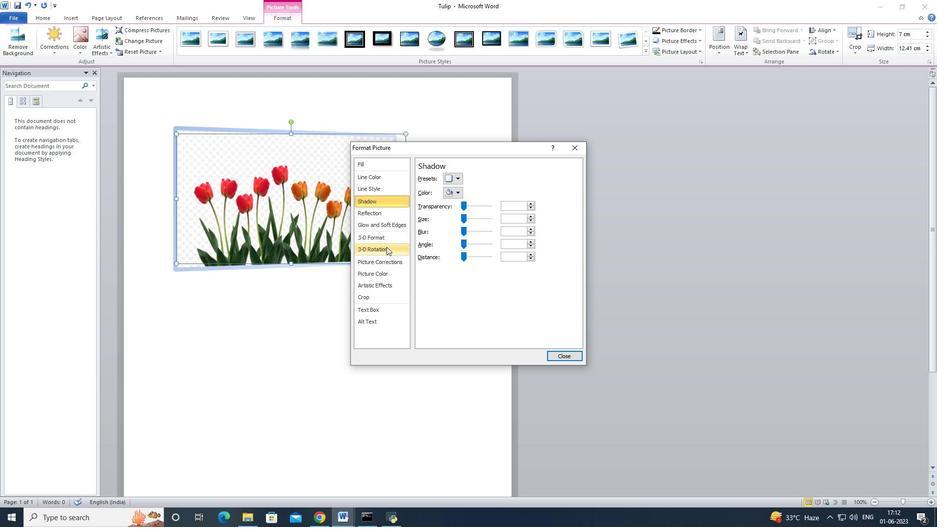 
Action: Mouse pressed left at (386, 247)
Screenshot: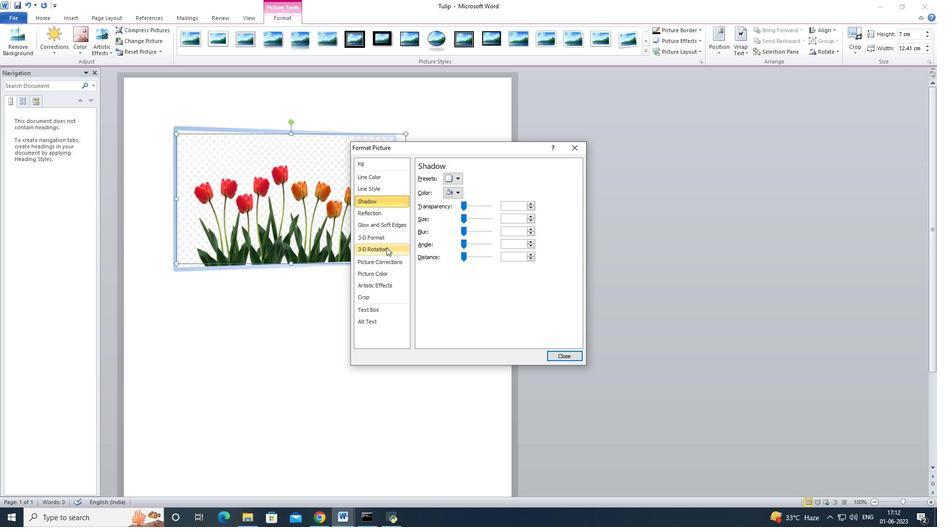 
Action: Mouse moved to (382, 241)
Screenshot: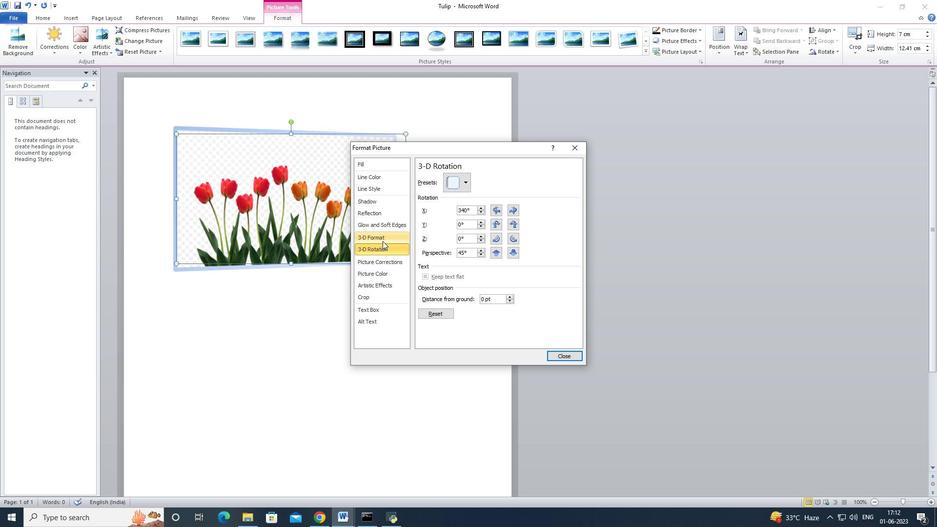 
Action: Mouse pressed left at (382, 241)
Screenshot: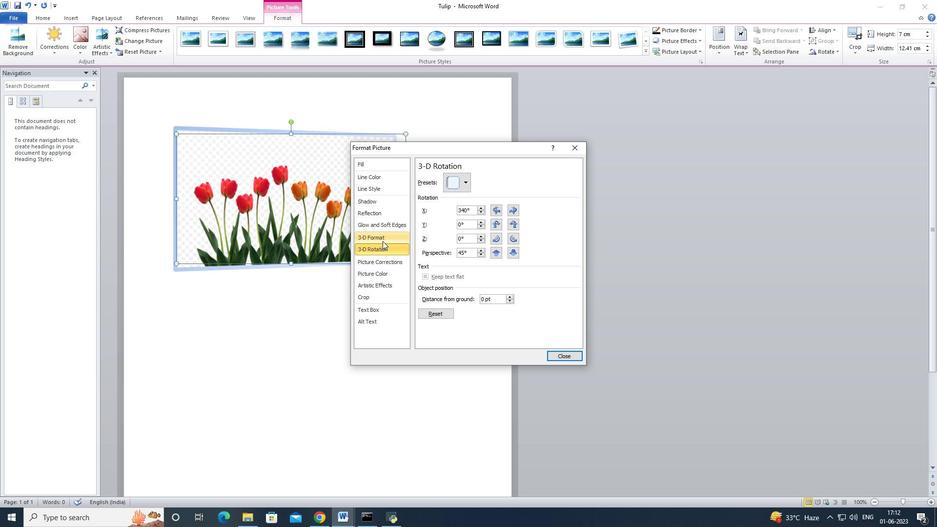 
Action: Mouse moved to (385, 279)
Screenshot: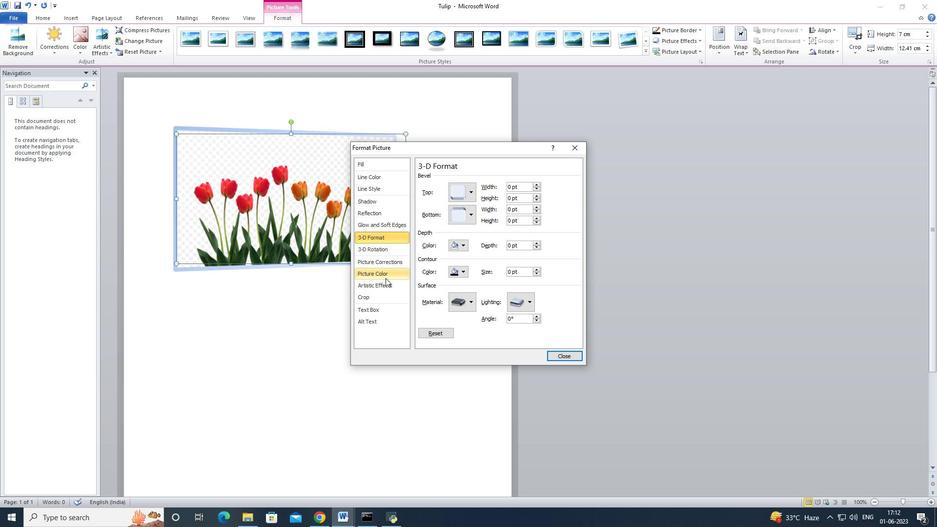
Action: Mouse pressed left at (385, 279)
Screenshot: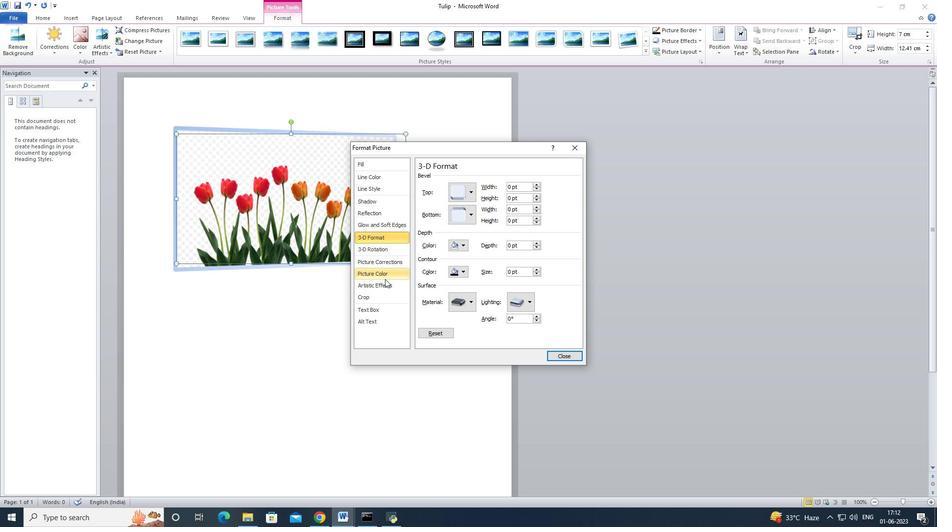 
Action: Mouse moved to (382, 283)
Screenshot: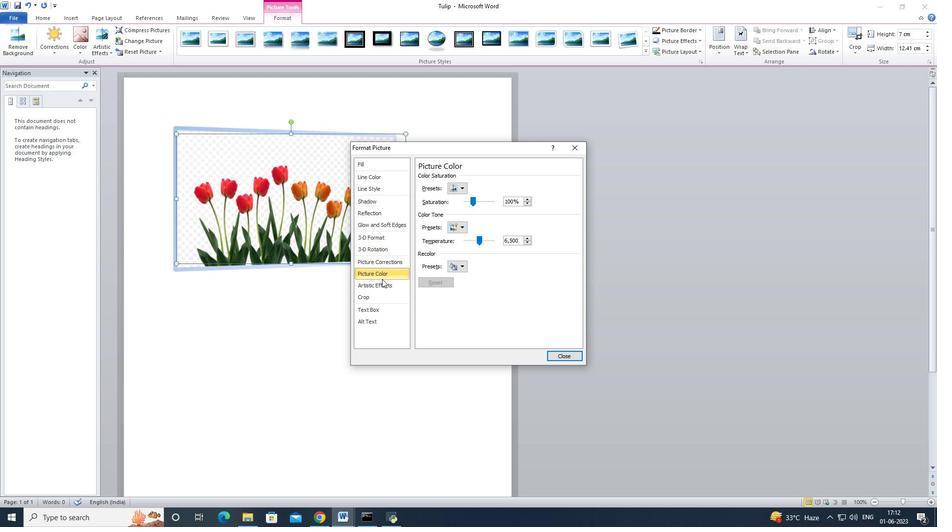 
Action: Mouse pressed left at (382, 283)
Screenshot: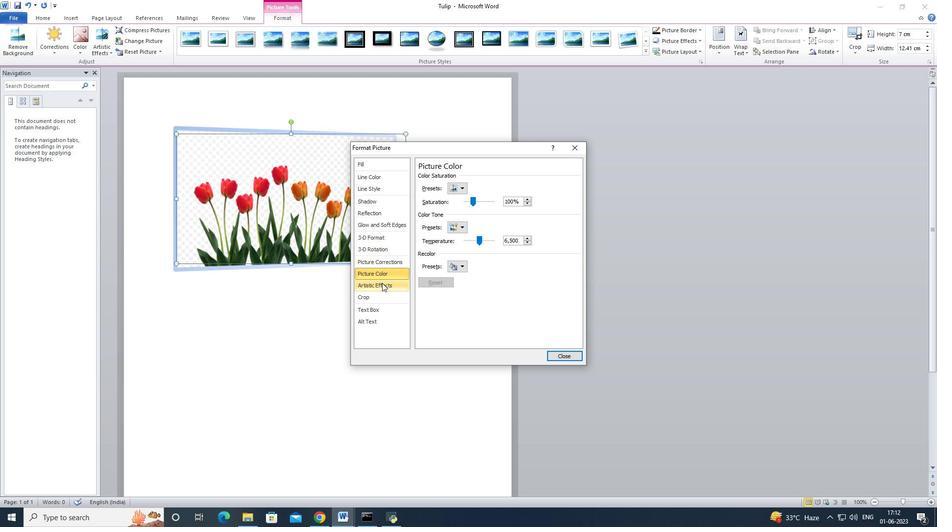 
Action: Mouse moved to (375, 309)
Screenshot: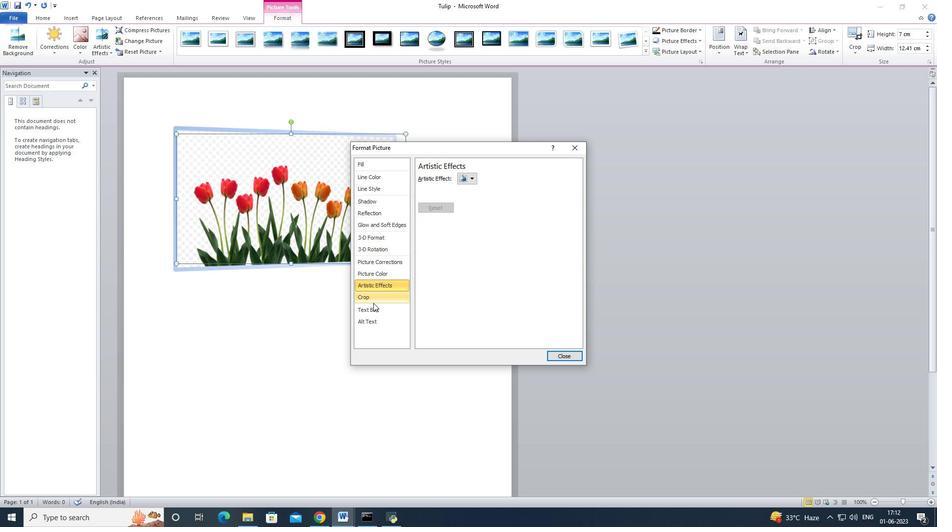 
Action: Mouse pressed left at (375, 309)
Screenshot: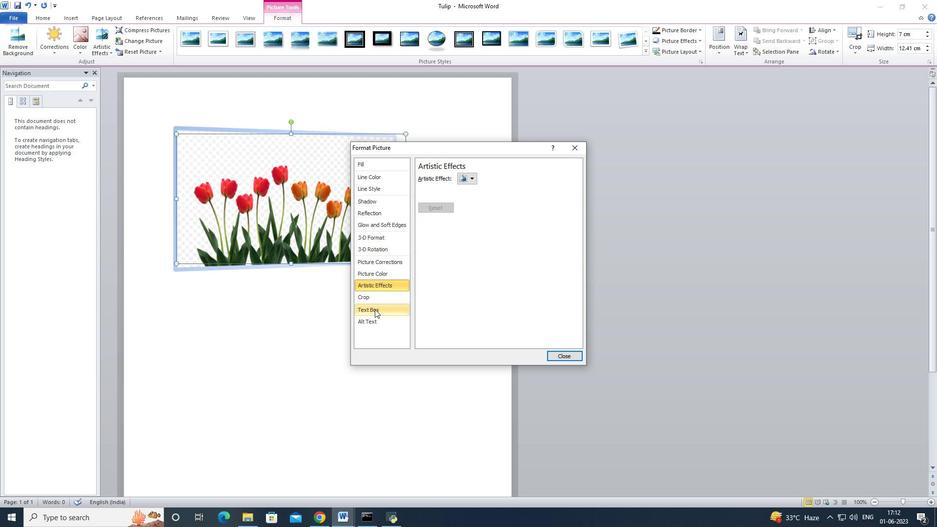 
Action: Mouse moved to (373, 324)
Screenshot: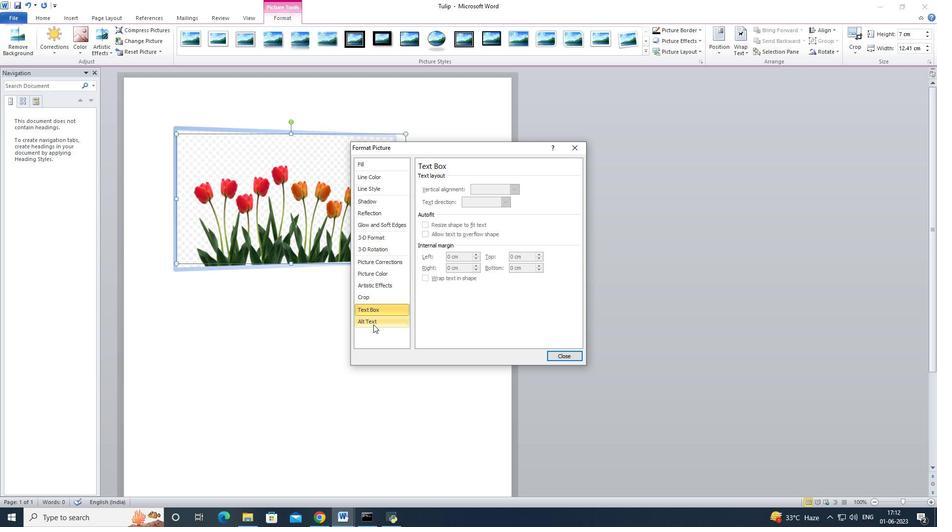 
Action: Mouse pressed left at (373, 324)
Screenshot: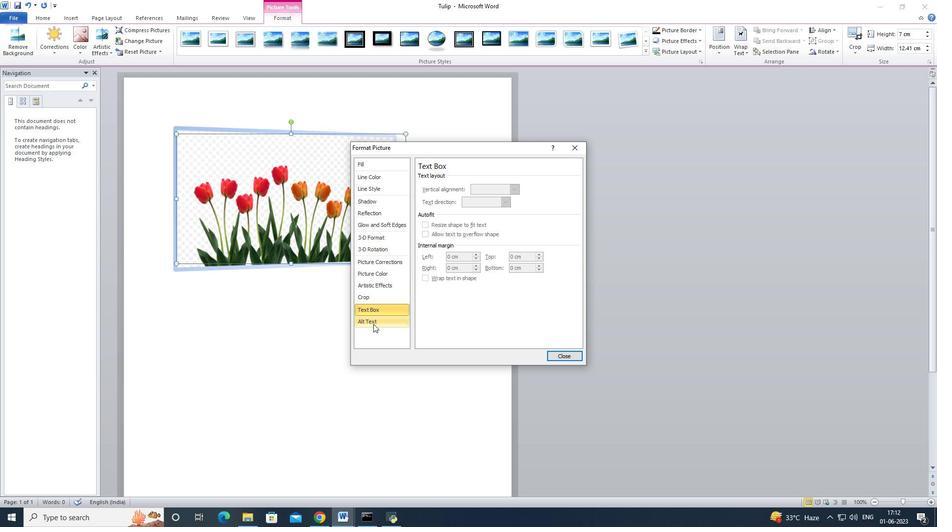 
Action: Mouse moved to (371, 290)
Screenshot: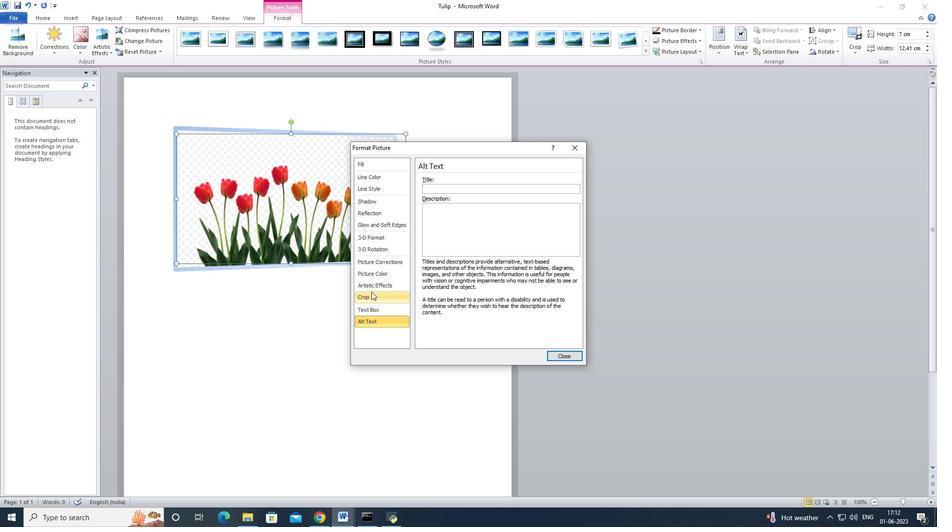 
Action: Mouse pressed left at (371, 290)
Screenshot: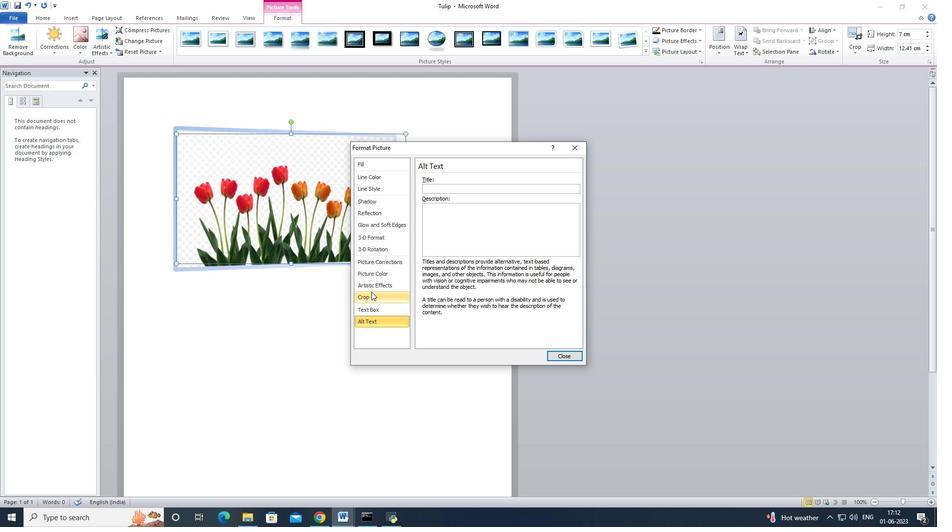 
Action: Mouse moved to (381, 265)
Screenshot: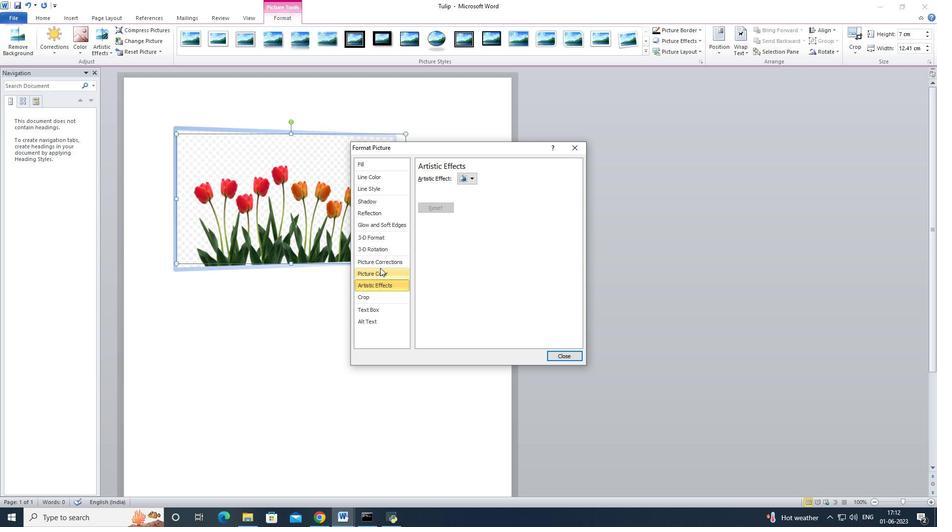 
Action: Mouse pressed left at (381, 265)
Screenshot: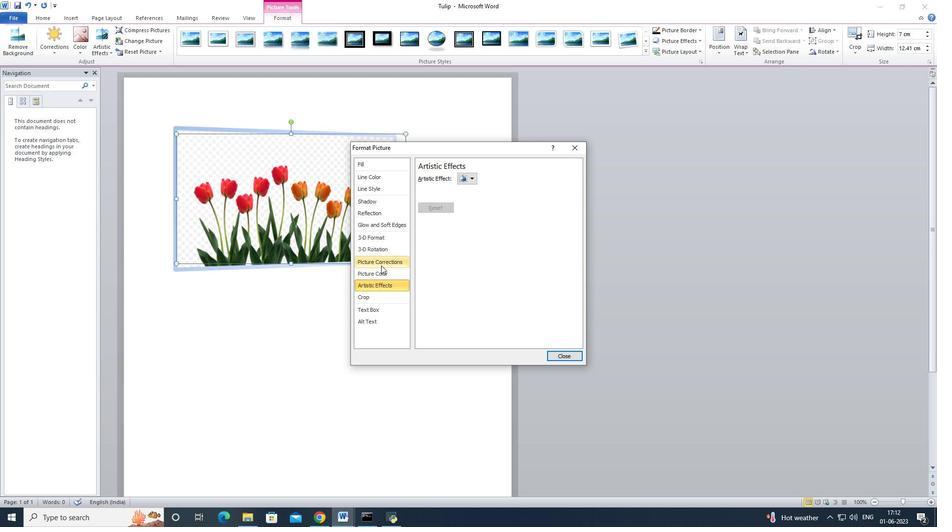 
Action: Mouse moved to (559, 355)
Screenshot: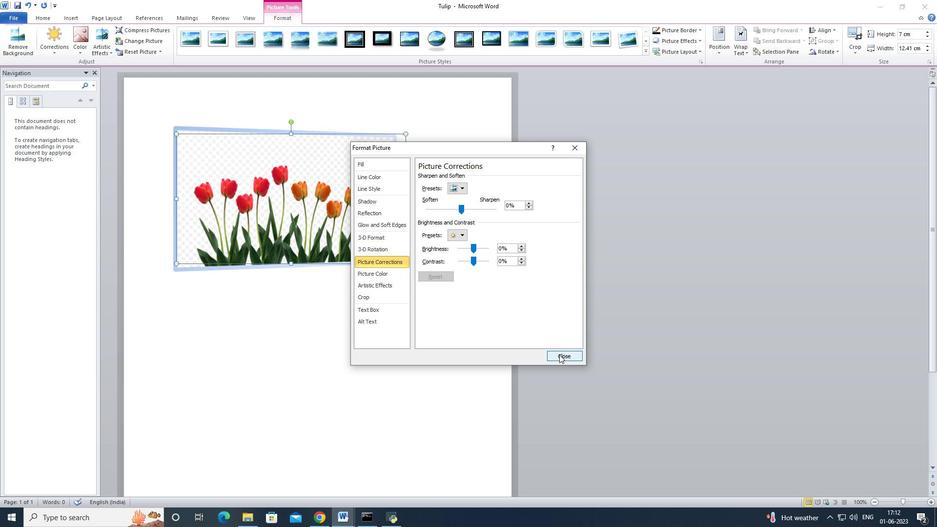 
Action: Mouse pressed left at (559, 355)
Screenshot: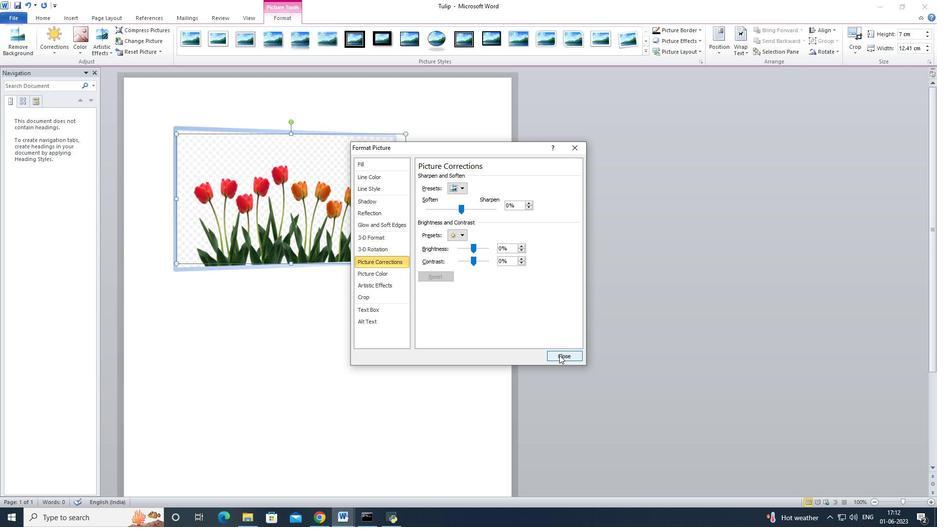 
Action: Mouse moved to (440, 301)
Screenshot: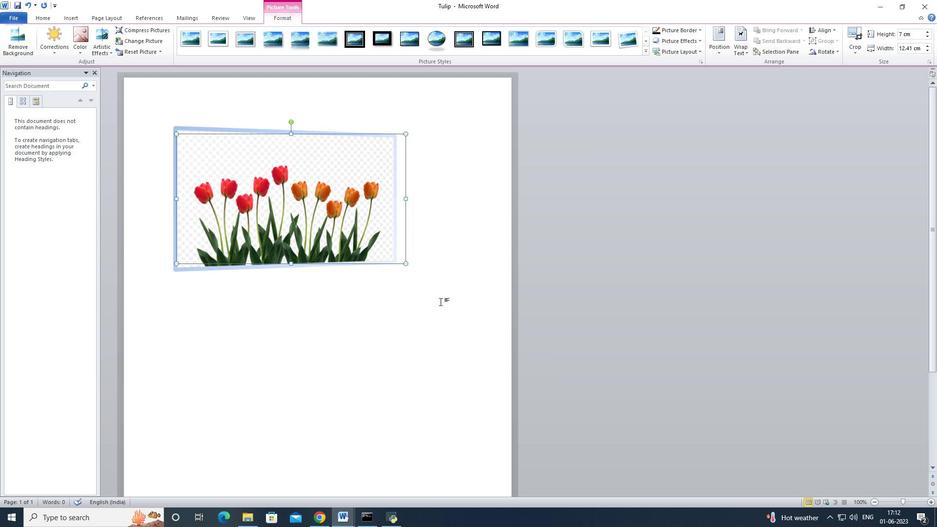 
Action: Mouse pressed left at (440, 301)
Screenshot: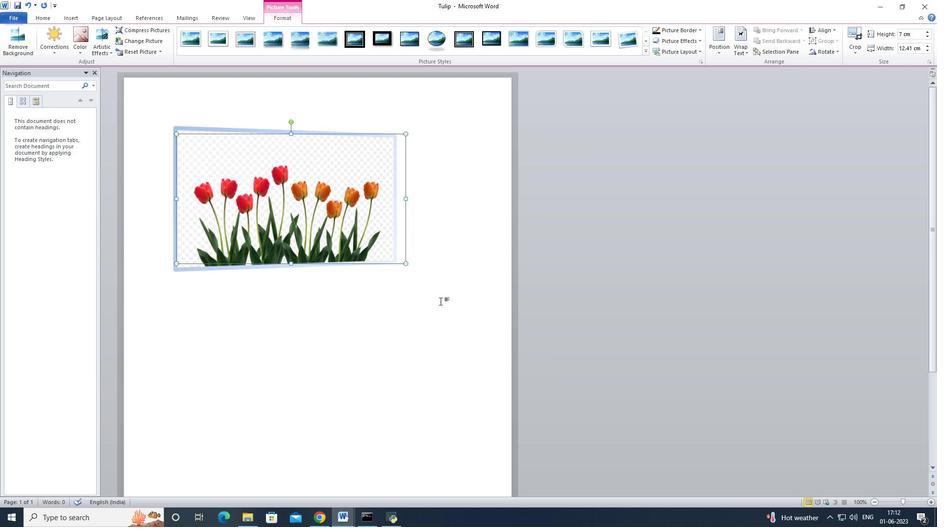
Action: Mouse moved to (484, 218)
Screenshot: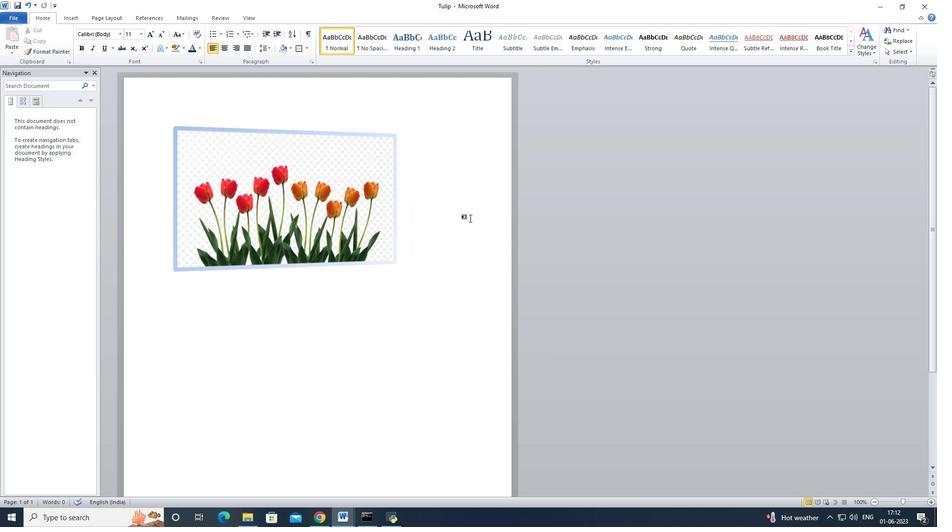 
Action: Mouse pressed left at (484, 218)
Screenshot: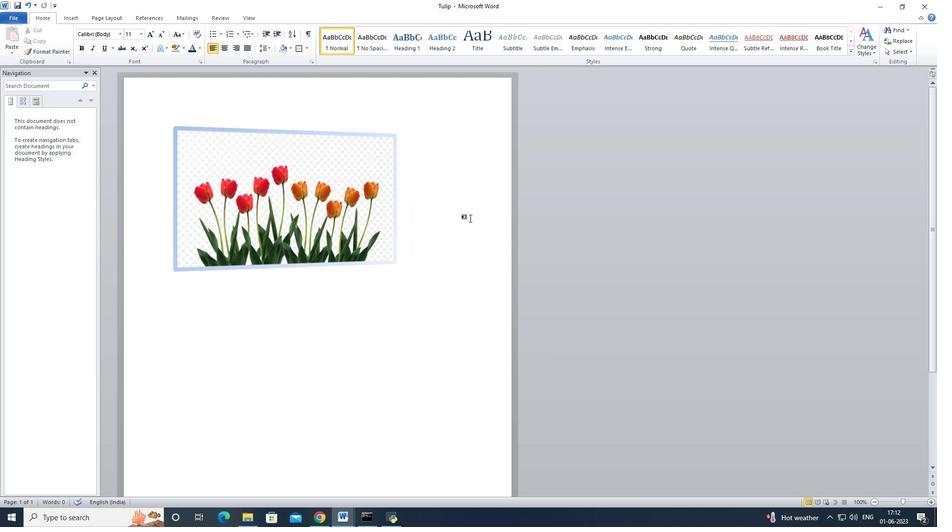 
Action: Key pressed ctrl+S
Screenshot: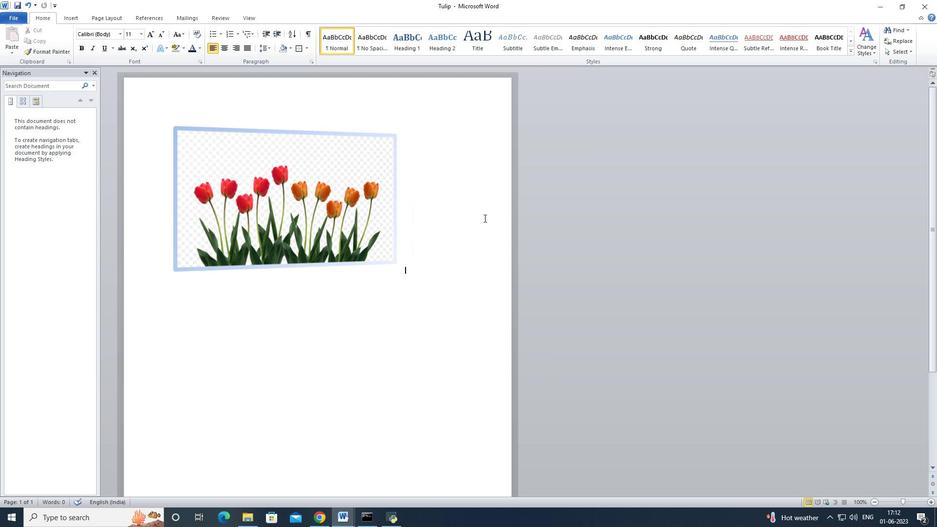 
